 Task: Look for space in Baesweiler, Germany from 9th August, 2023 to 12th August, 2023 for 1 adult in price range Rs.6000 to Rs.15000. Place can be entire place with 1  bedroom having 1 bed and 1 bathroom. Property type can be house, flat, guest house. Amenities needed are: wifi. Booking option can be shelf check-in. Required host language is English.
Action: Mouse moved to (838, 111)
Screenshot: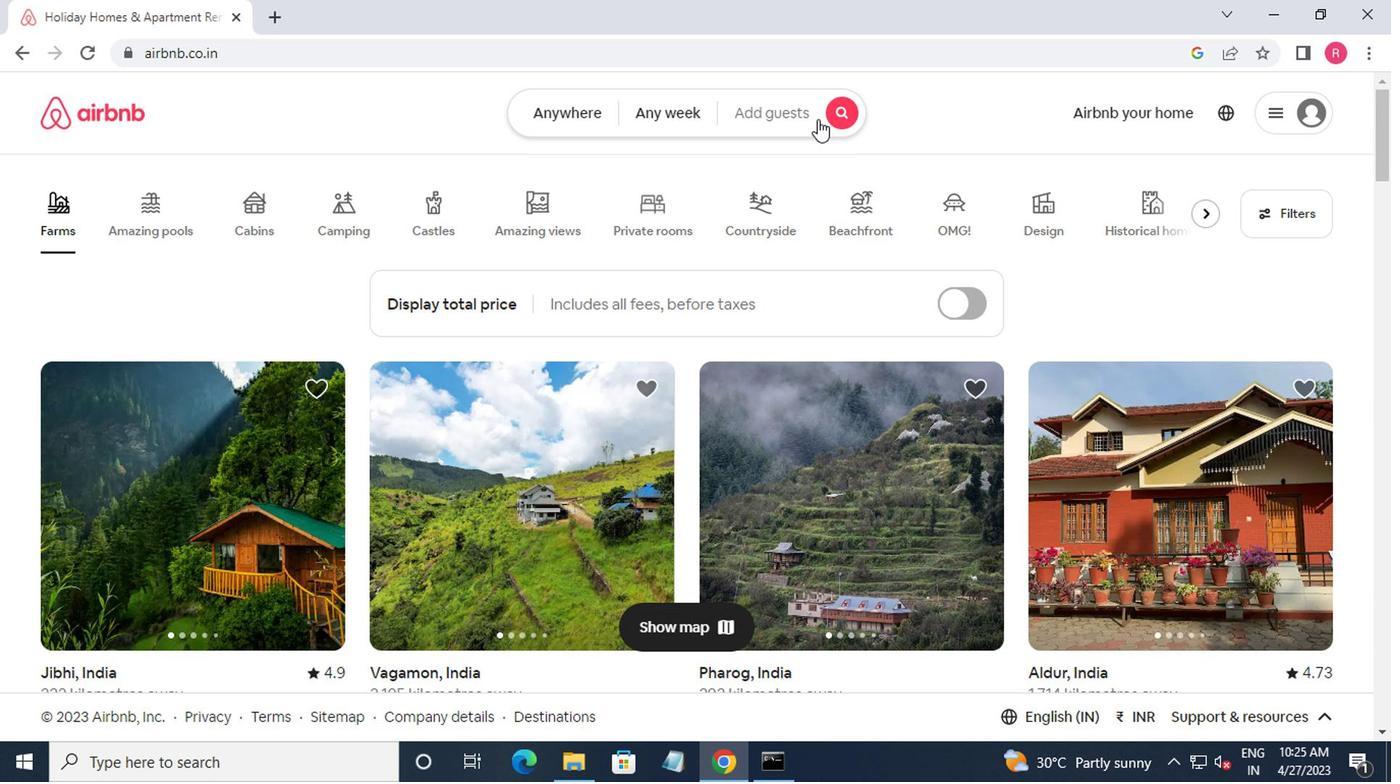 
Action: Mouse pressed left at (838, 111)
Screenshot: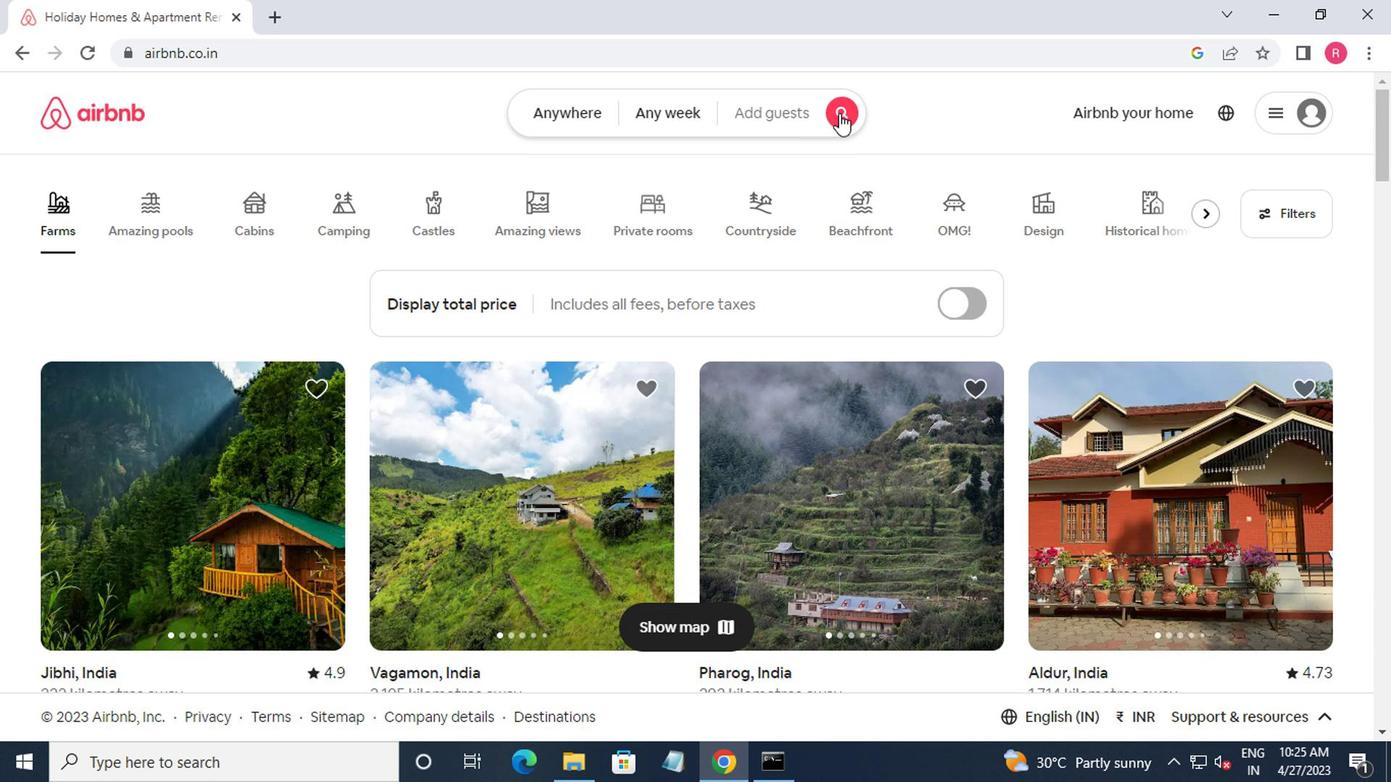 
Action: Mouse moved to (404, 203)
Screenshot: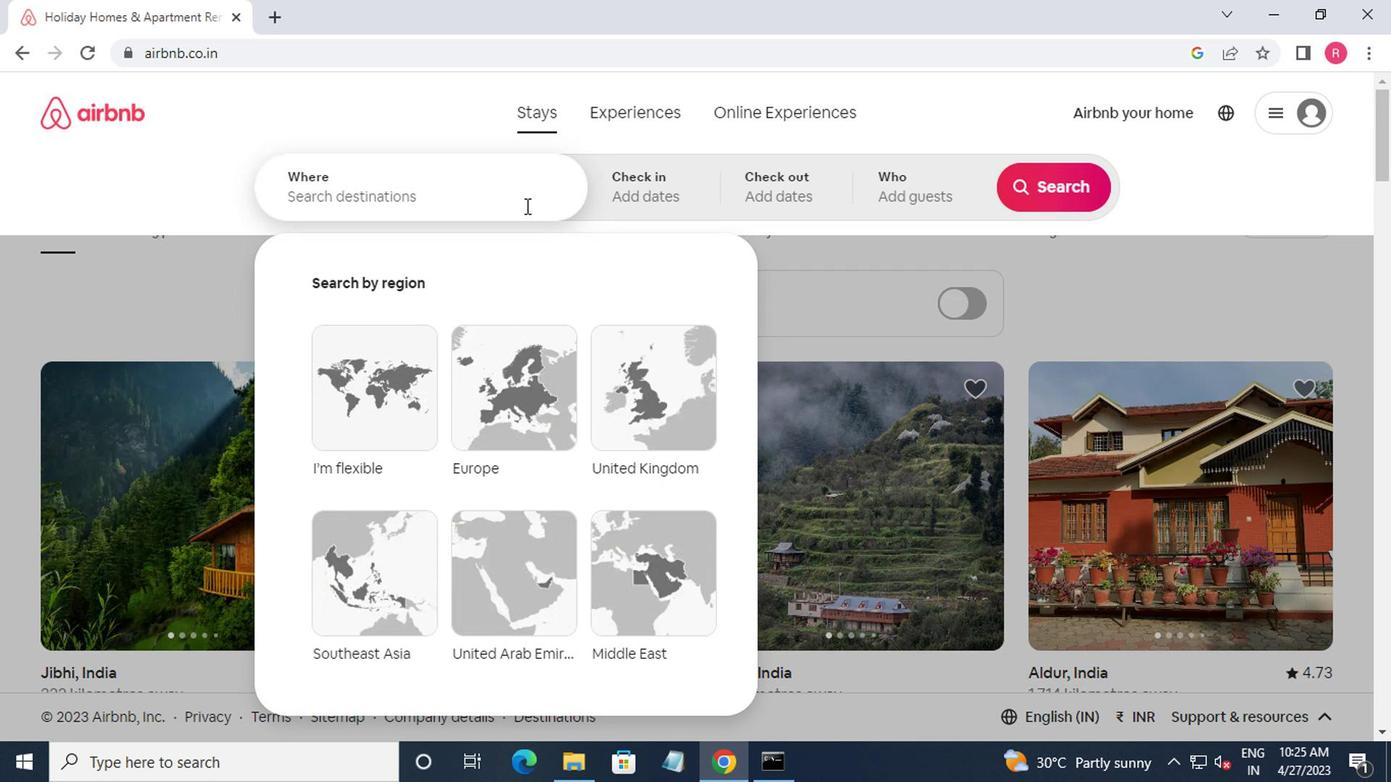 
Action: Mouse pressed left at (404, 203)
Screenshot: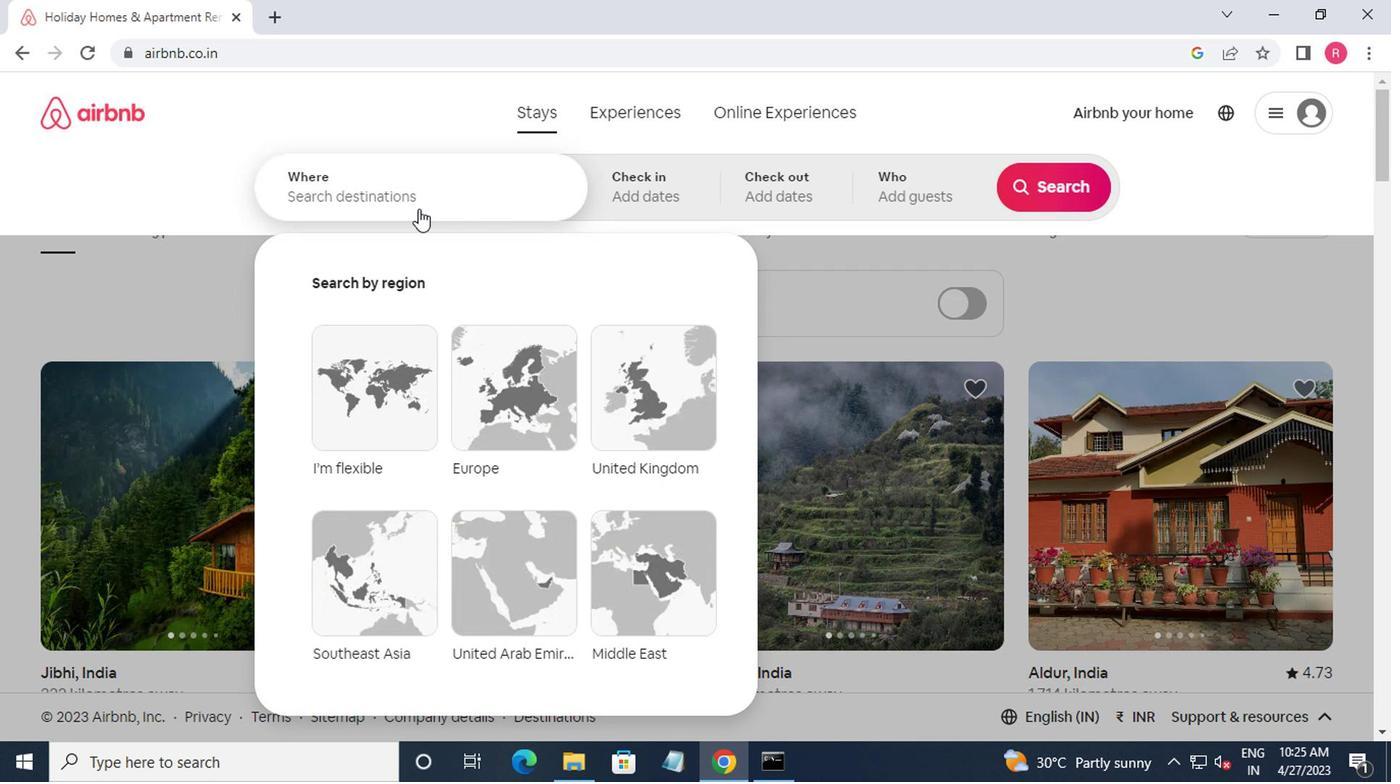 
Action: Key pressed baesweiler.<Key.backspace>m<Key.backspace>,ger
Screenshot: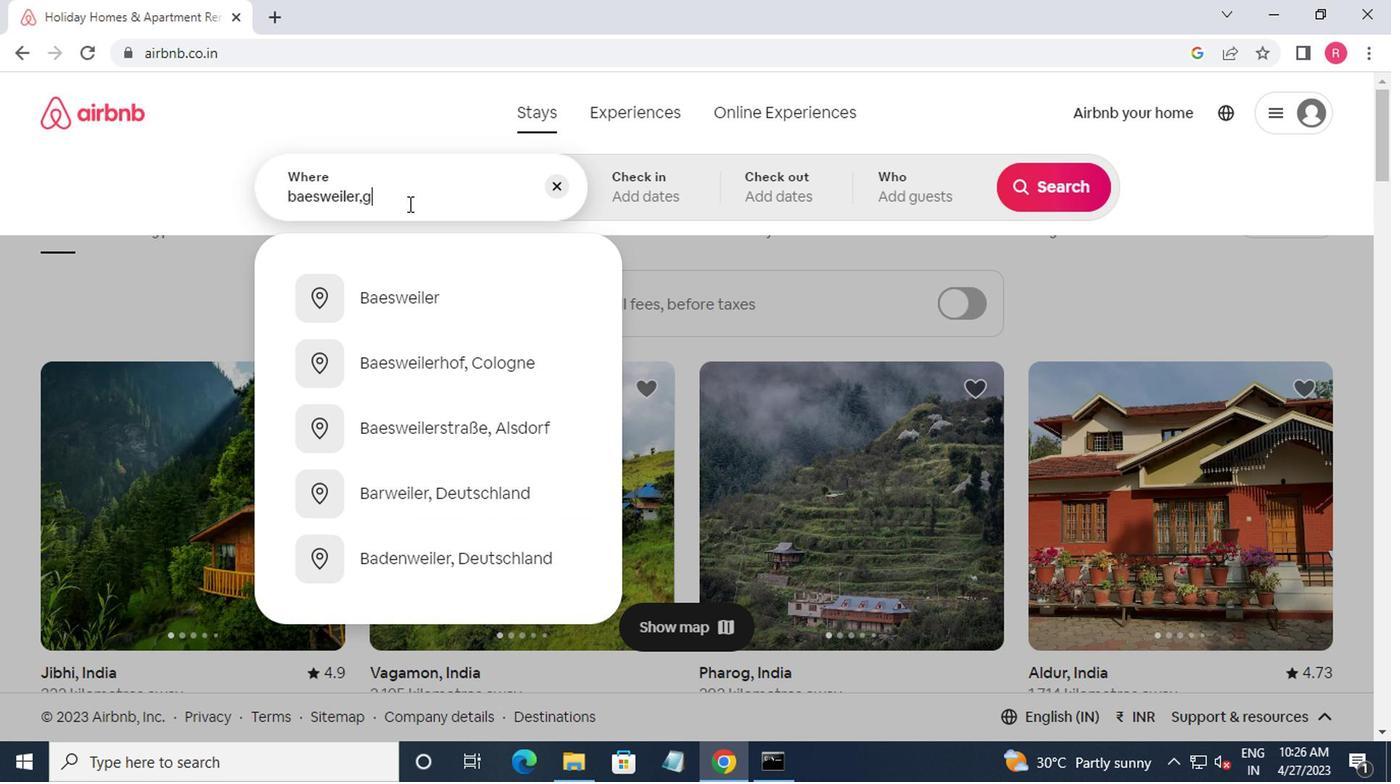 
Action: Mouse moved to (389, 202)
Screenshot: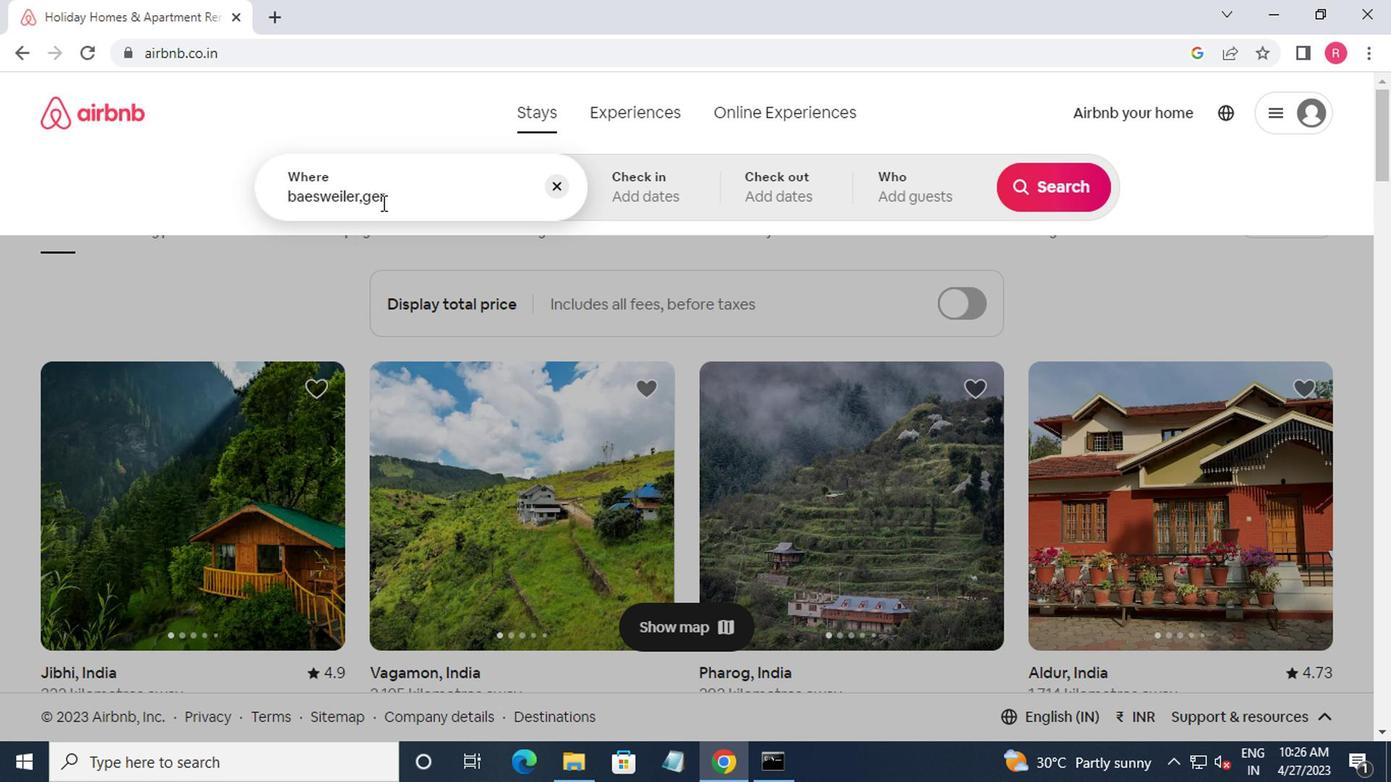 
Action: Key pressed many<Key.down><Key.enter>
Screenshot: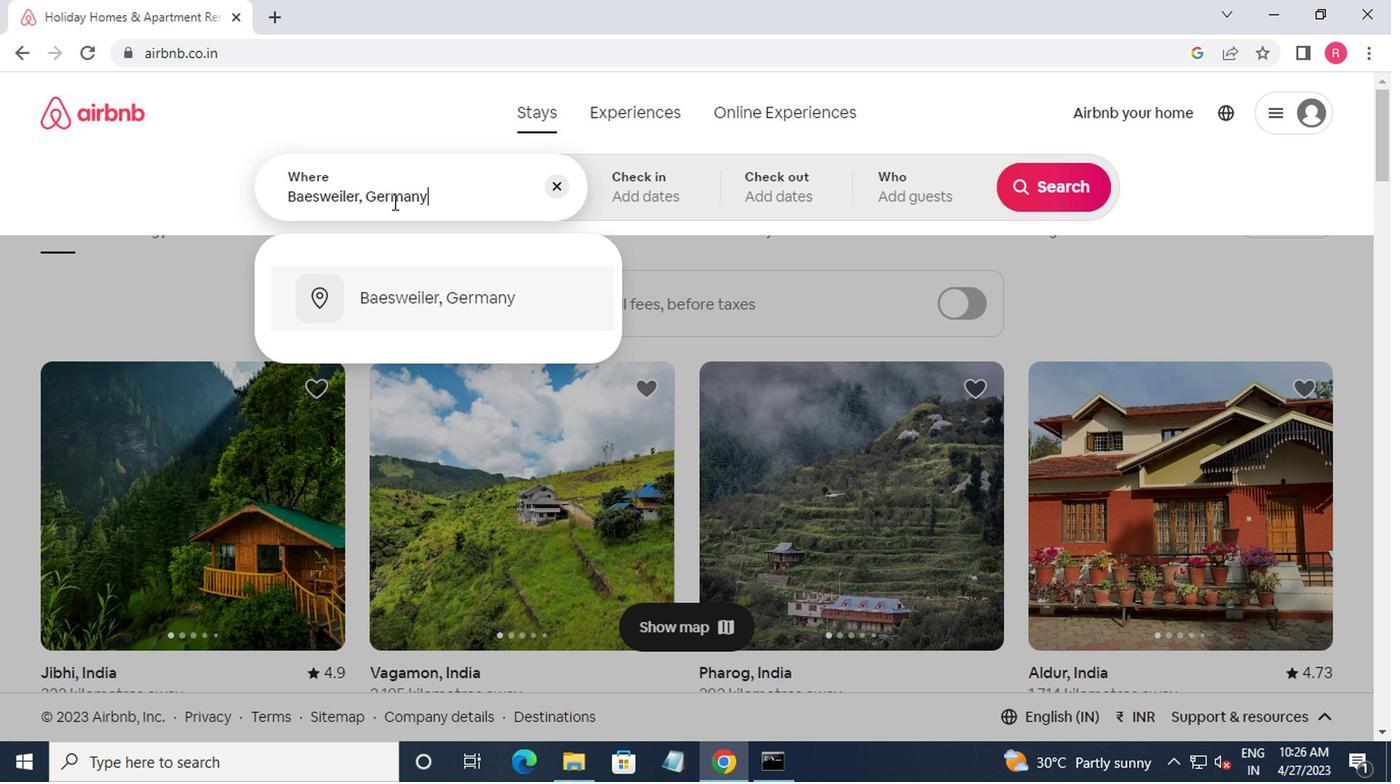 
Action: Mouse moved to (1025, 350)
Screenshot: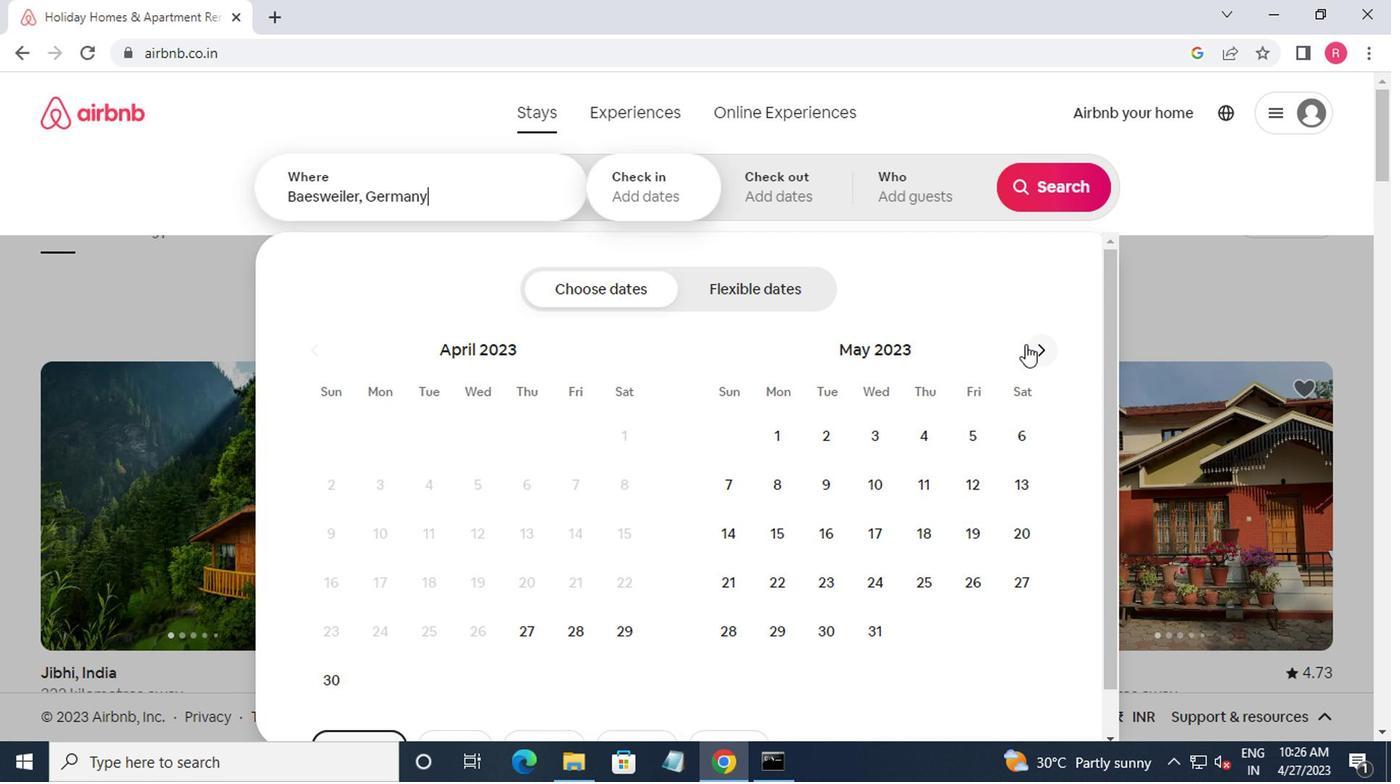 
Action: Mouse pressed left at (1025, 350)
Screenshot: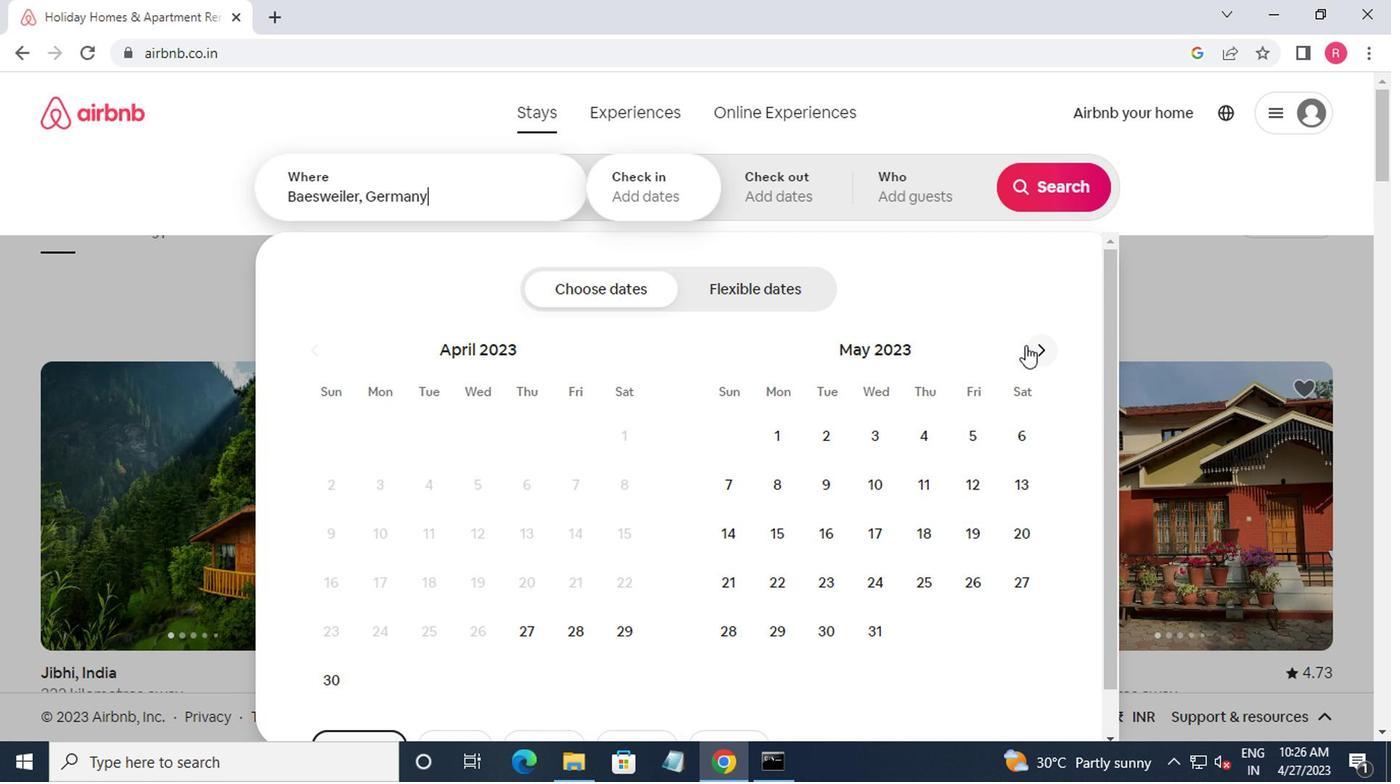 
Action: Mouse moved to (1026, 350)
Screenshot: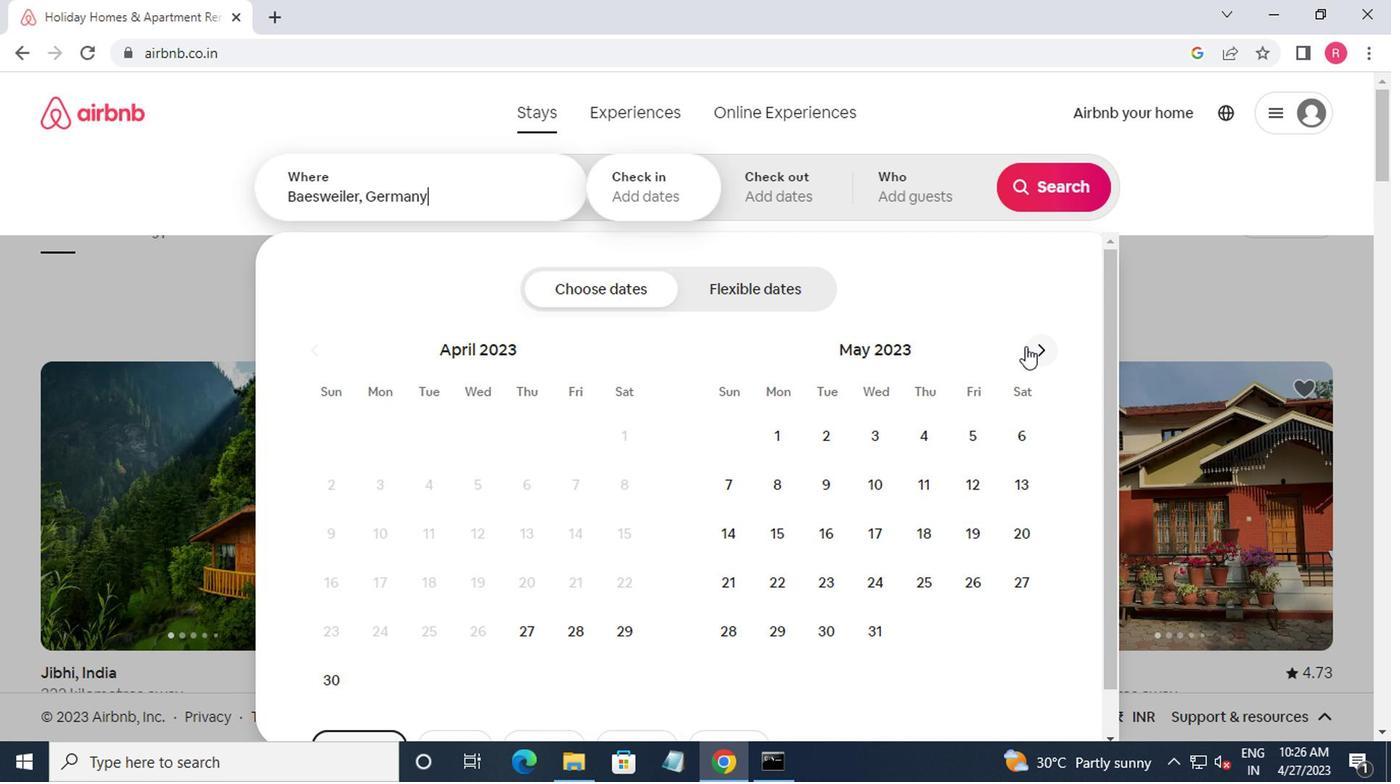 
Action: Mouse pressed left at (1026, 350)
Screenshot: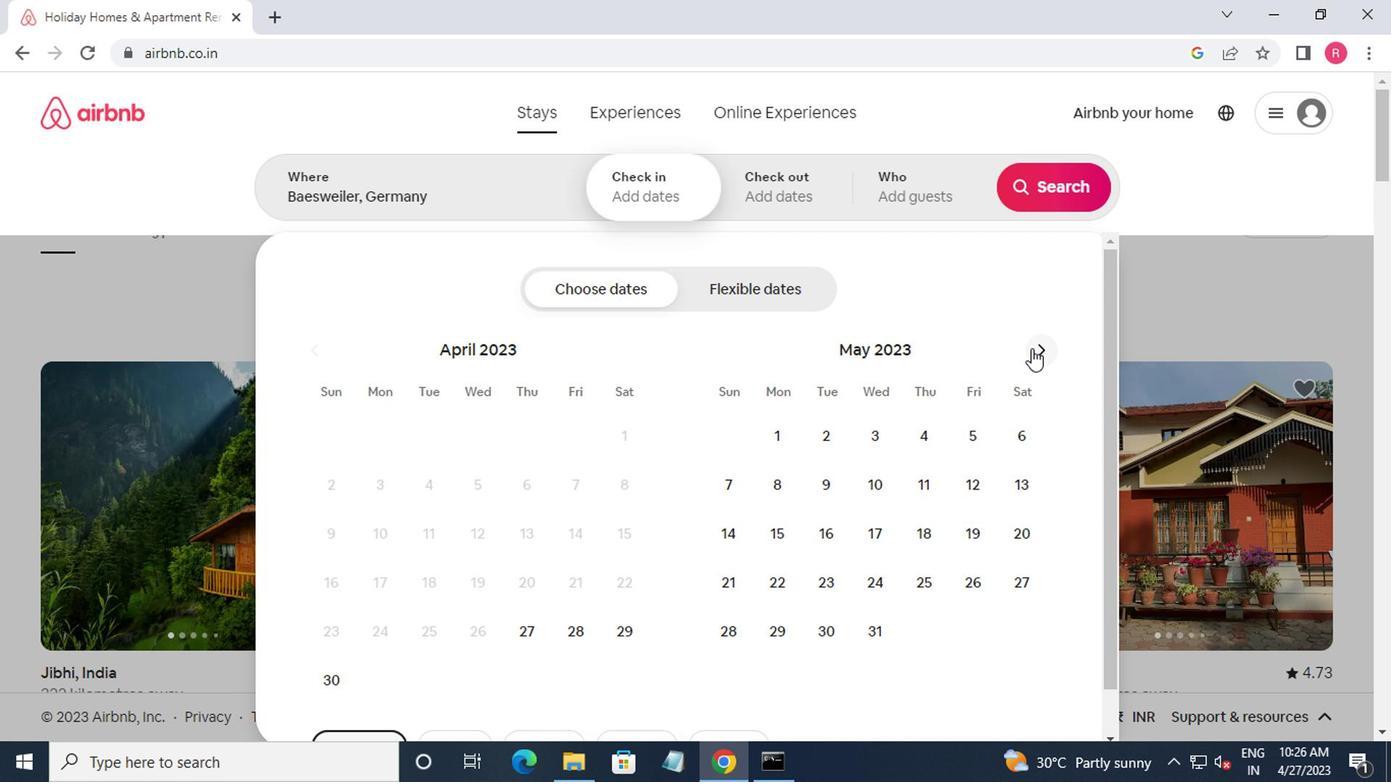 
Action: Mouse pressed left at (1026, 350)
Screenshot: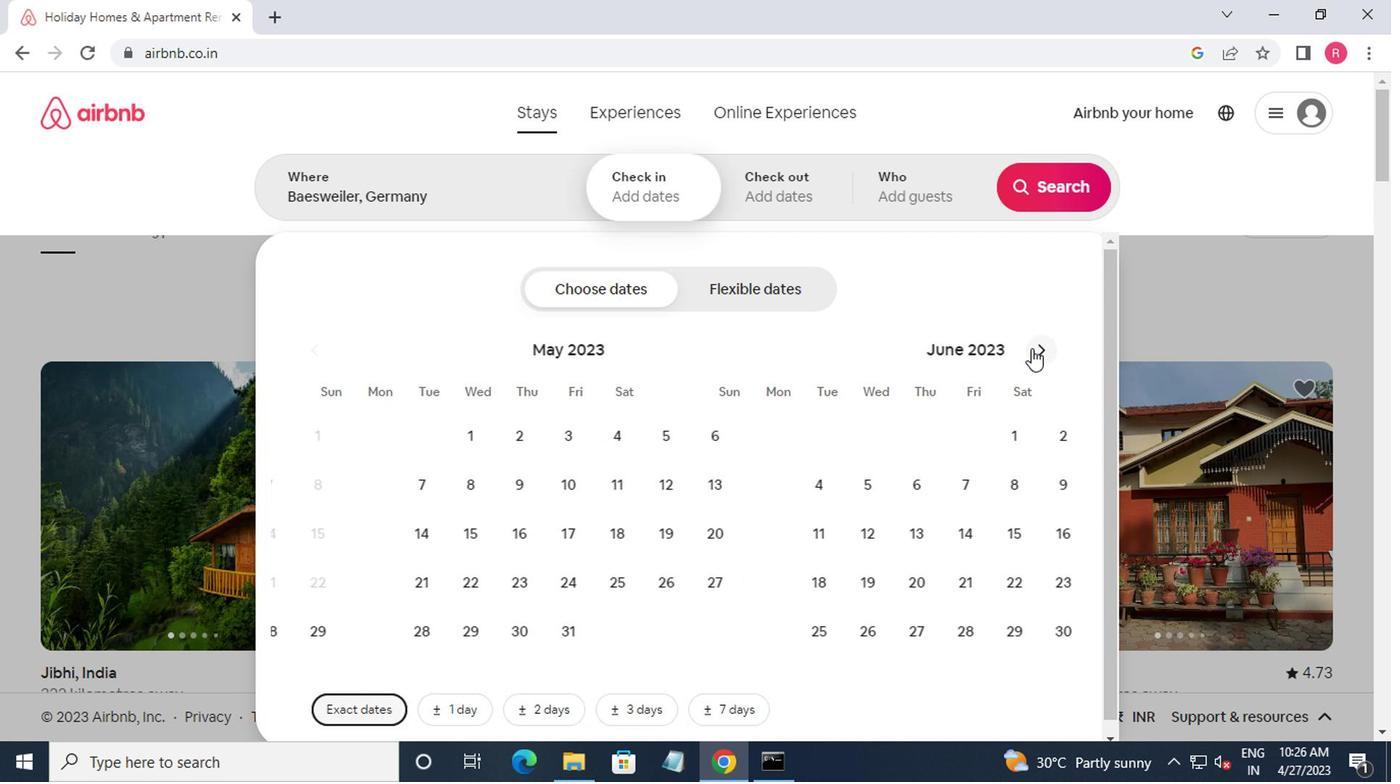 
Action: Mouse pressed left at (1026, 350)
Screenshot: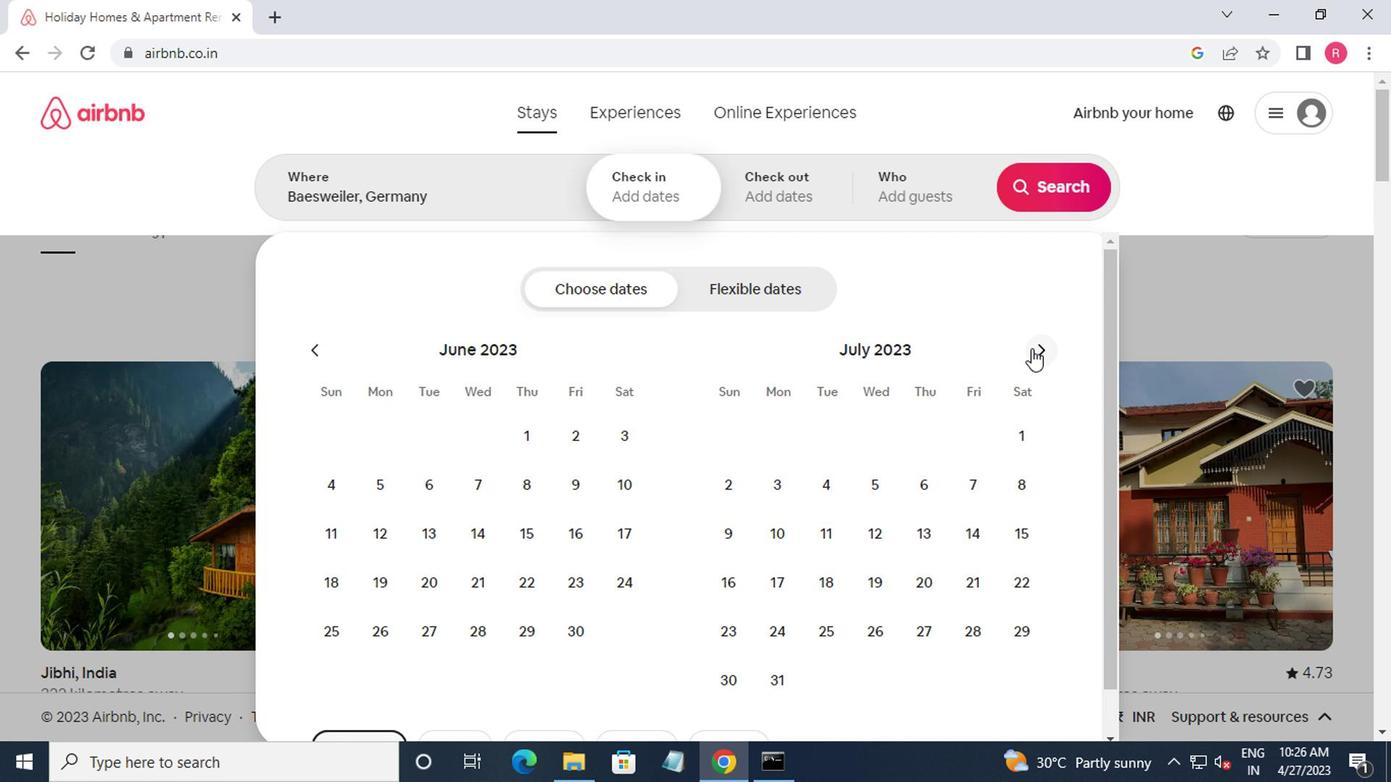 
Action: Mouse moved to (866, 492)
Screenshot: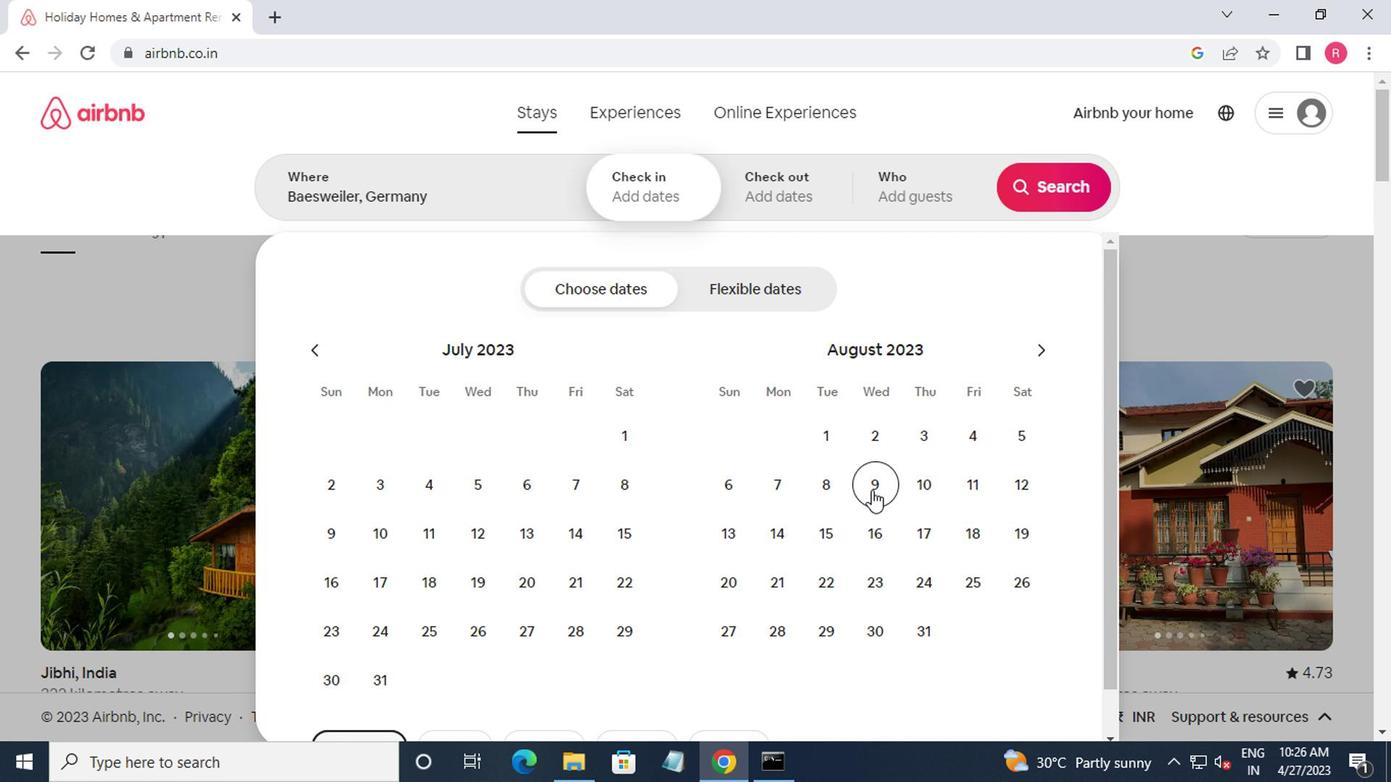 
Action: Mouse pressed left at (866, 492)
Screenshot: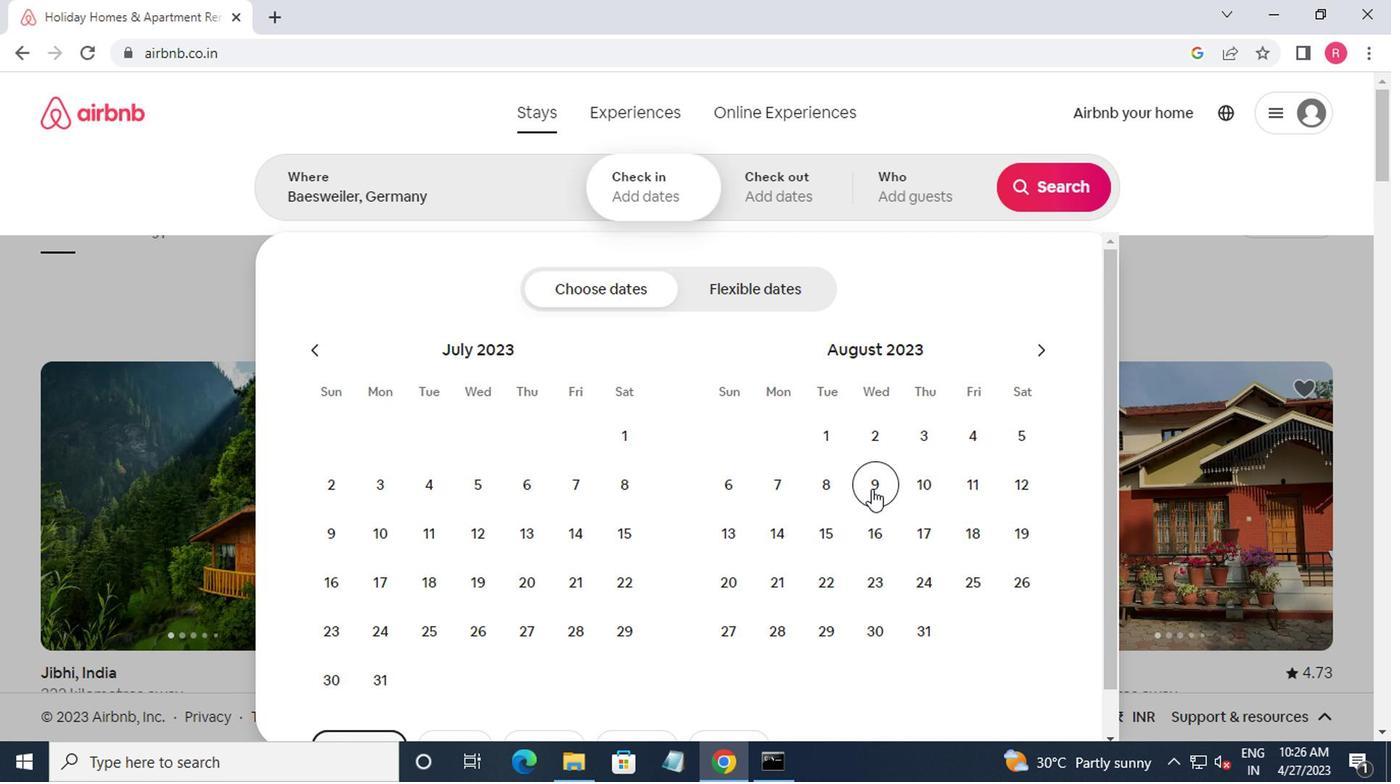 
Action: Mouse moved to (1004, 498)
Screenshot: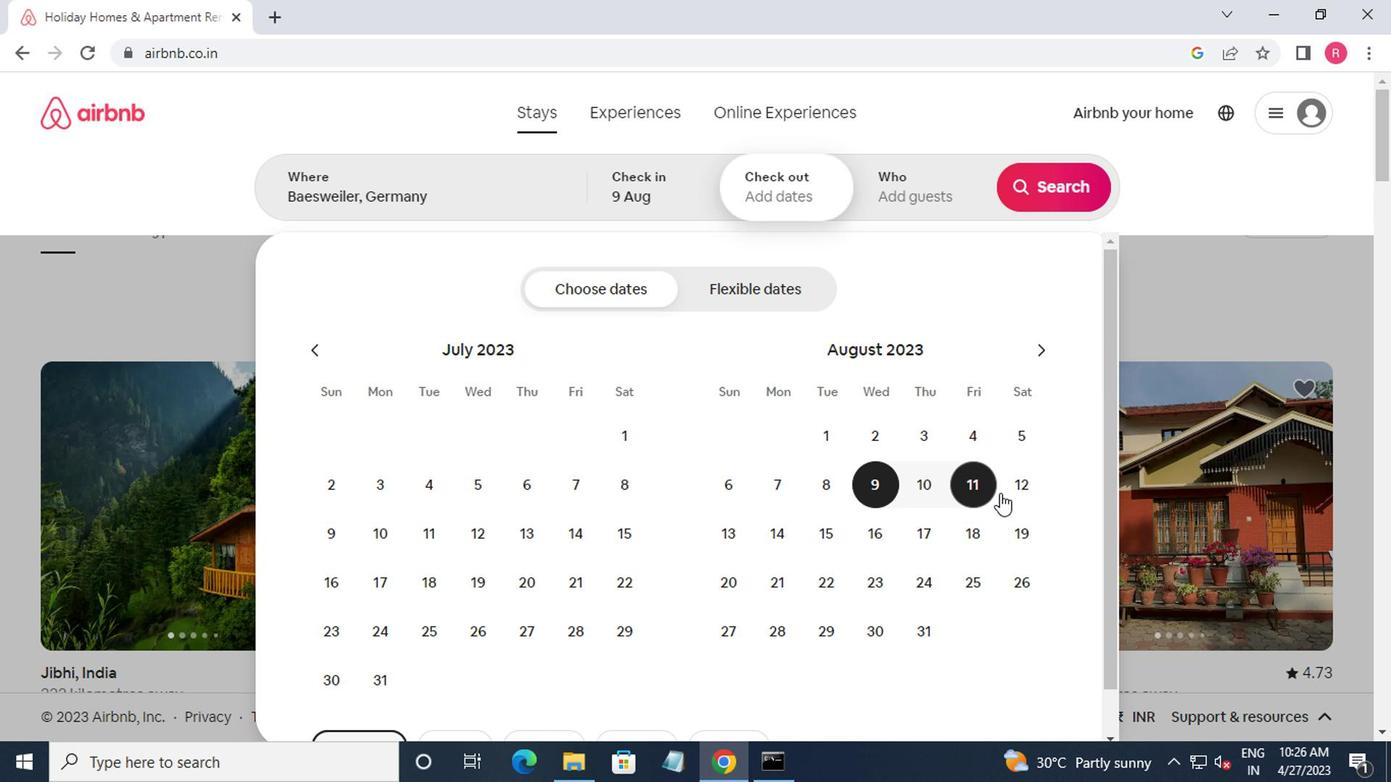 
Action: Mouse pressed left at (1004, 498)
Screenshot: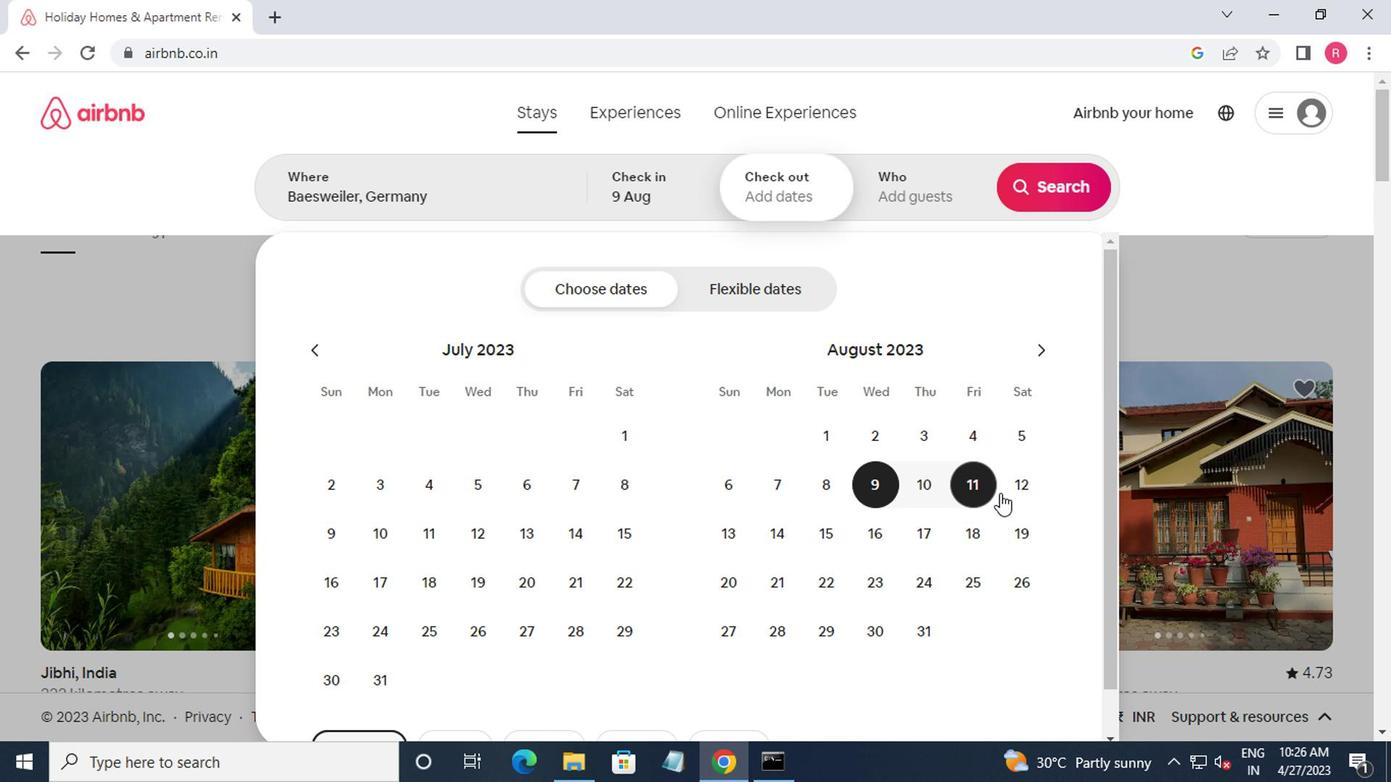 
Action: Mouse moved to (936, 200)
Screenshot: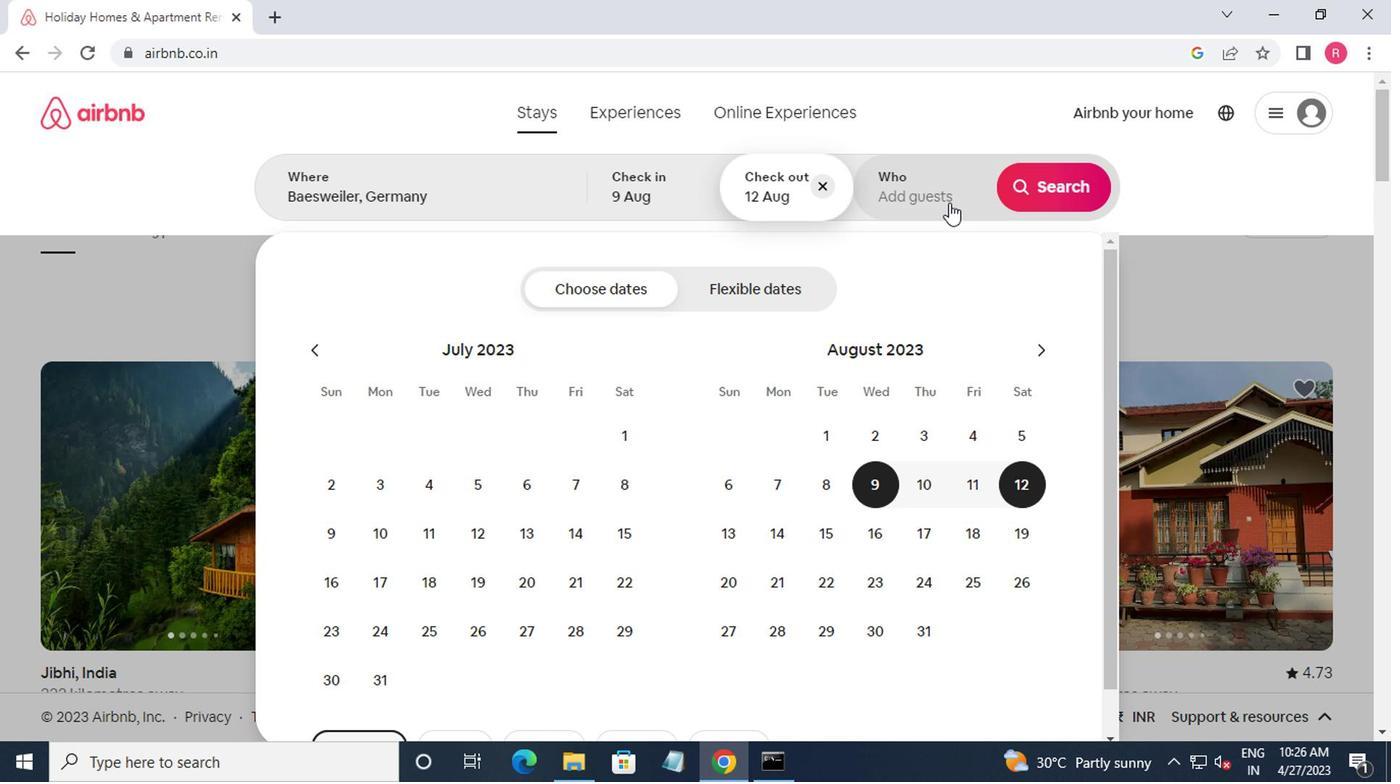 
Action: Mouse pressed left at (936, 200)
Screenshot: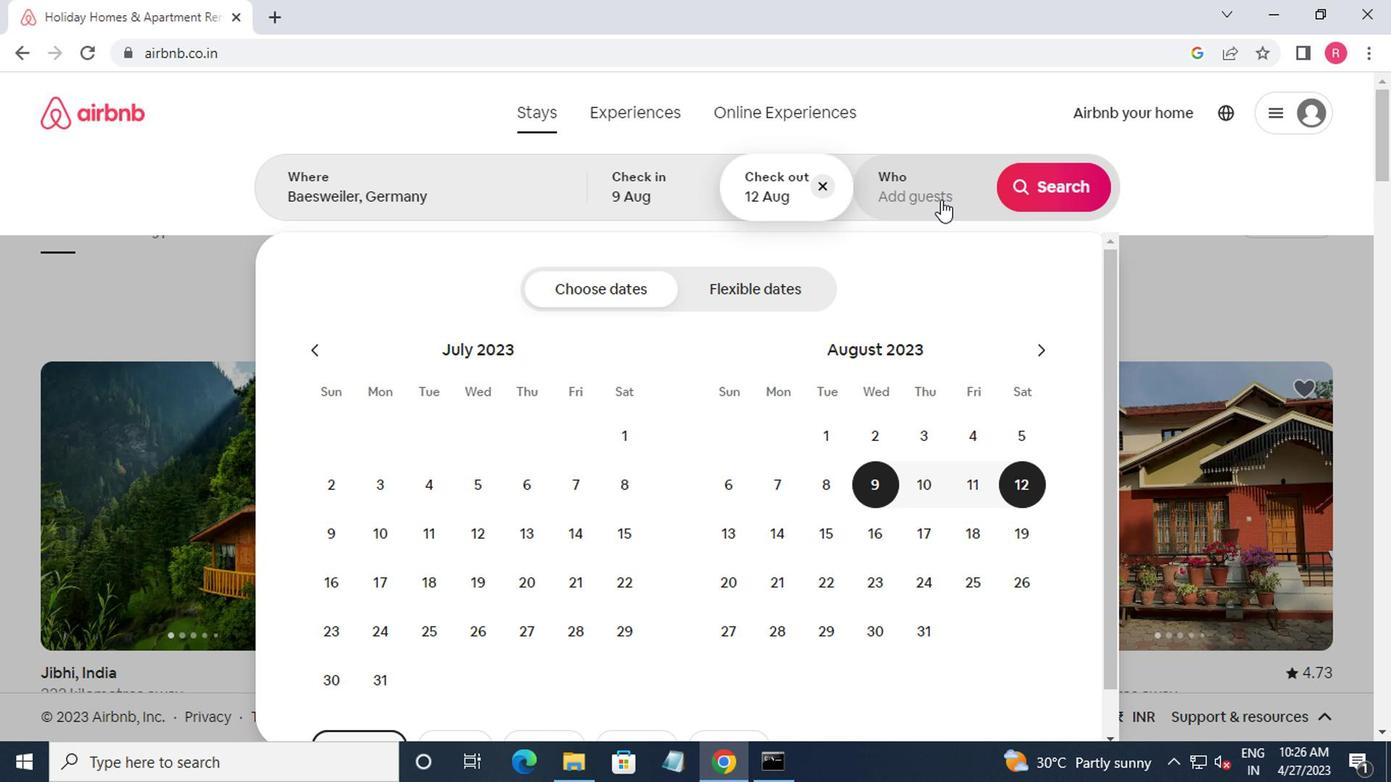 
Action: Mouse moved to (1043, 313)
Screenshot: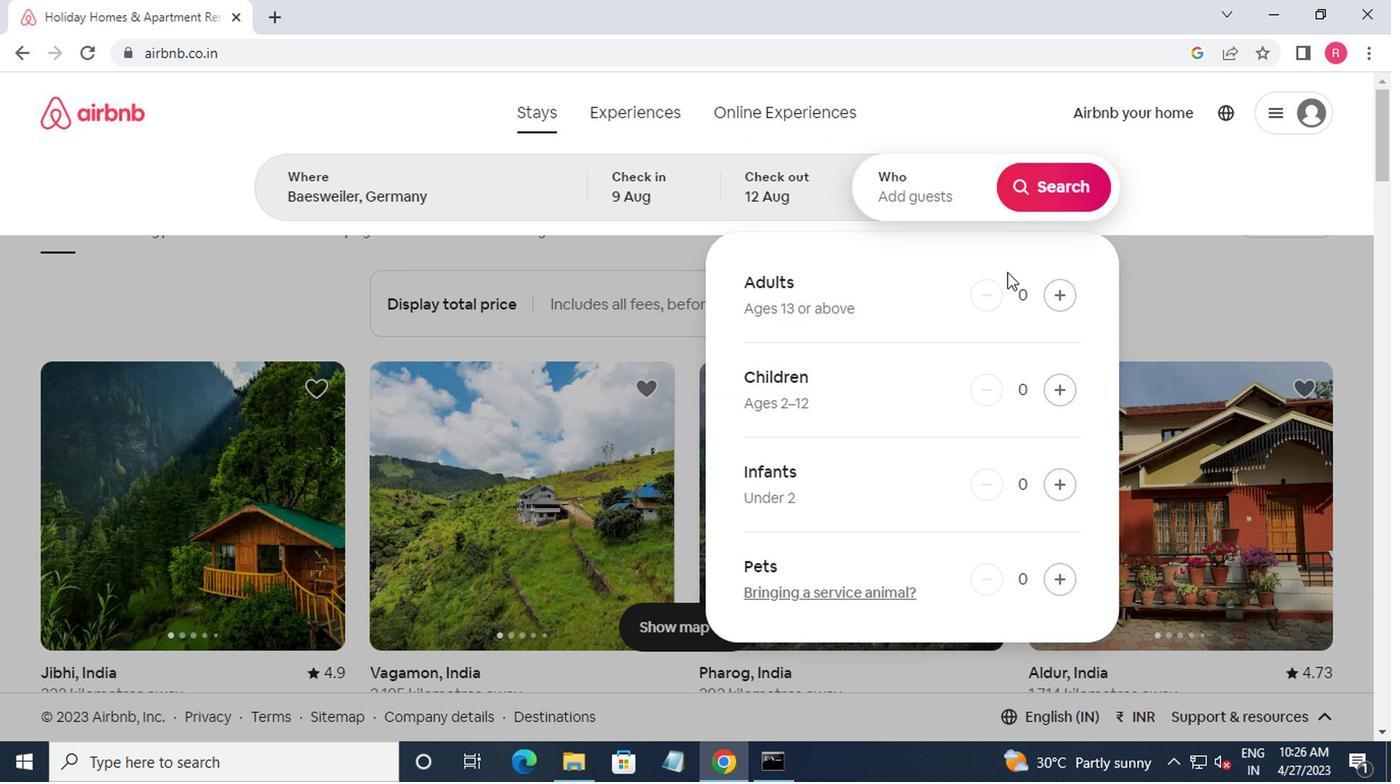 
Action: Mouse pressed left at (1043, 313)
Screenshot: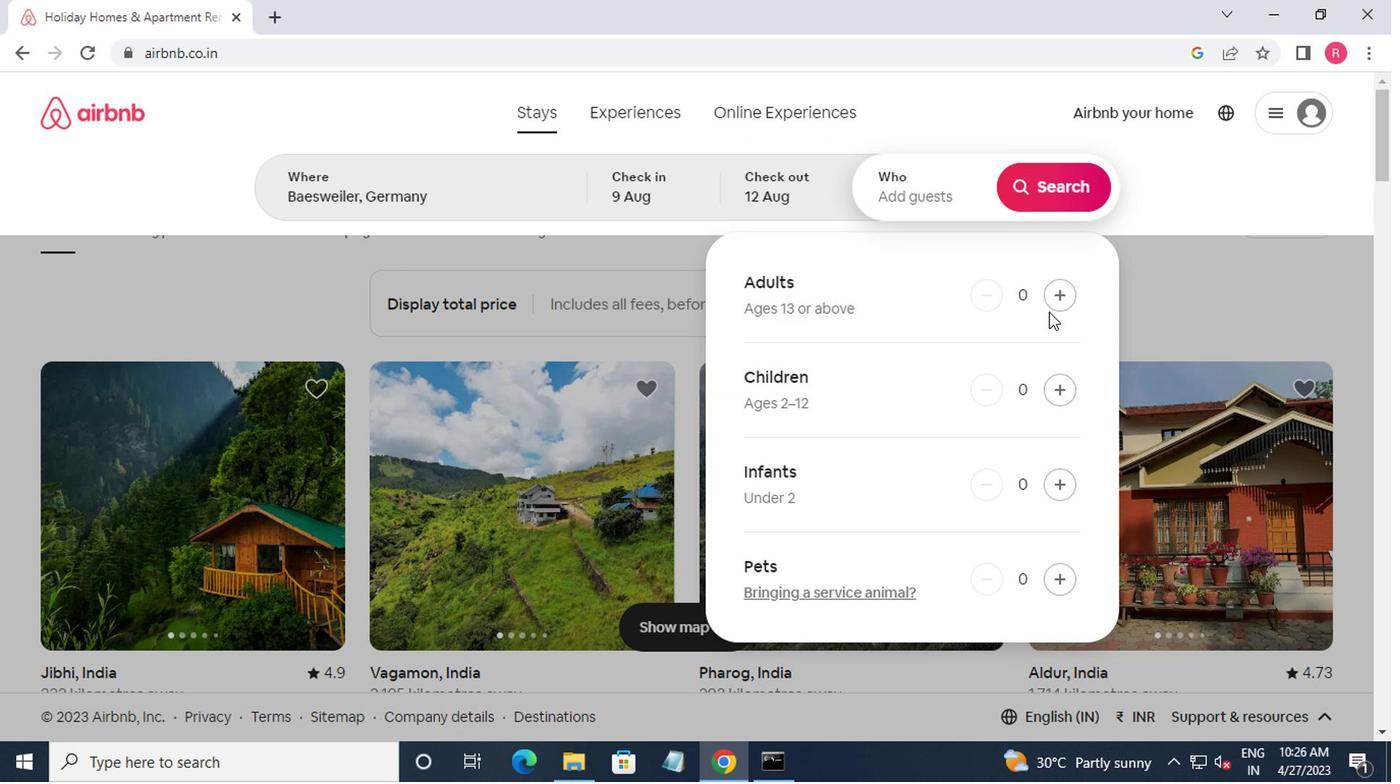 
Action: Mouse moved to (1044, 297)
Screenshot: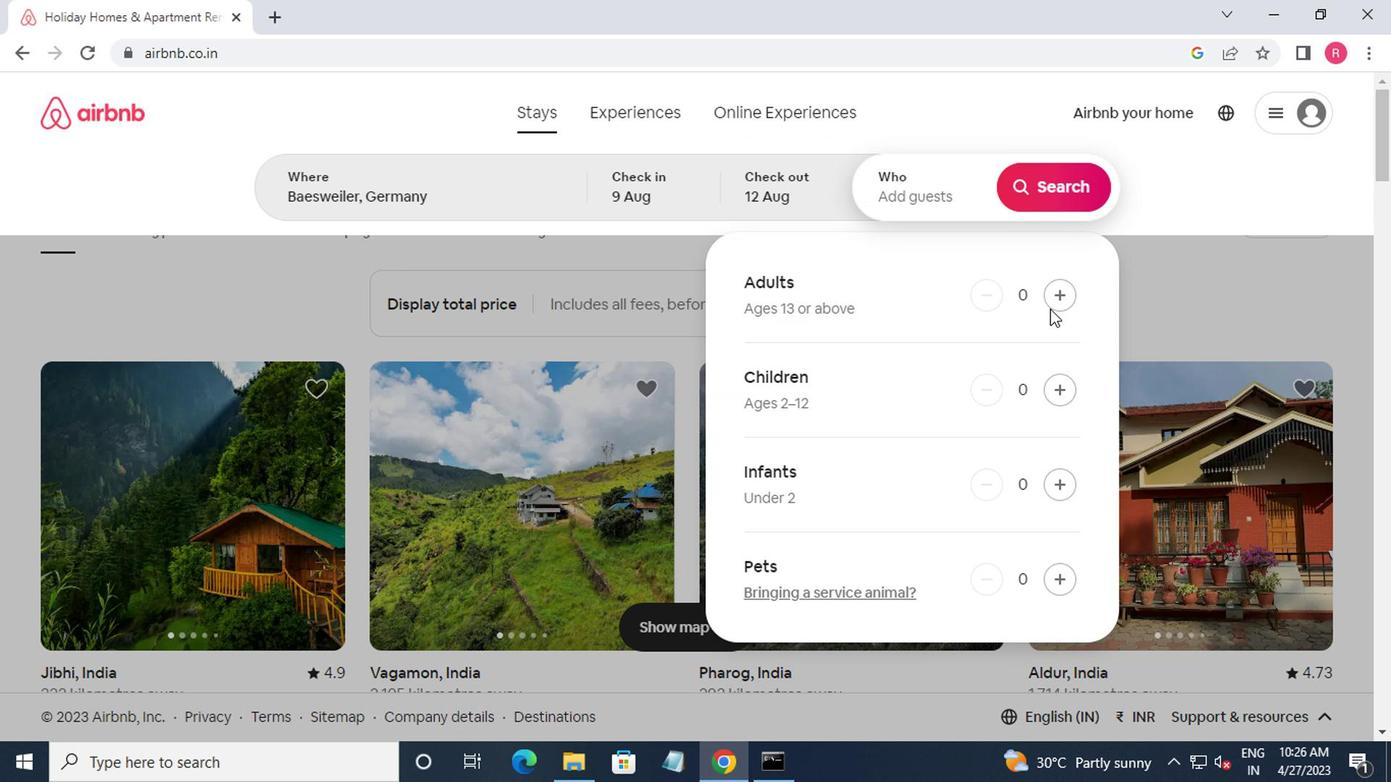 
Action: Mouse pressed left at (1044, 297)
Screenshot: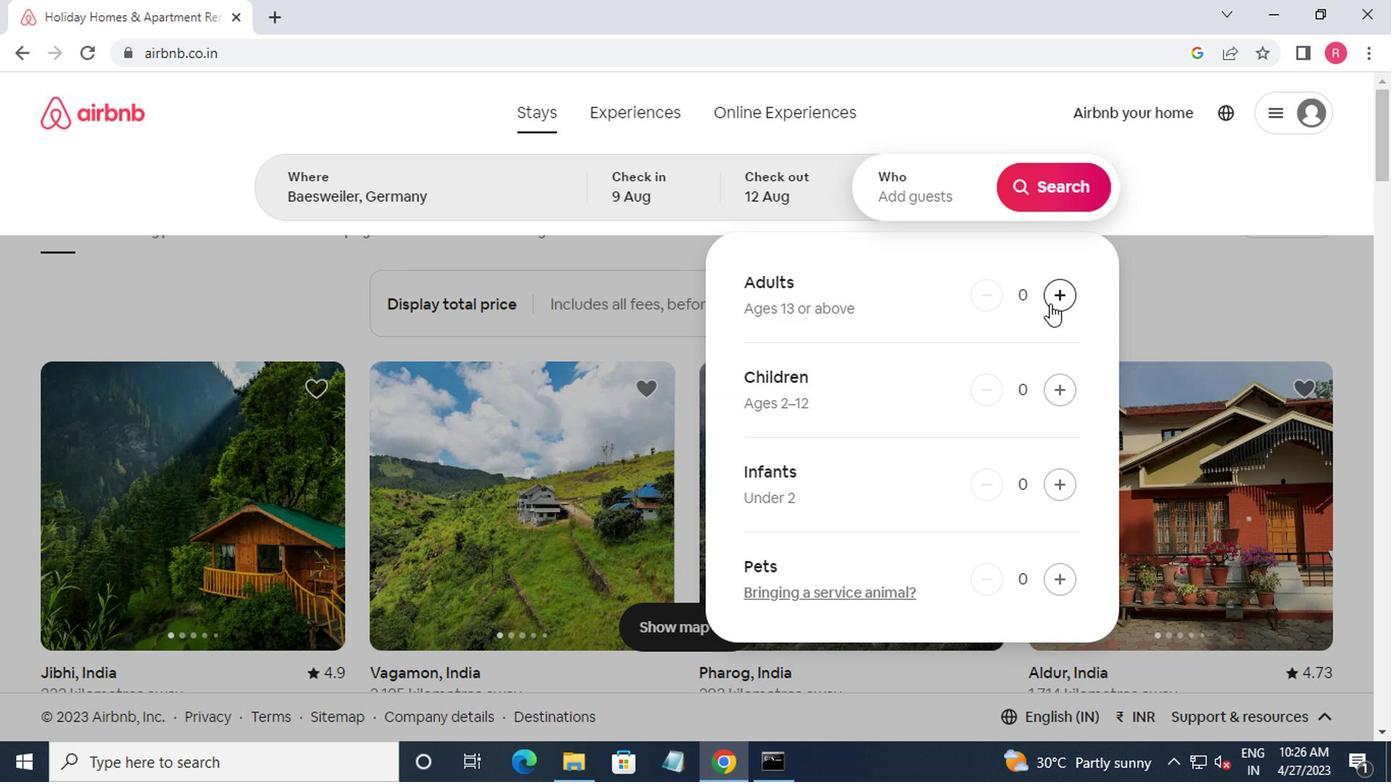 
Action: Mouse moved to (1029, 208)
Screenshot: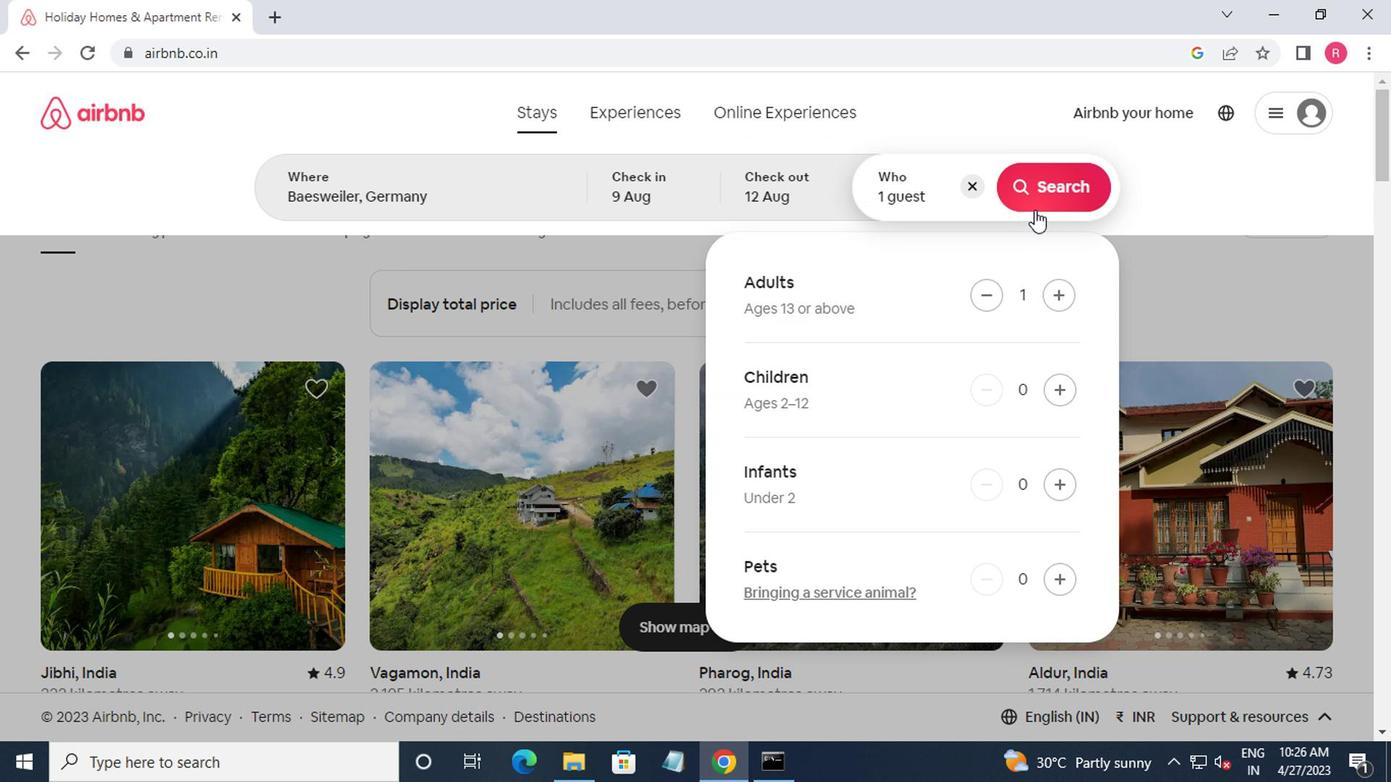 
Action: Mouse pressed left at (1029, 208)
Screenshot: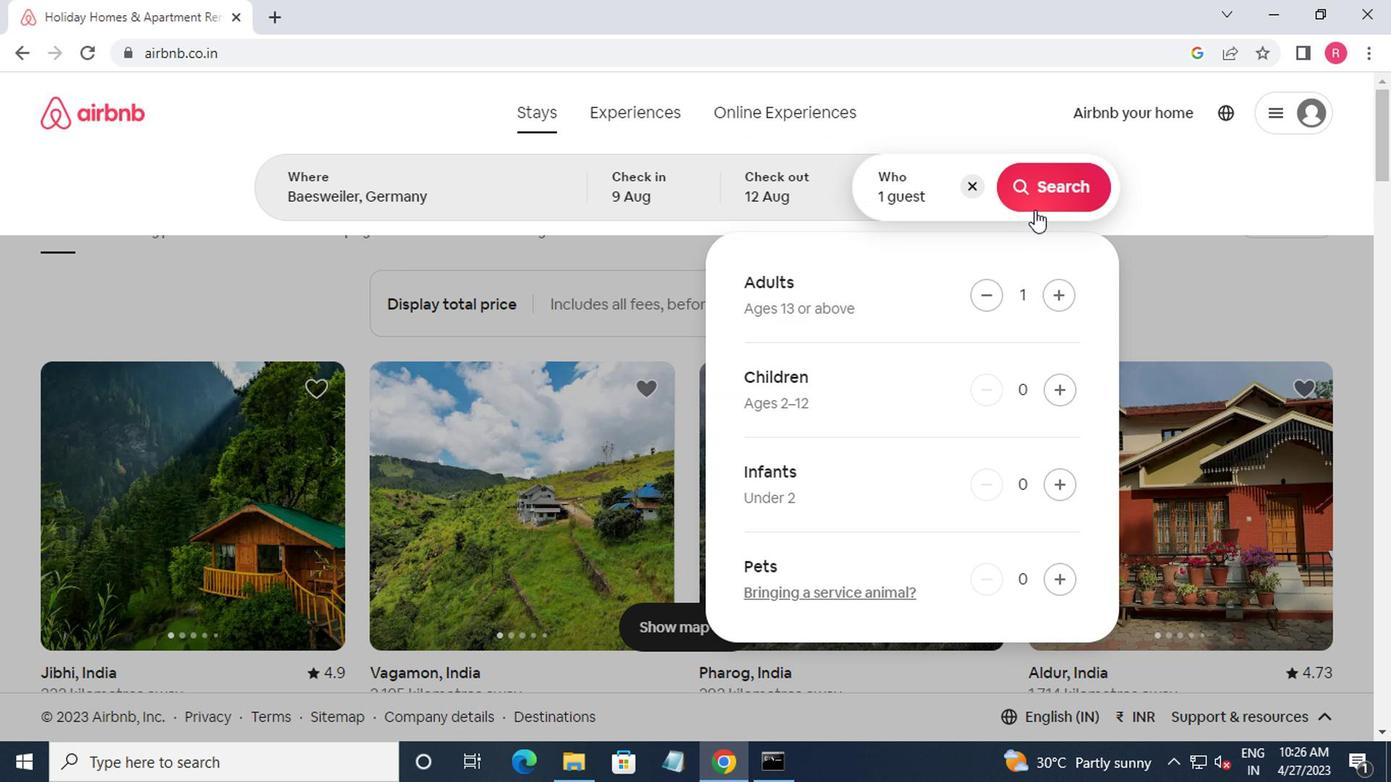 
Action: Mouse moved to (1306, 192)
Screenshot: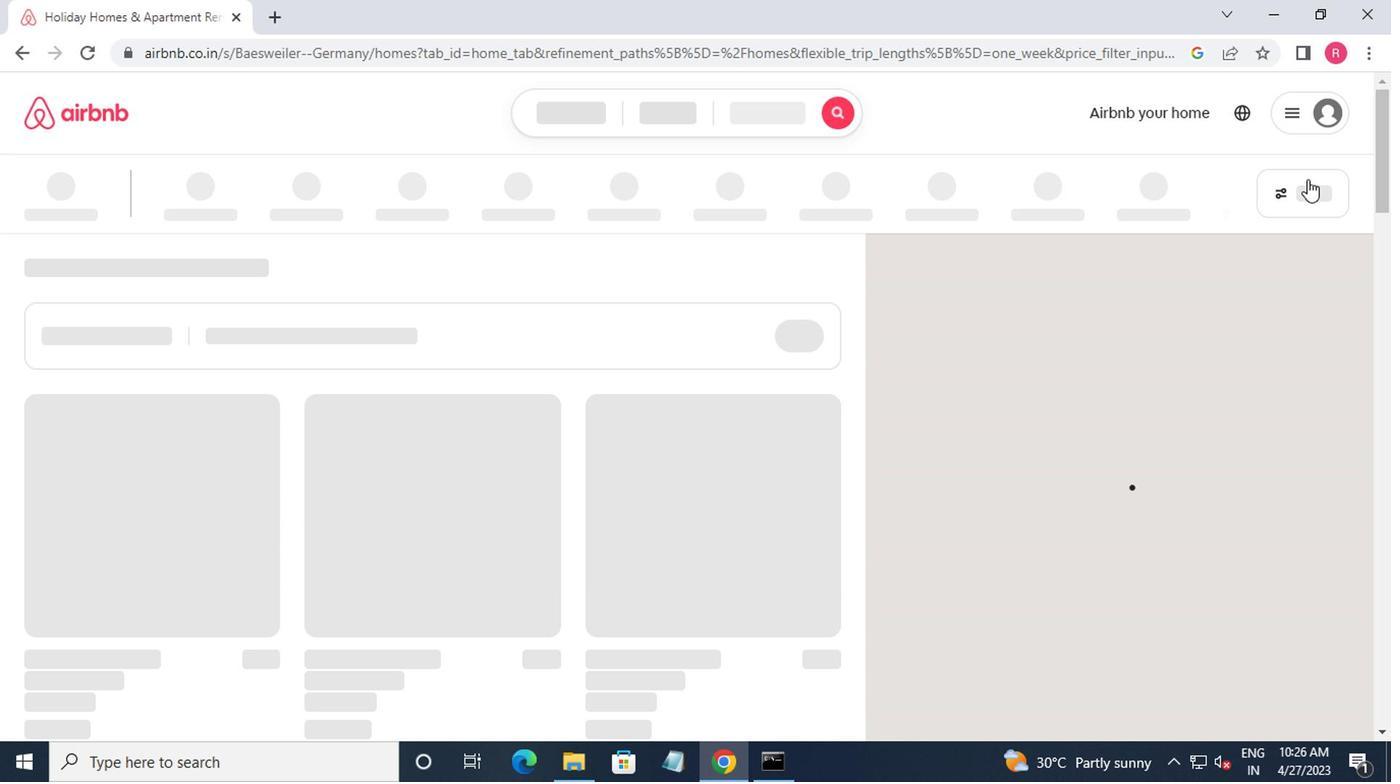 
Action: Mouse pressed left at (1306, 192)
Screenshot: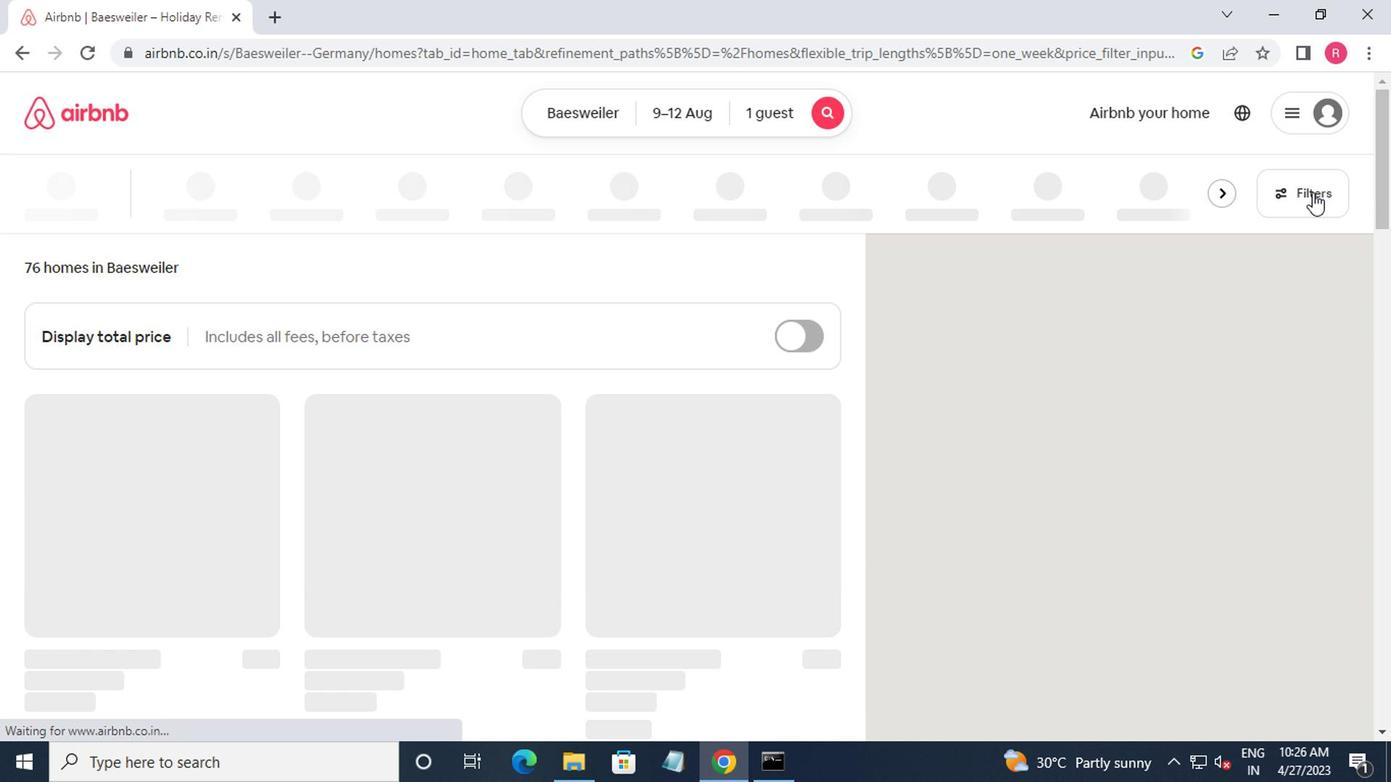 
Action: Mouse moved to (486, 438)
Screenshot: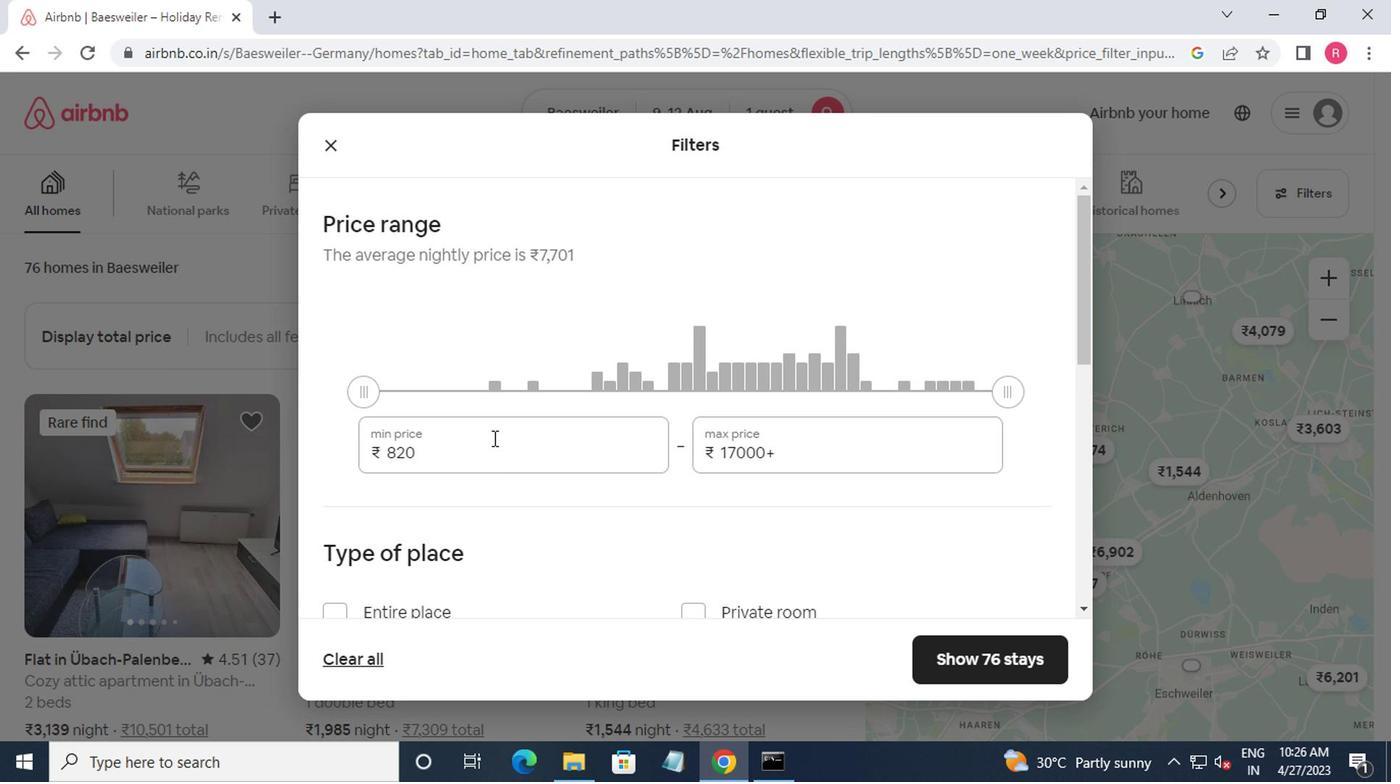 
Action: Mouse pressed left at (486, 438)
Screenshot: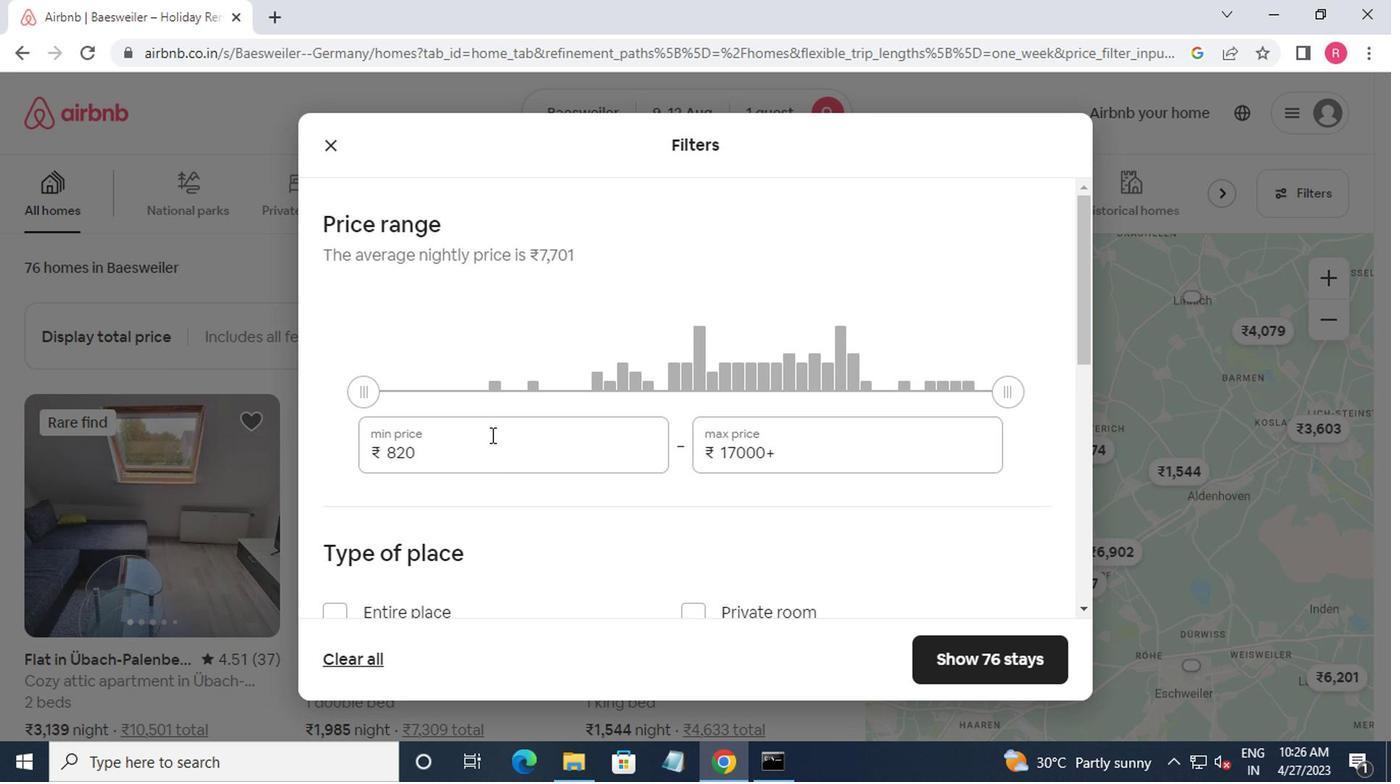 
Action: Mouse moved to (497, 476)
Screenshot: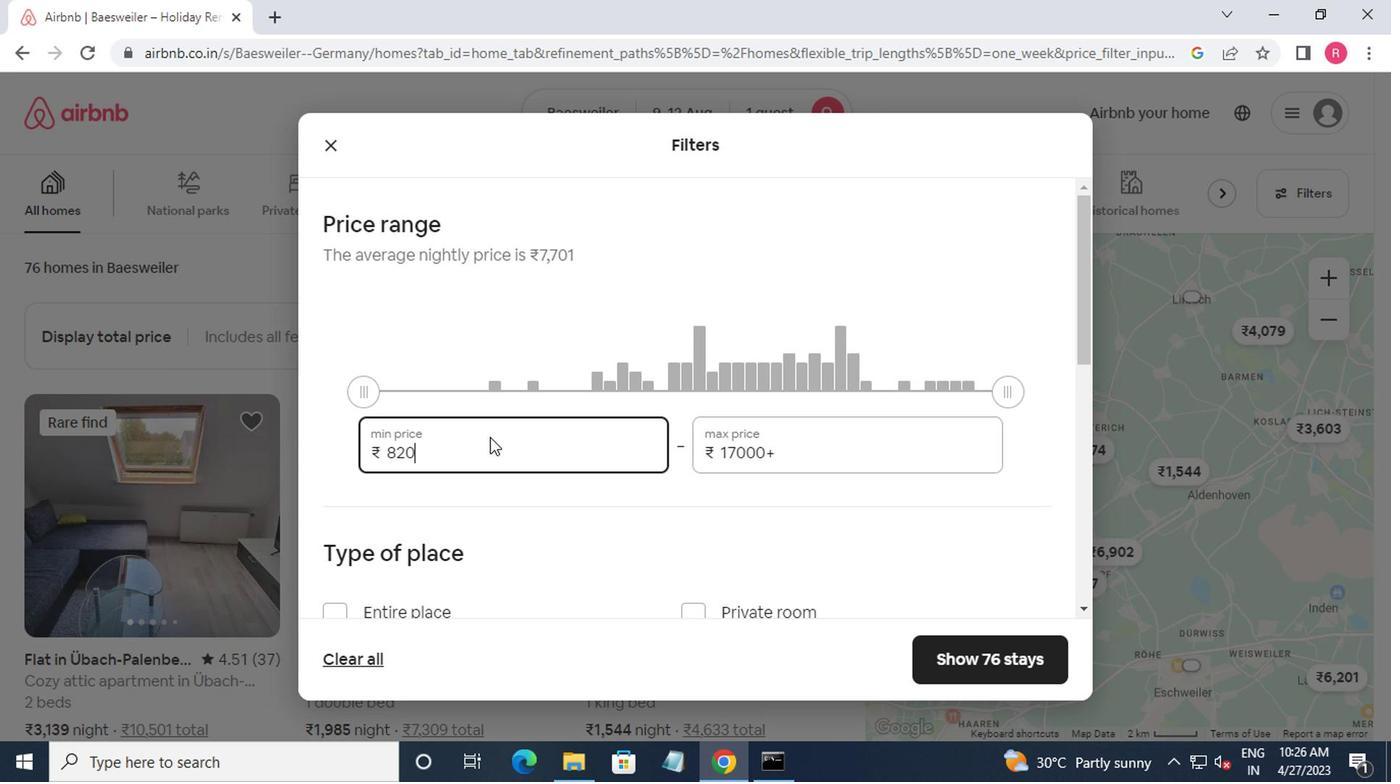 
Action: Key pressed <Key.backspace><Key.backspace><Key.backspace><Key.backspace><Key.backspace>6000<Key.tab>15000
Screenshot: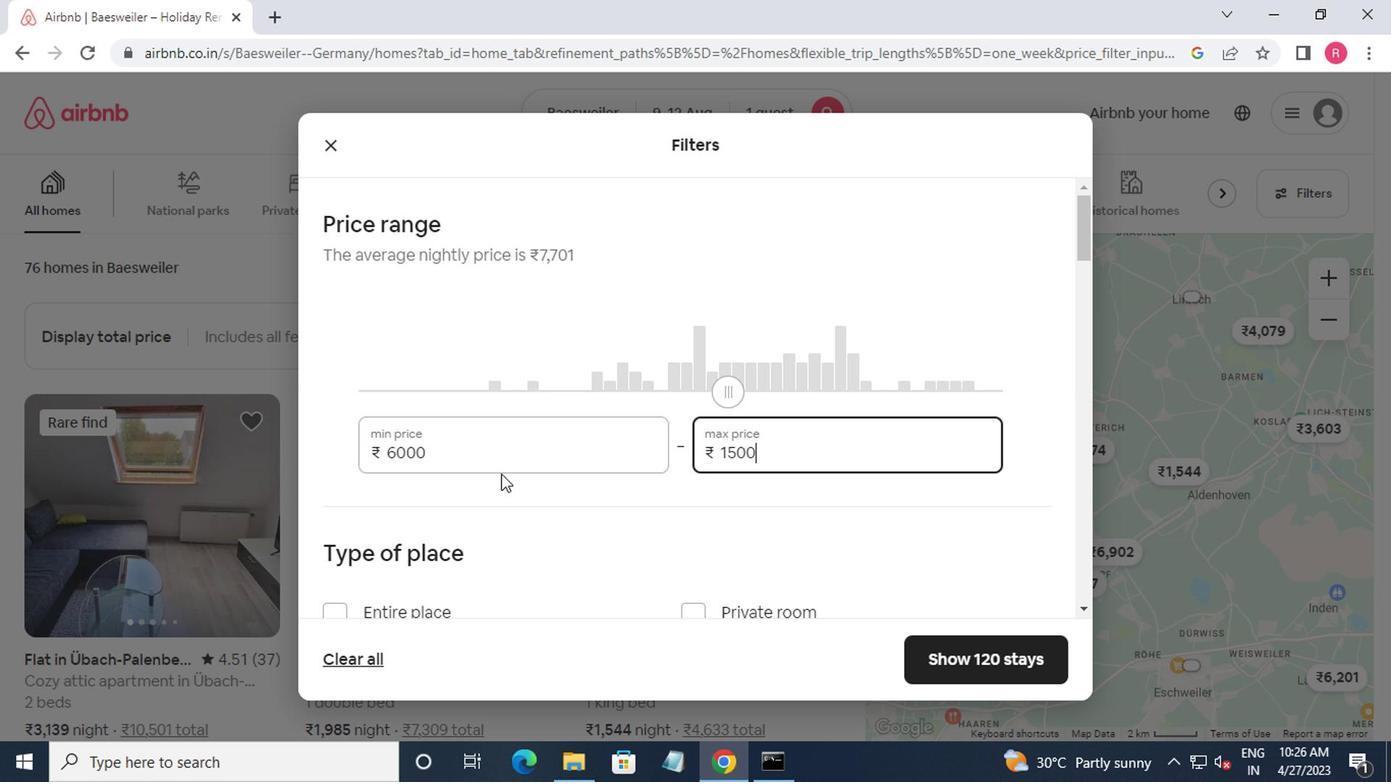 
Action: Mouse moved to (810, 6)
Screenshot: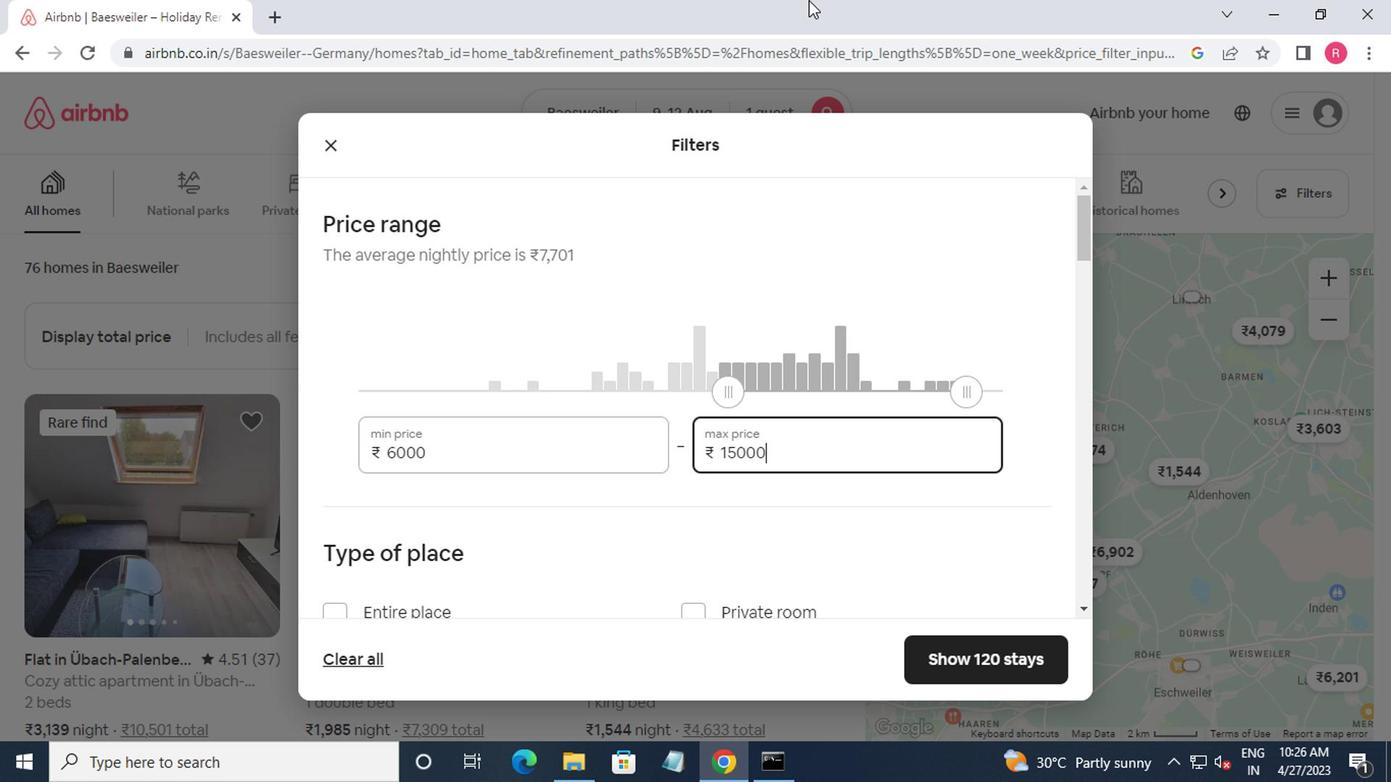 
Action: Mouse scrolled (810, 5) with delta (0, -1)
Screenshot: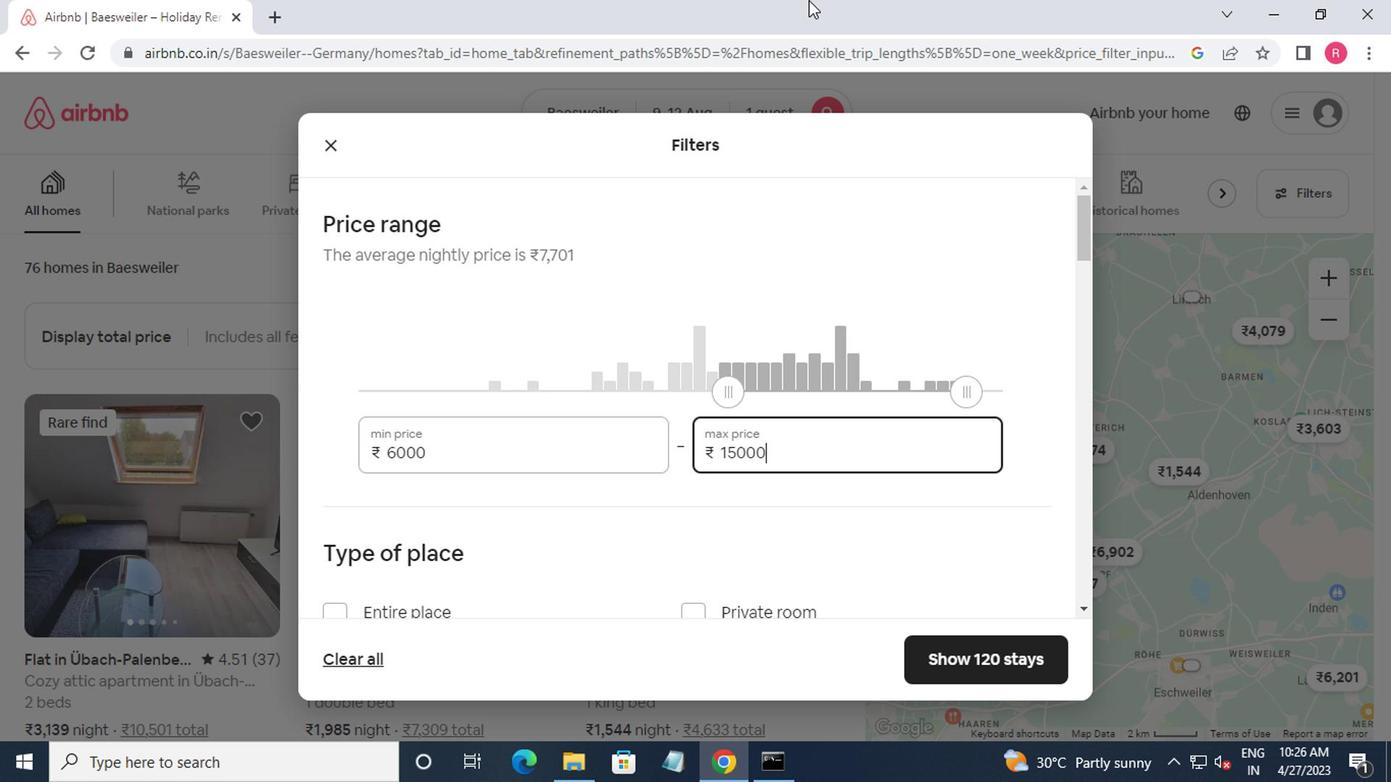 
Action: Mouse moved to (823, 40)
Screenshot: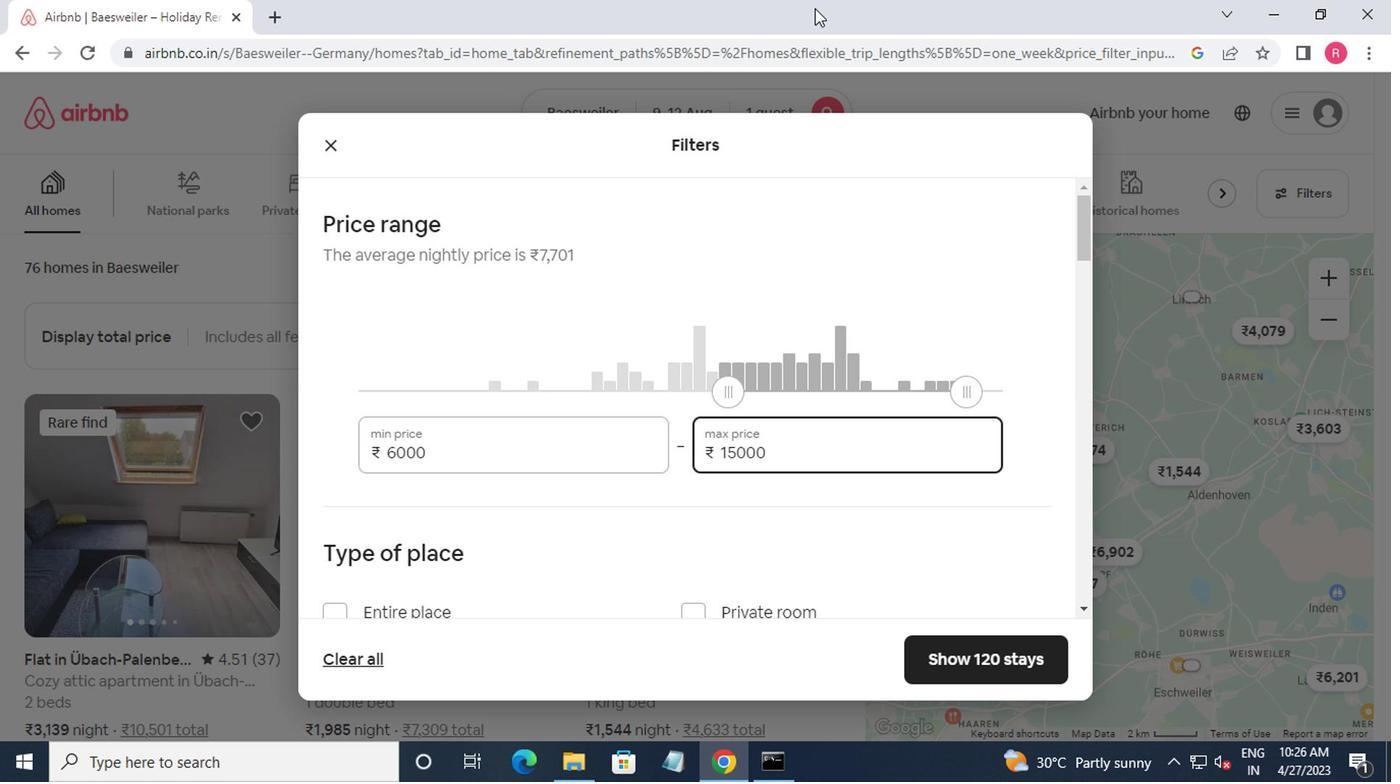 
Action: Mouse scrolled (823, 39) with delta (0, -1)
Screenshot: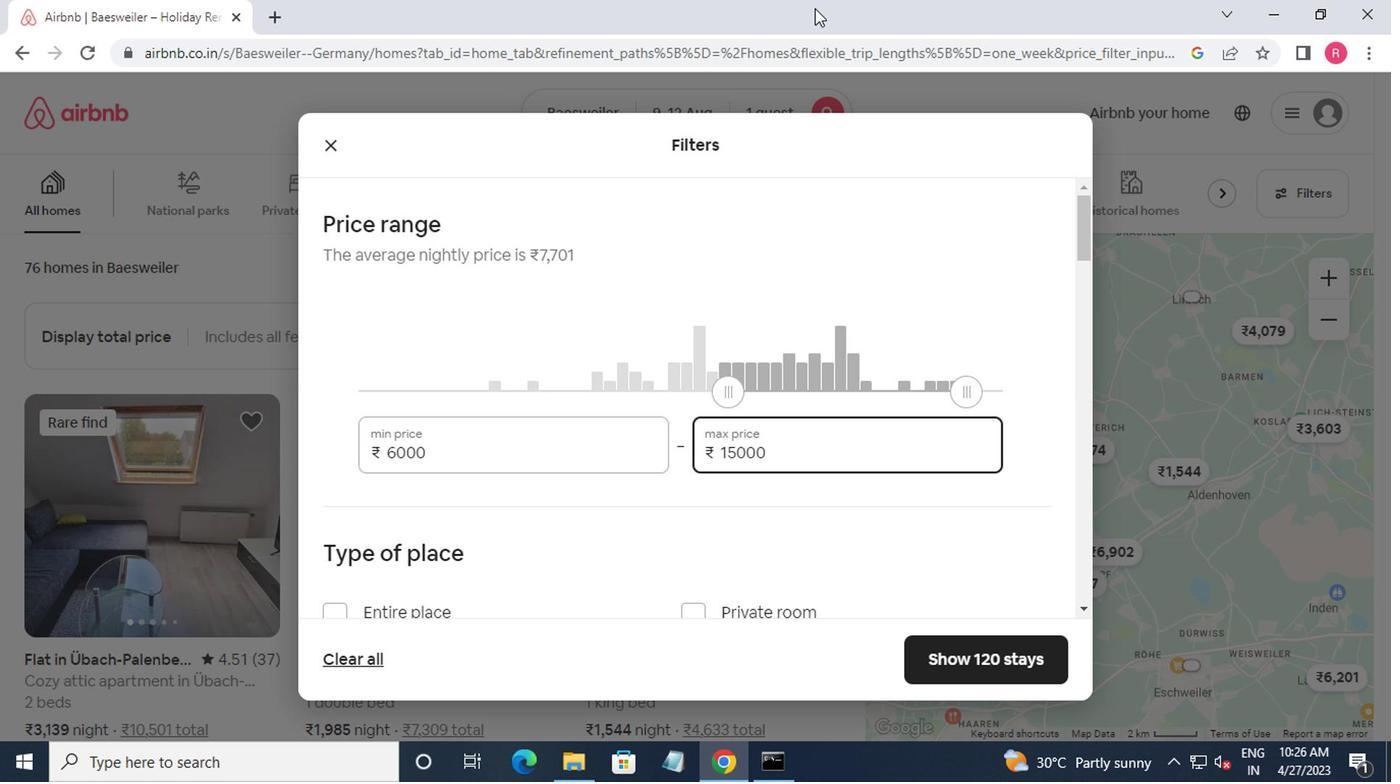 
Action: Mouse moved to (517, 484)
Screenshot: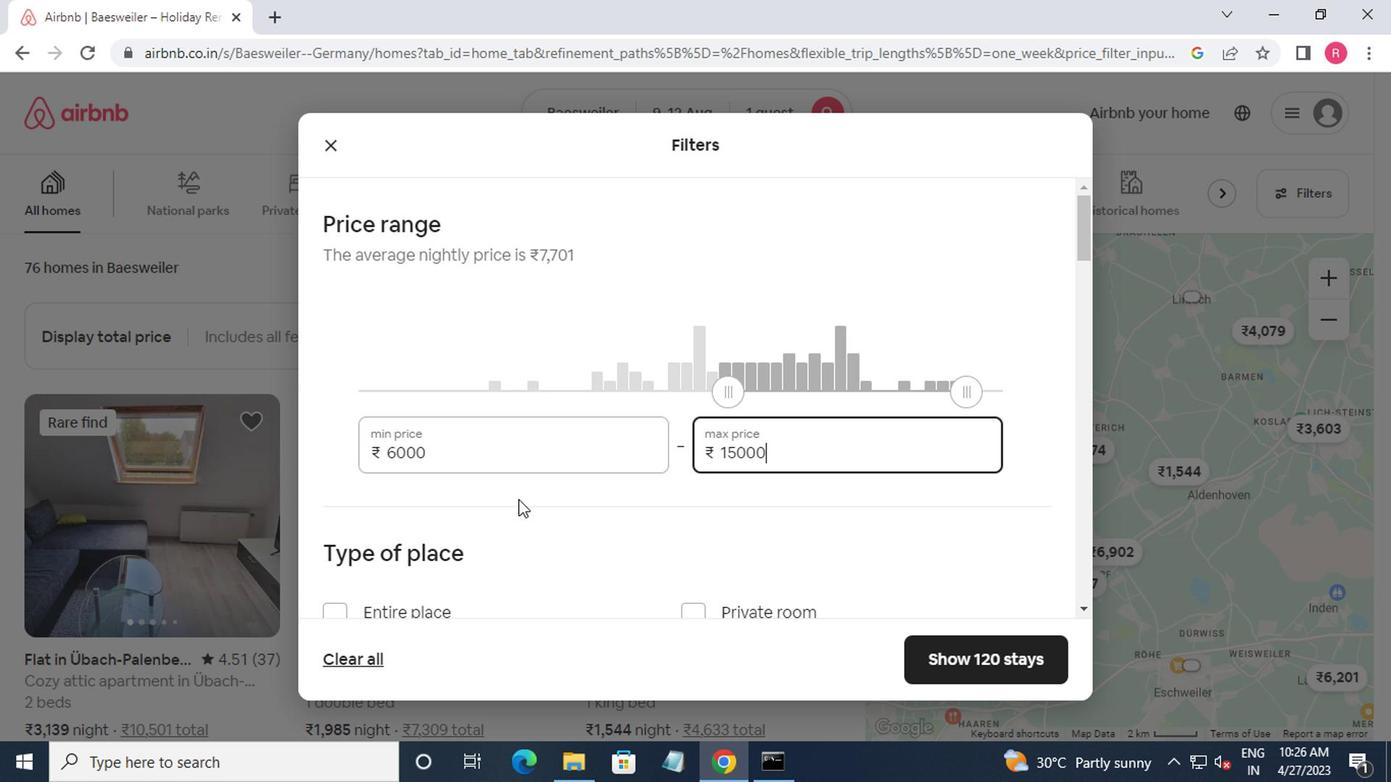 
Action: Mouse scrolled (517, 484) with delta (0, 0)
Screenshot: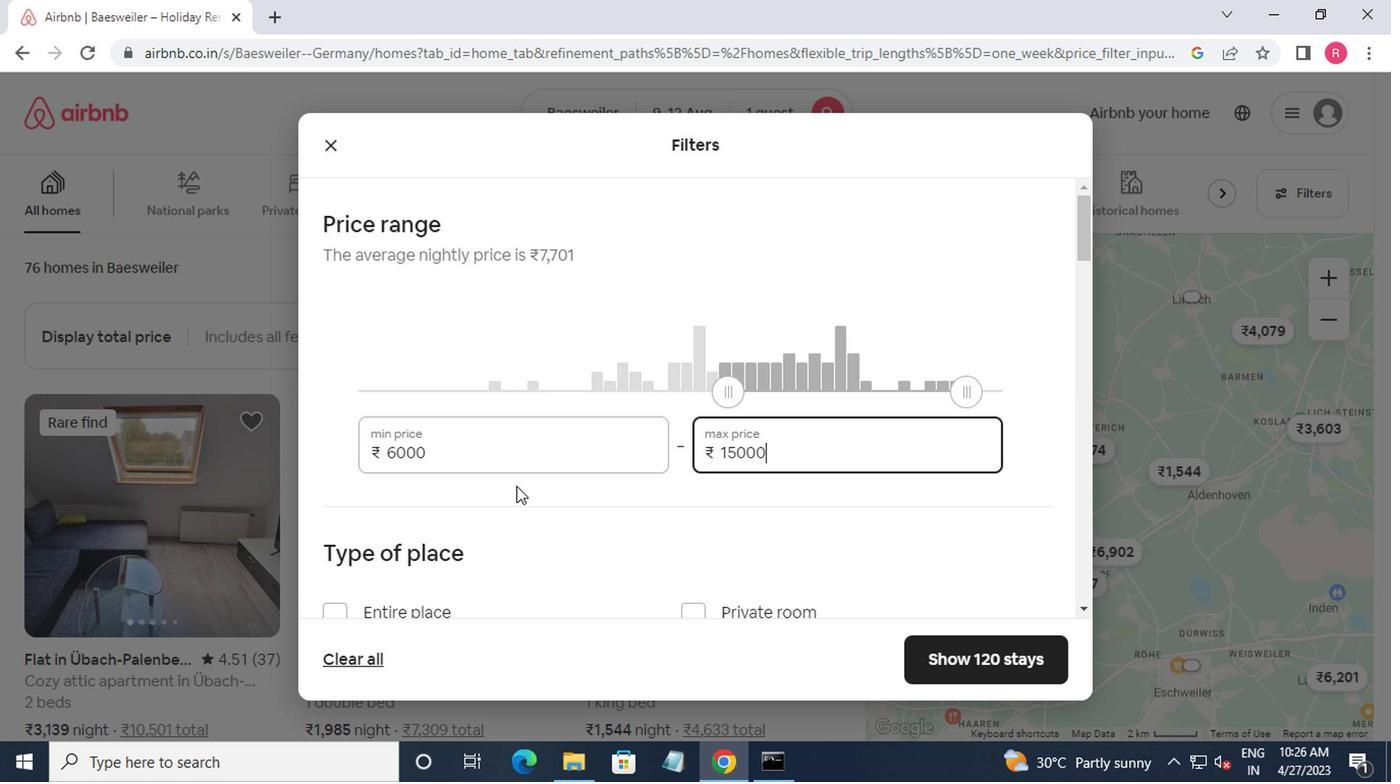 
Action: Mouse moved to (519, 484)
Screenshot: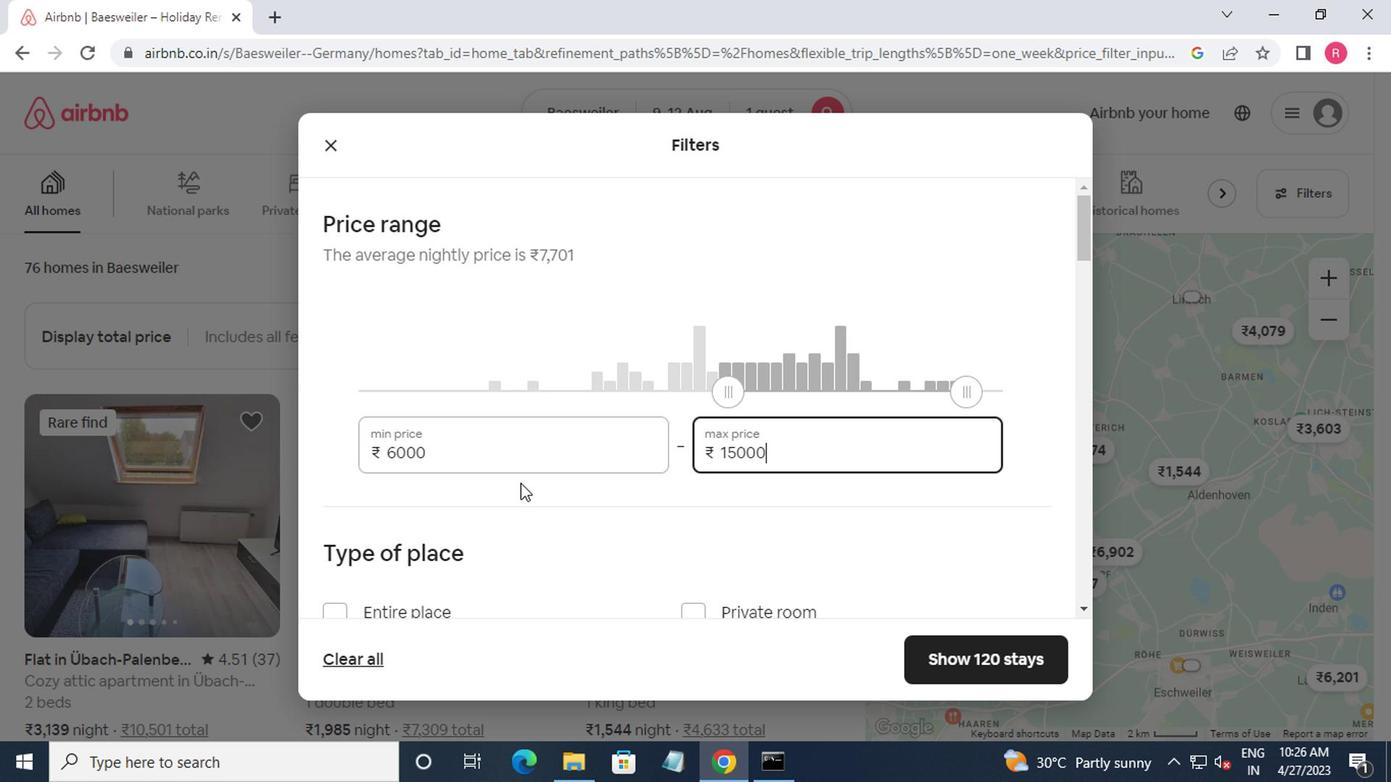 
Action: Mouse scrolled (519, 484) with delta (0, 0)
Screenshot: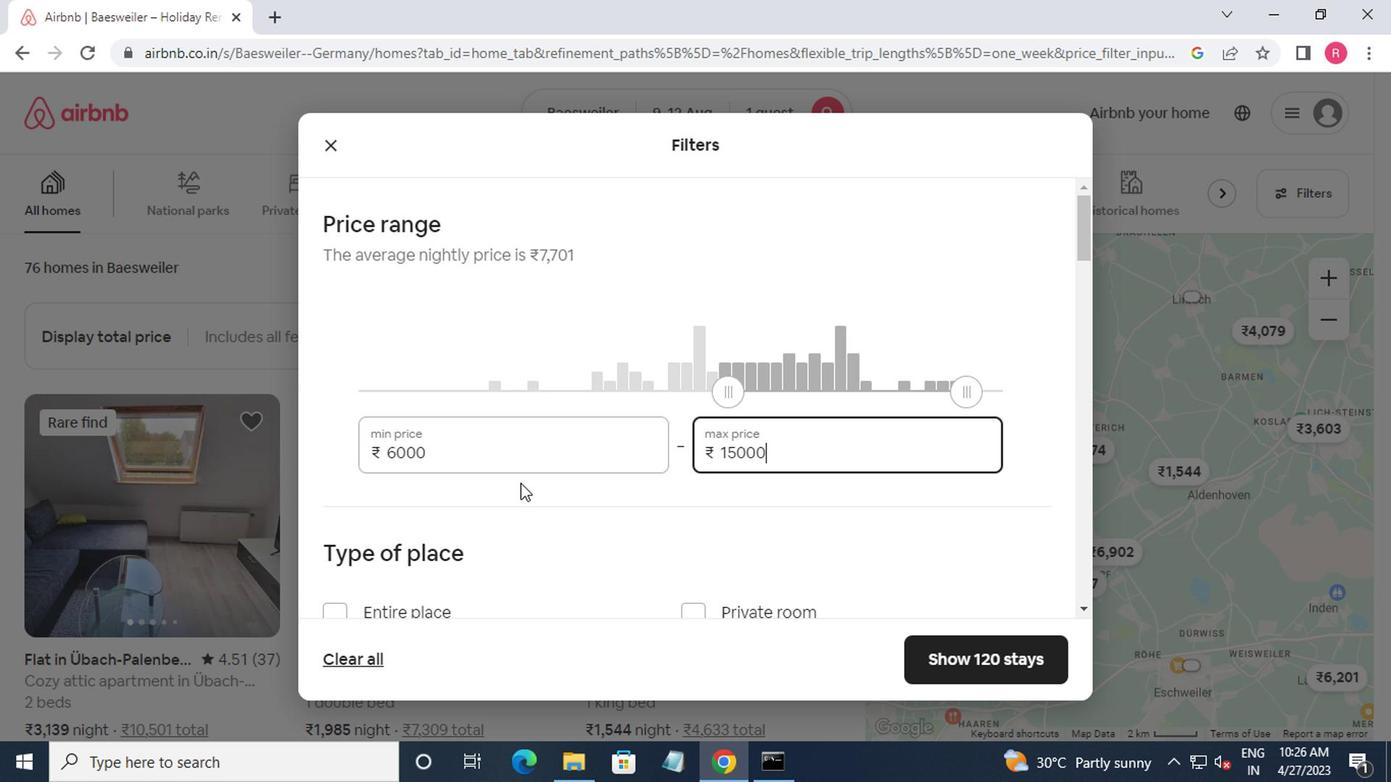 
Action: Mouse moved to (530, 455)
Screenshot: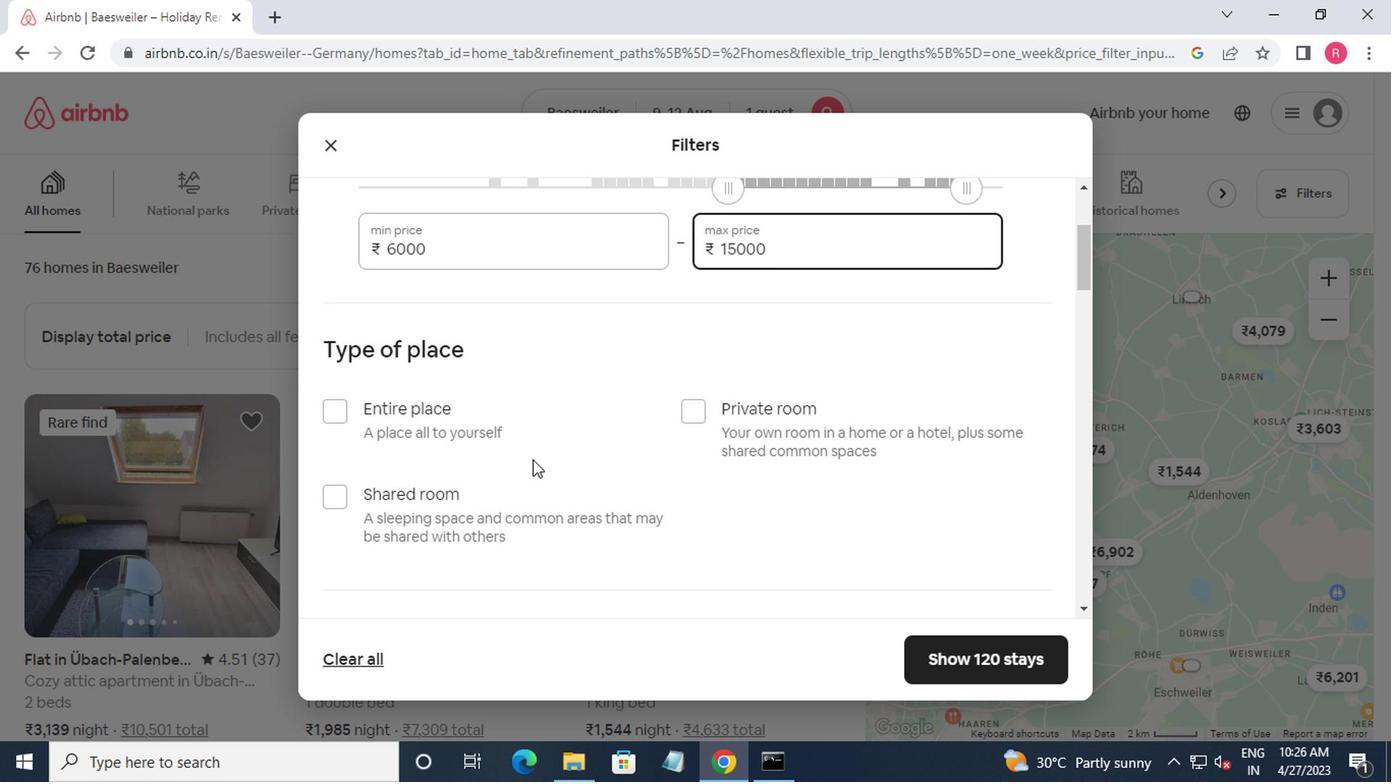 
Action: Mouse scrolled (530, 455) with delta (0, 0)
Screenshot: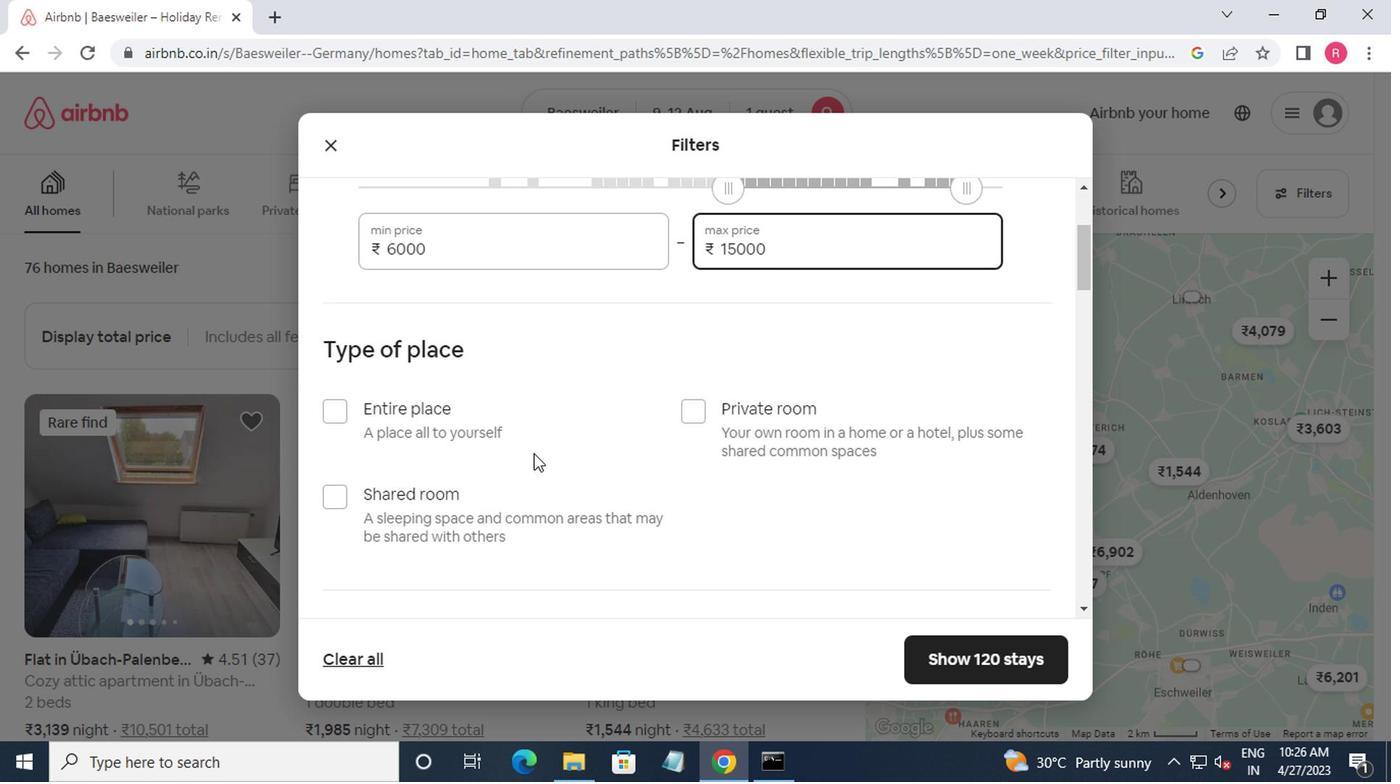 
Action: Mouse scrolled (530, 455) with delta (0, 0)
Screenshot: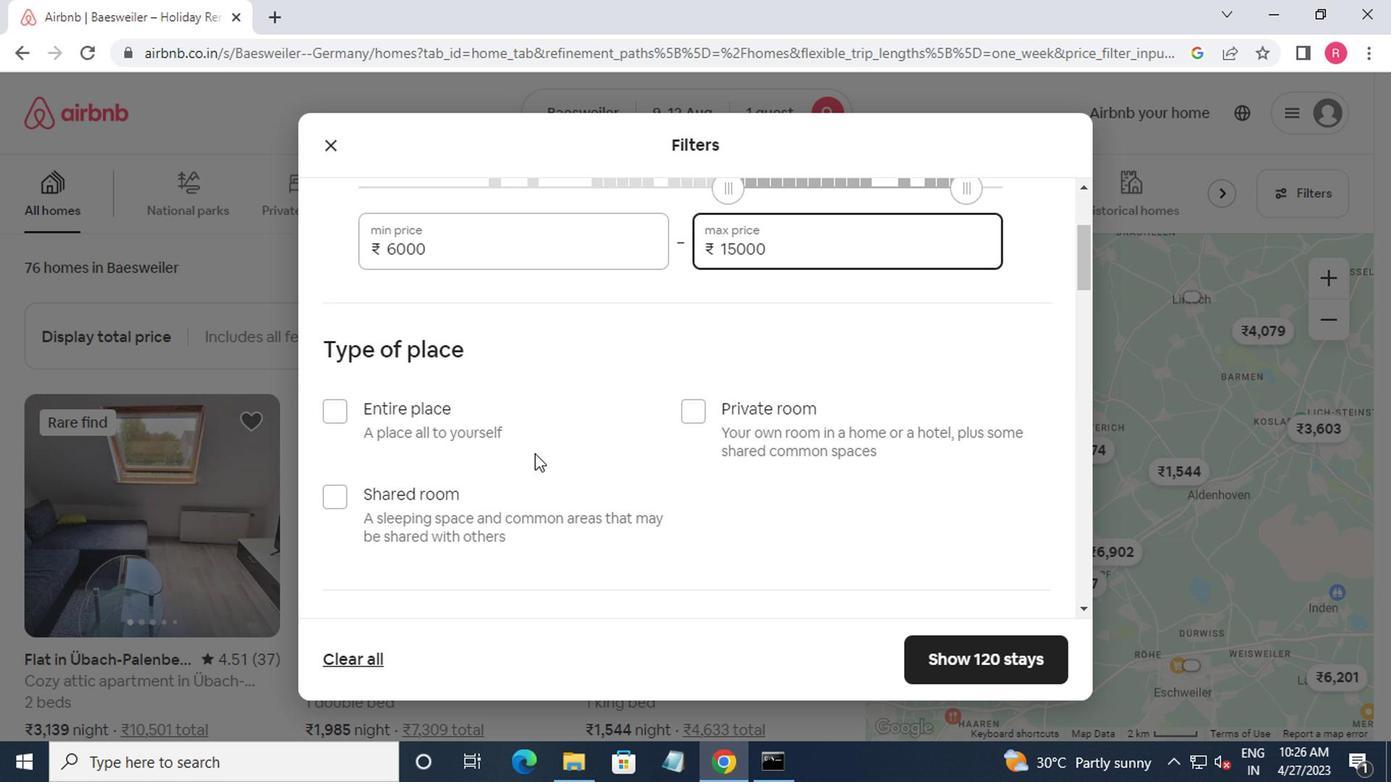
Action: Mouse moved to (338, 220)
Screenshot: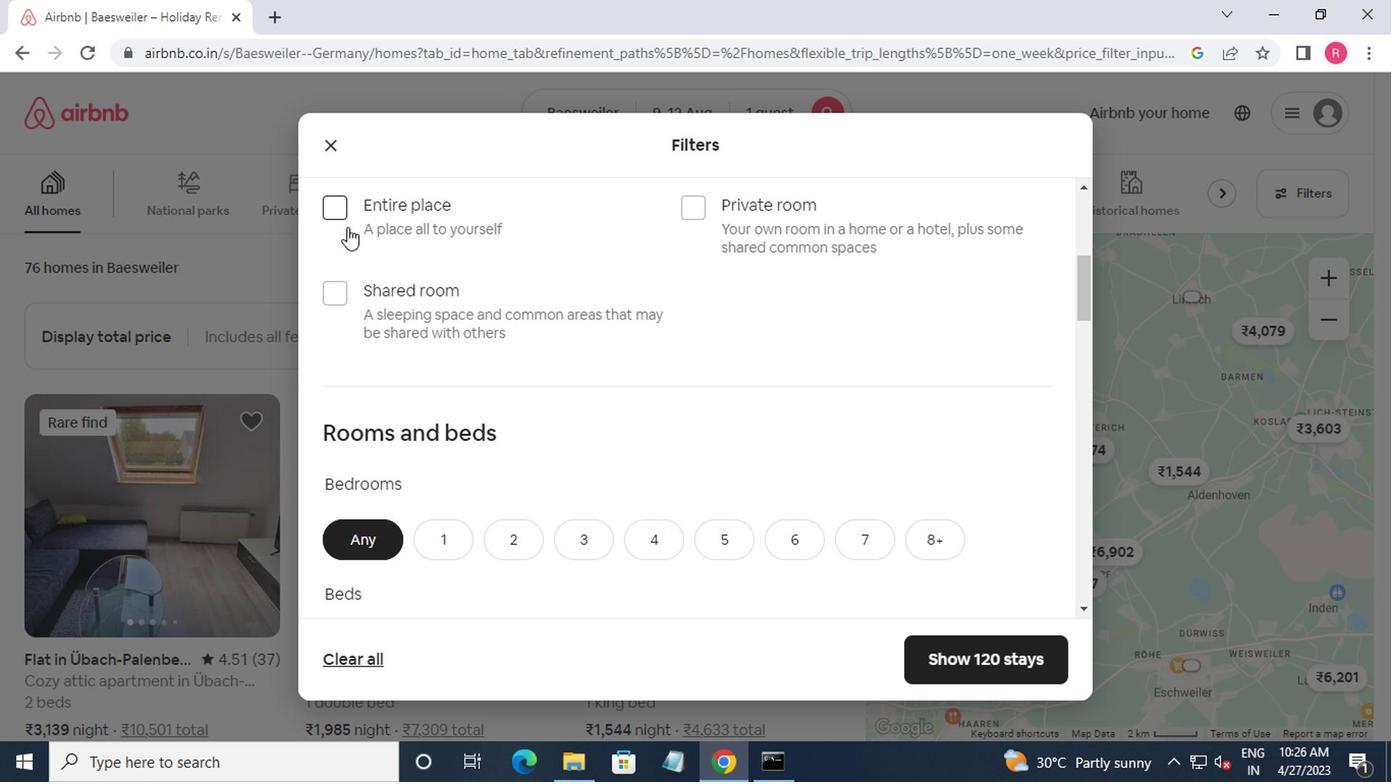 
Action: Mouse pressed left at (338, 220)
Screenshot: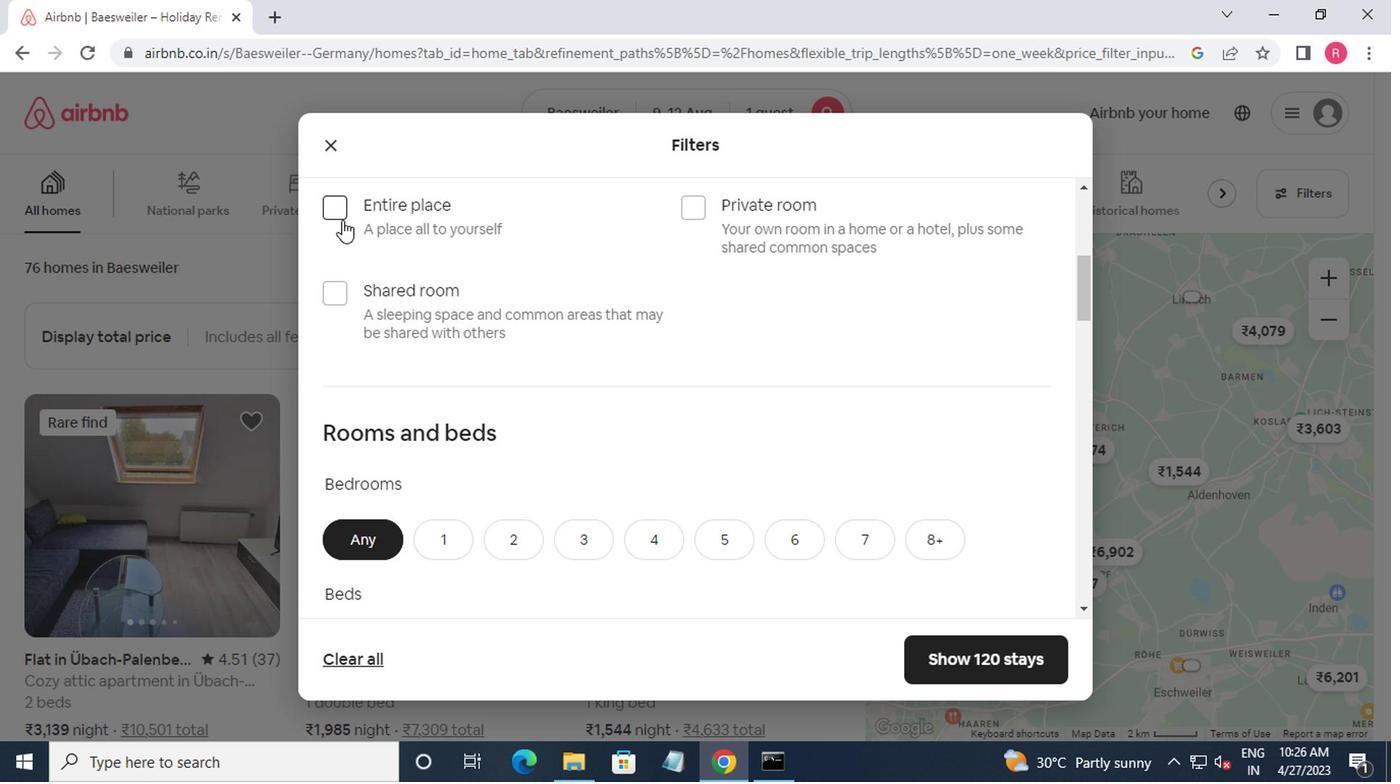 
Action: Mouse moved to (362, 234)
Screenshot: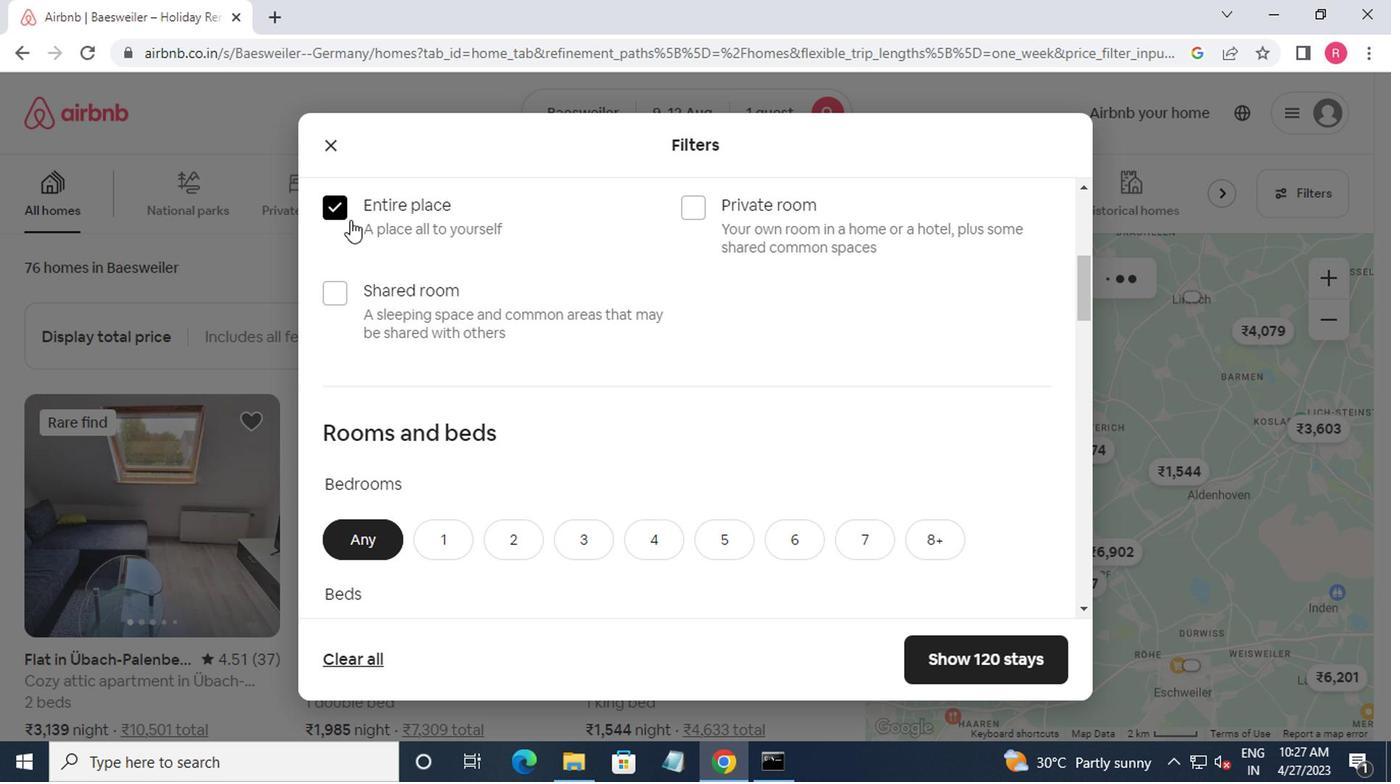 
Action: Mouse scrolled (362, 232) with delta (0, -1)
Screenshot: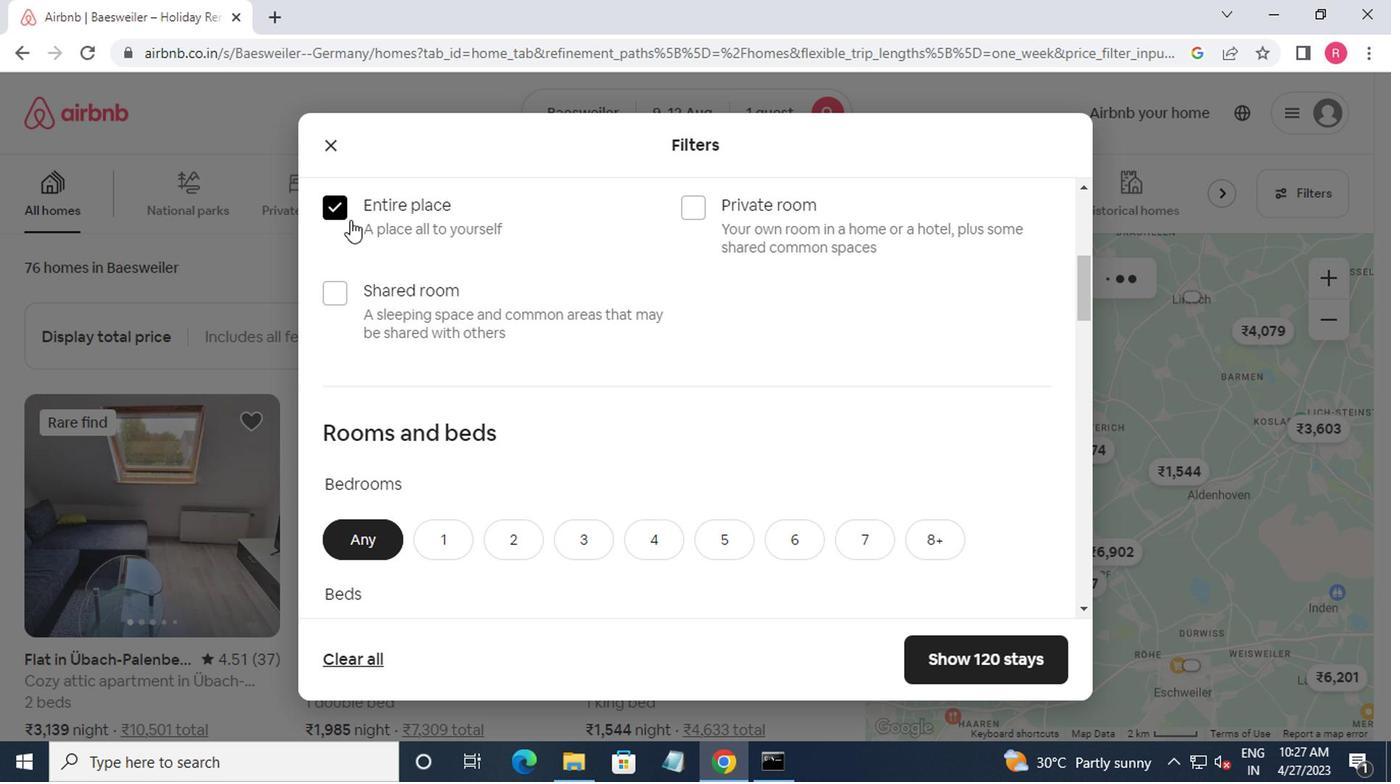 
Action: Mouse moved to (367, 237)
Screenshot: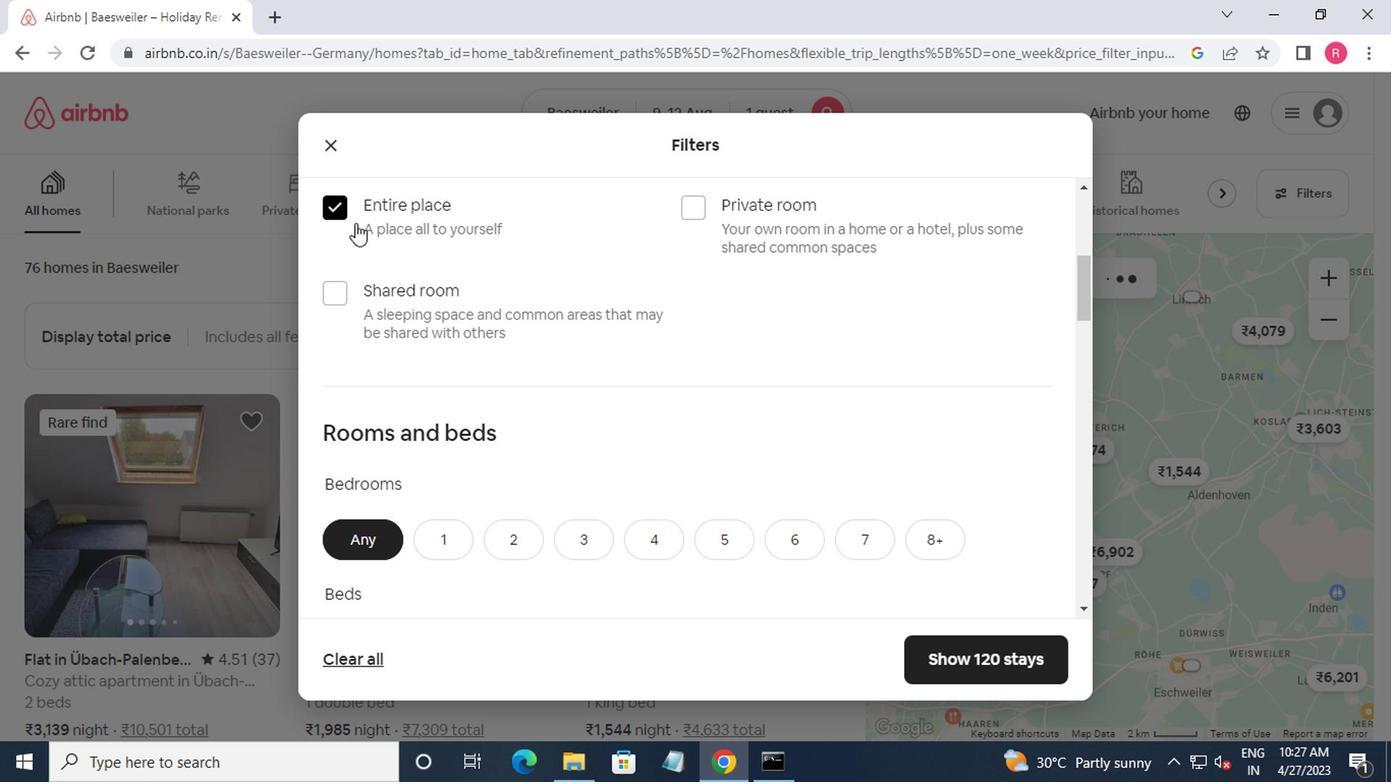 
Action: Mouse scrolled (367, 236) with delta (0, 0)
Screenshot: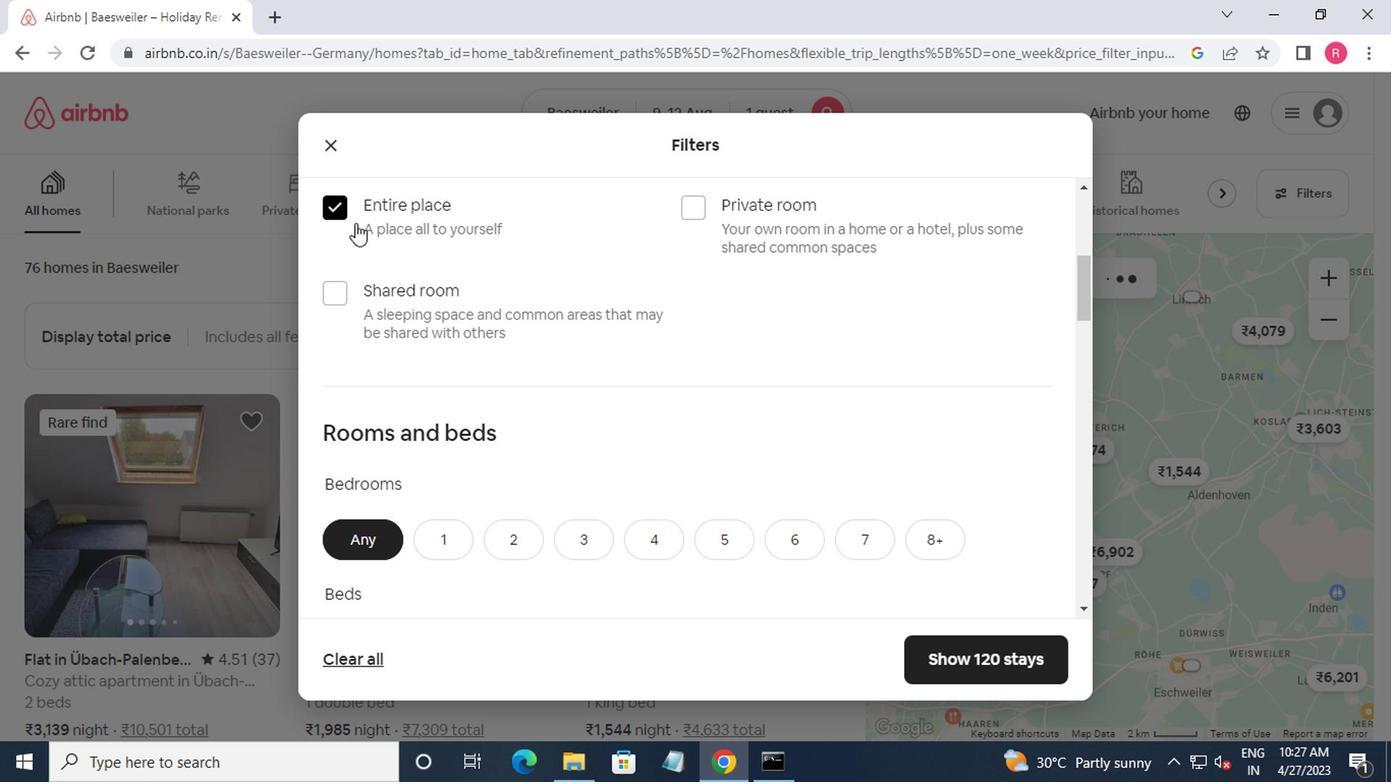 
Action: Mouse moved to (373, 242)
Screenshot: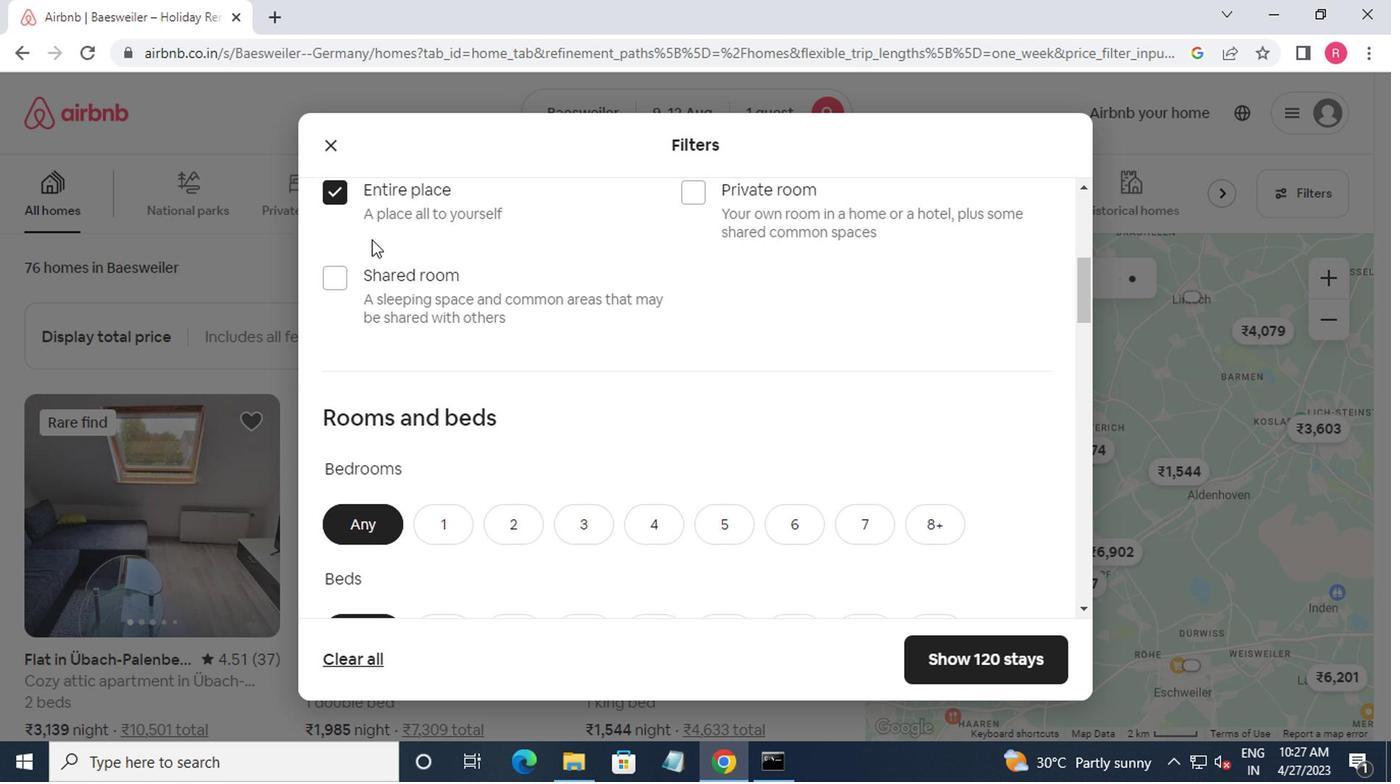 
Action: Mouse scrolled (373, 242) with delta (0, 0)
Screenshot: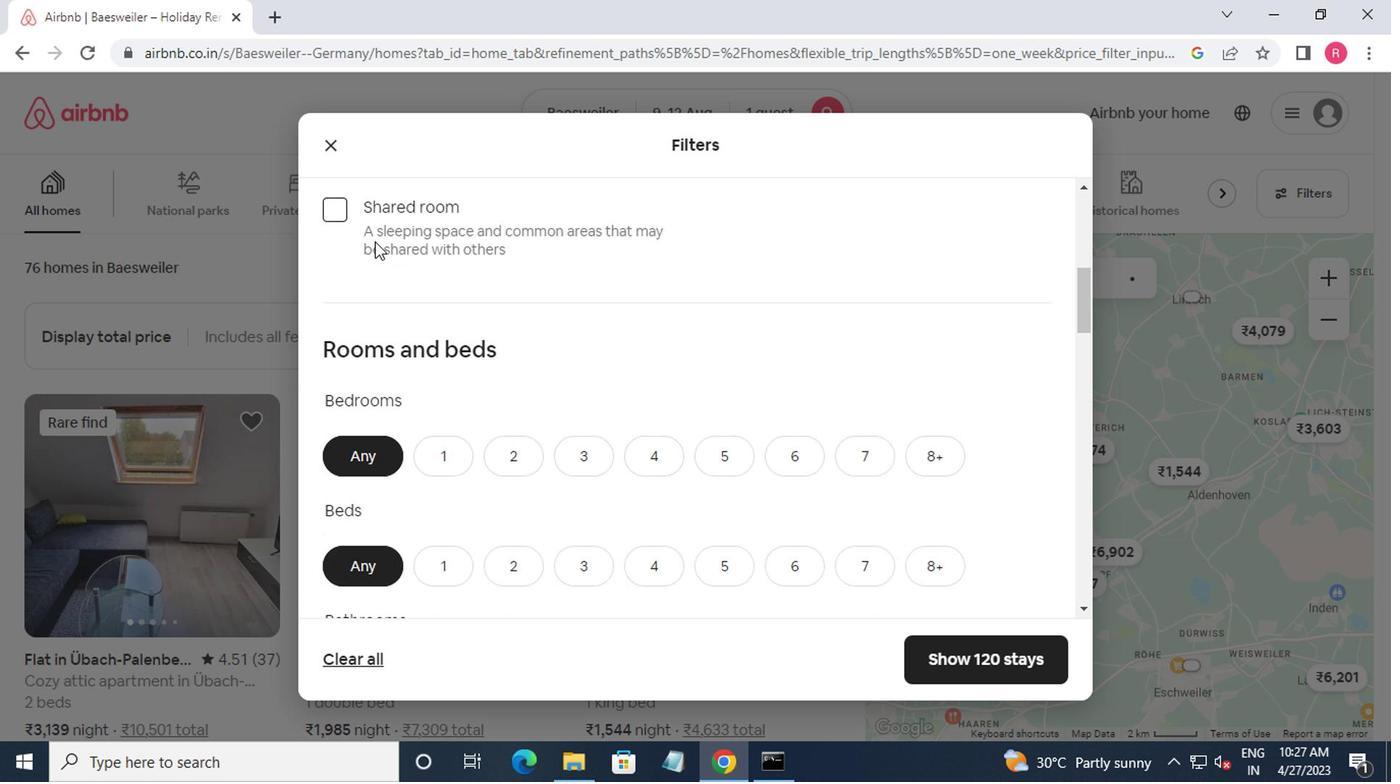 
Action: Mouse moved to (431, 232)
Screenshot: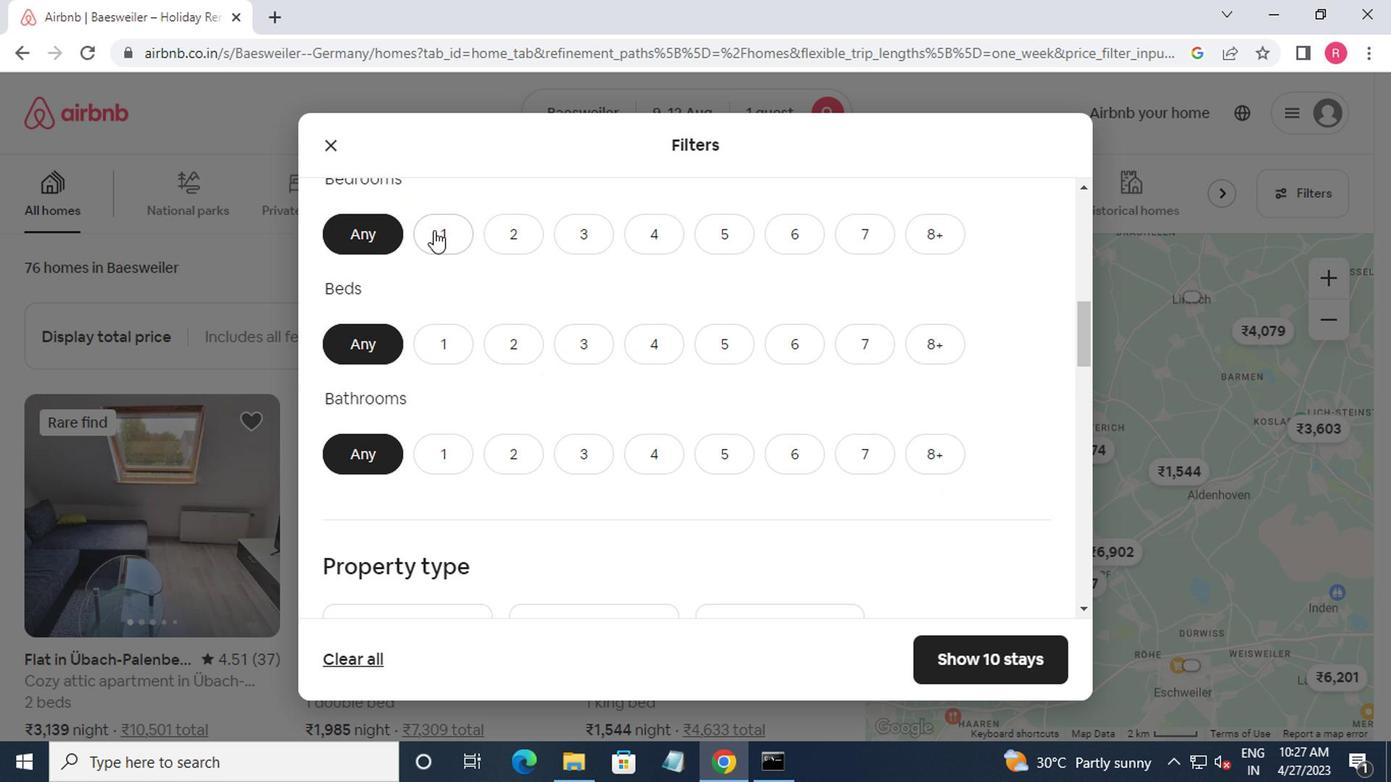 
Action: Mouse pressed left at (431, 232)
Screenshot: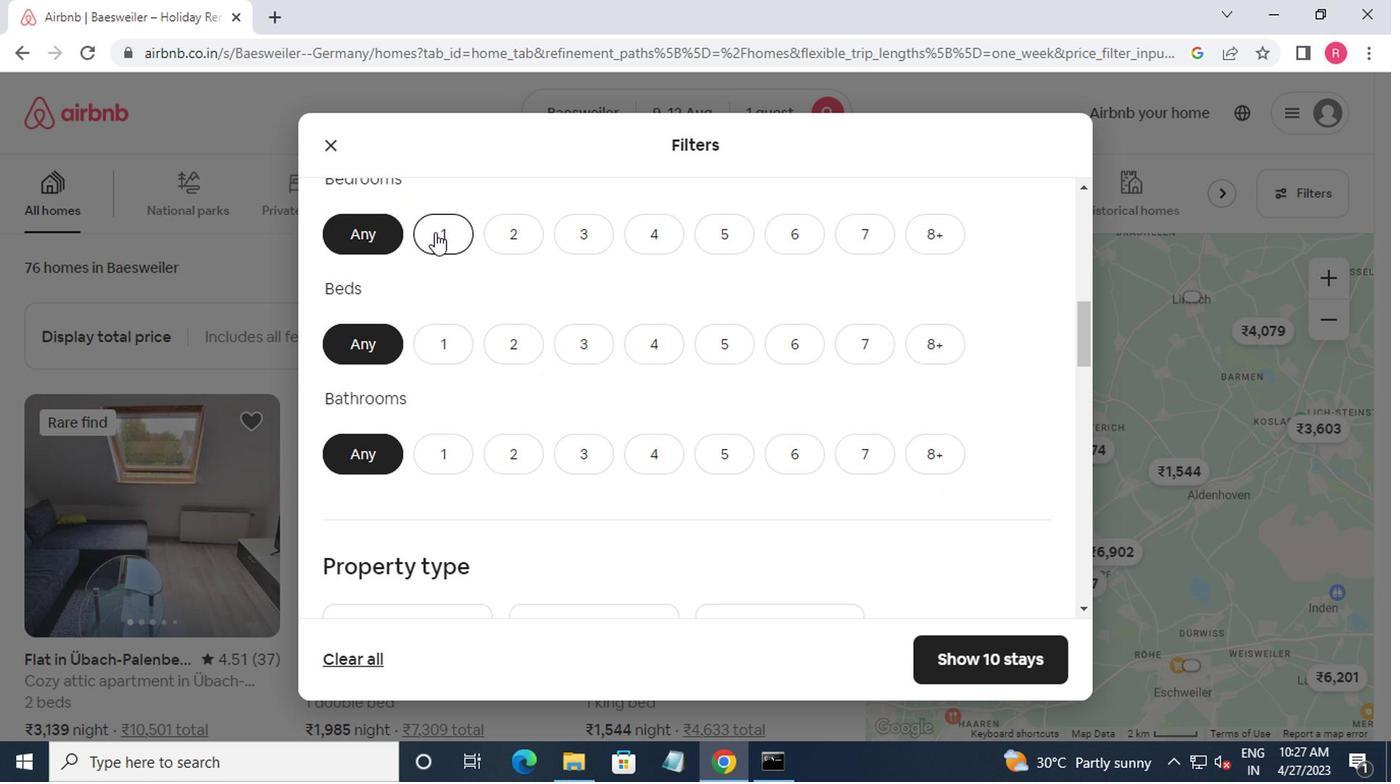 
Action: Mouse moved to (438, 239)
Screenshot: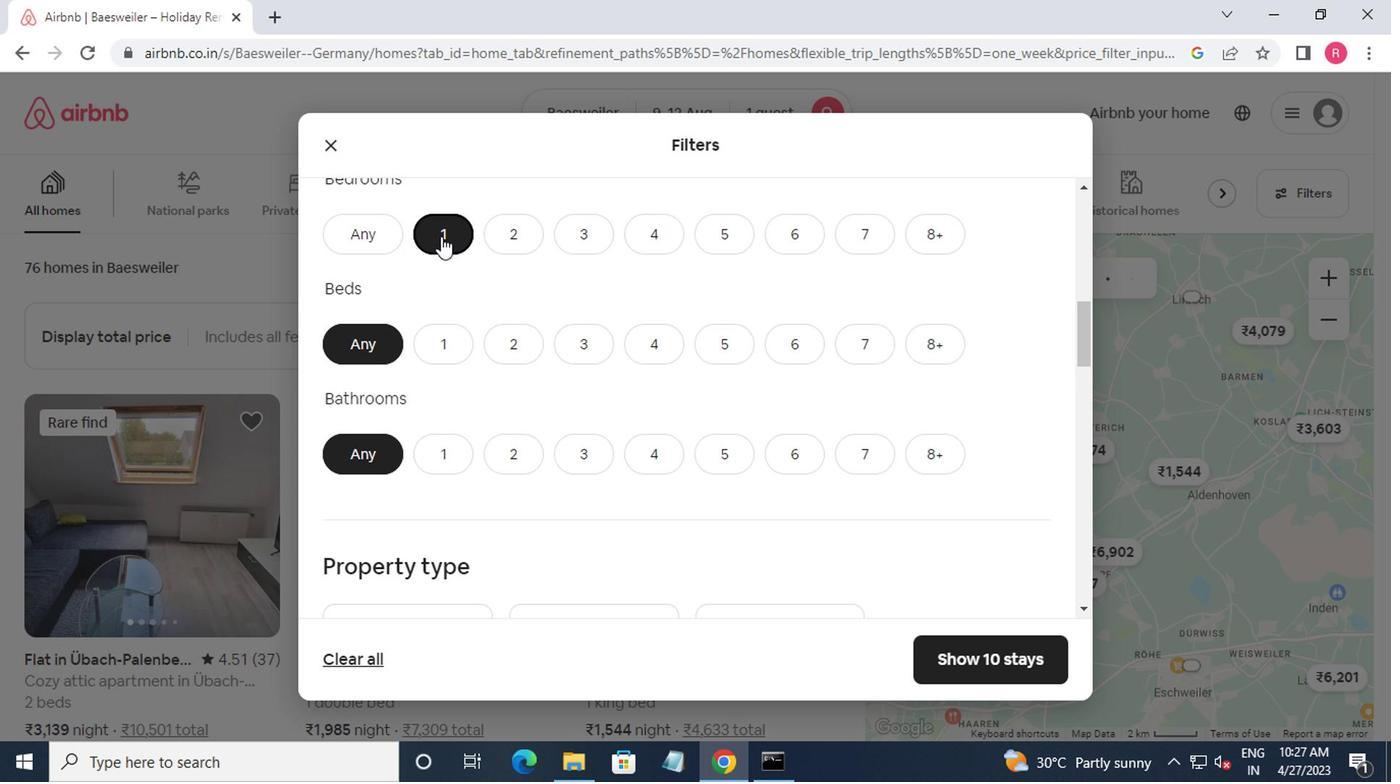 
Action: Mouse scrolled (438, 237) with delta (0, -1)
Screenshot: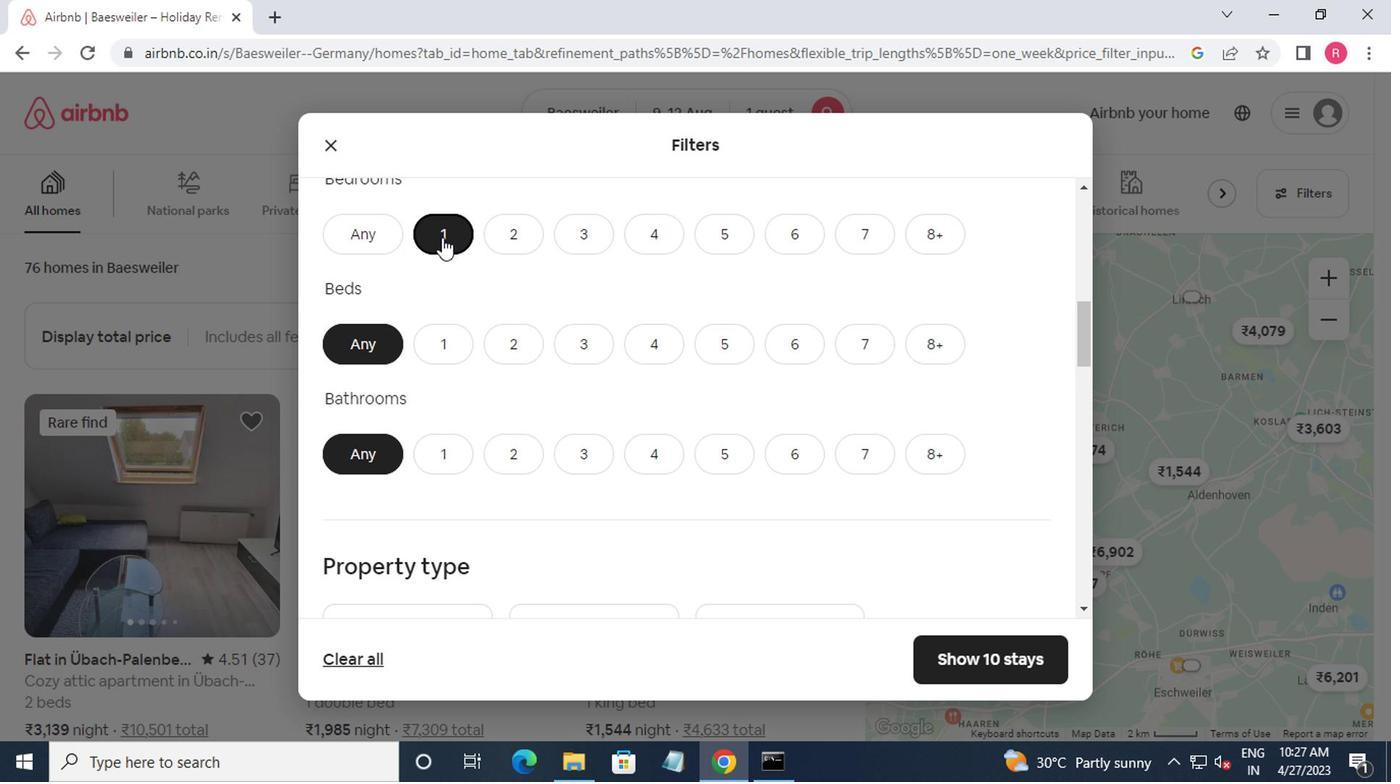 
Action: Mouse moved to (443, 247)
Screenshot: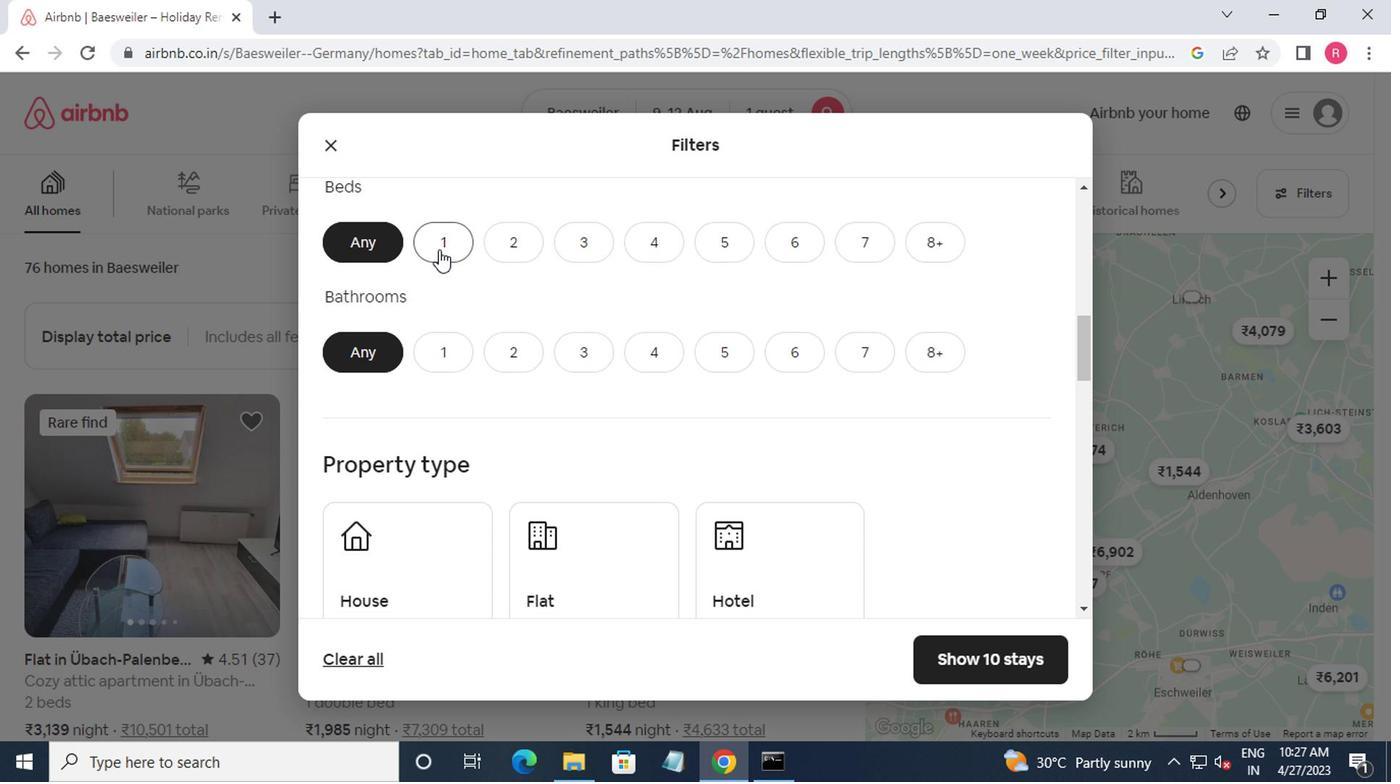 
Action: Mouse pressed left at (443, 247)
Screenshot: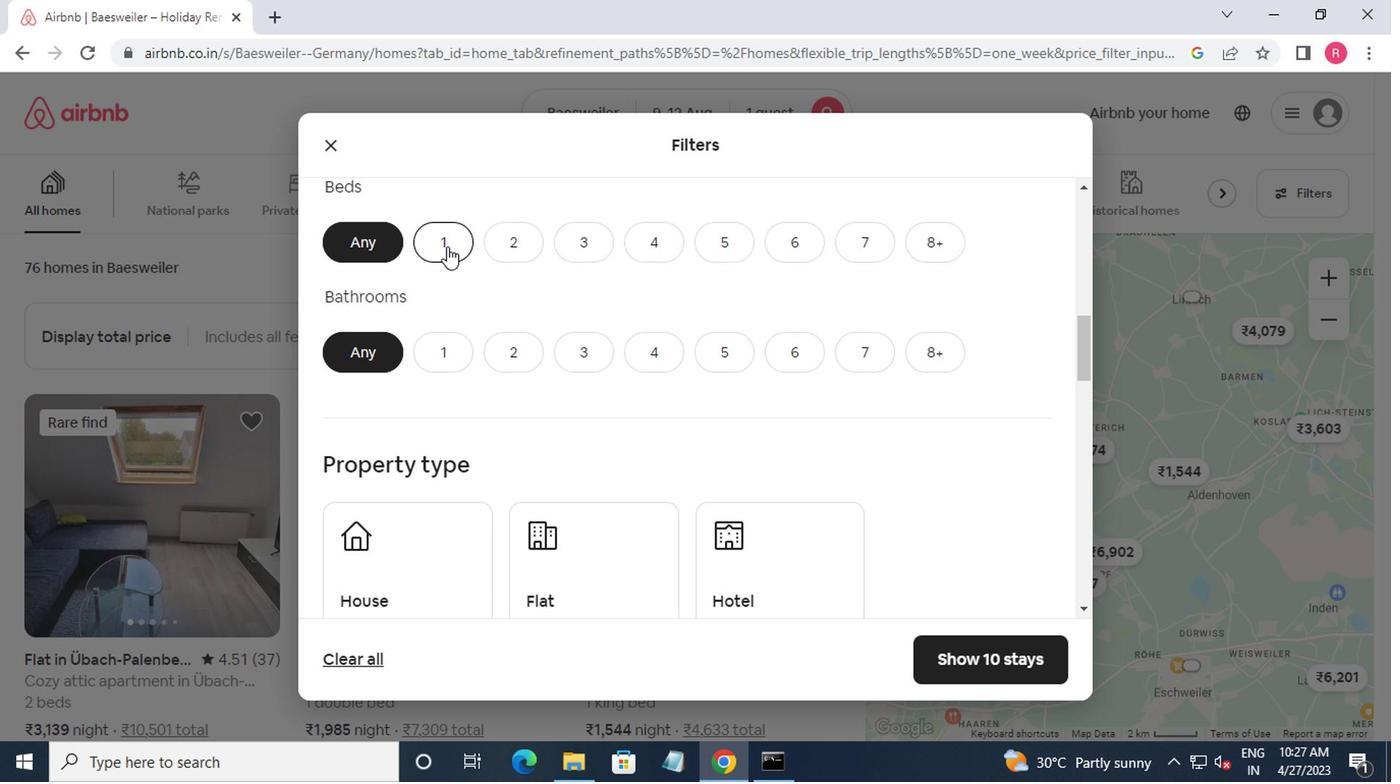 
Action: Mouse moved to (436, 349)
Screenshot: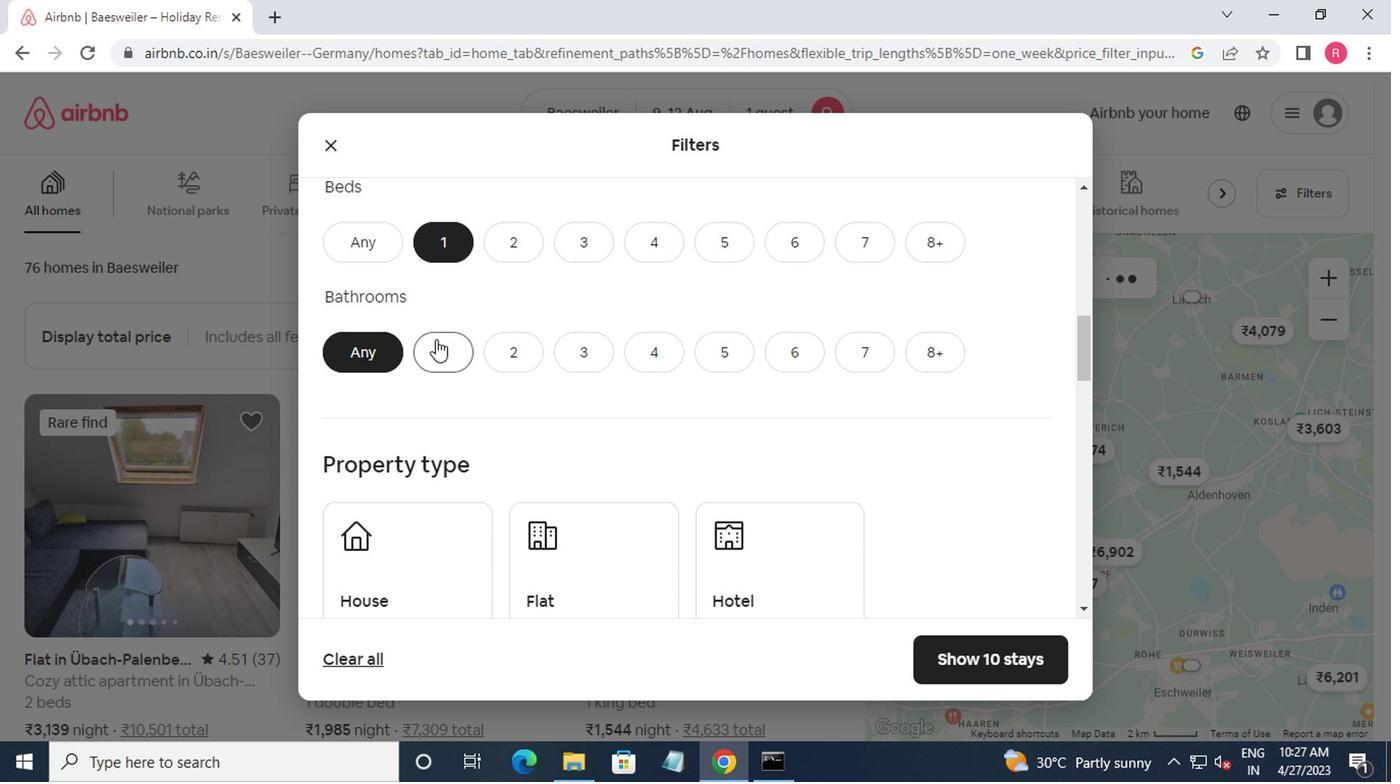
Action: Mouse pressed left at (436, 349)
Screenshot: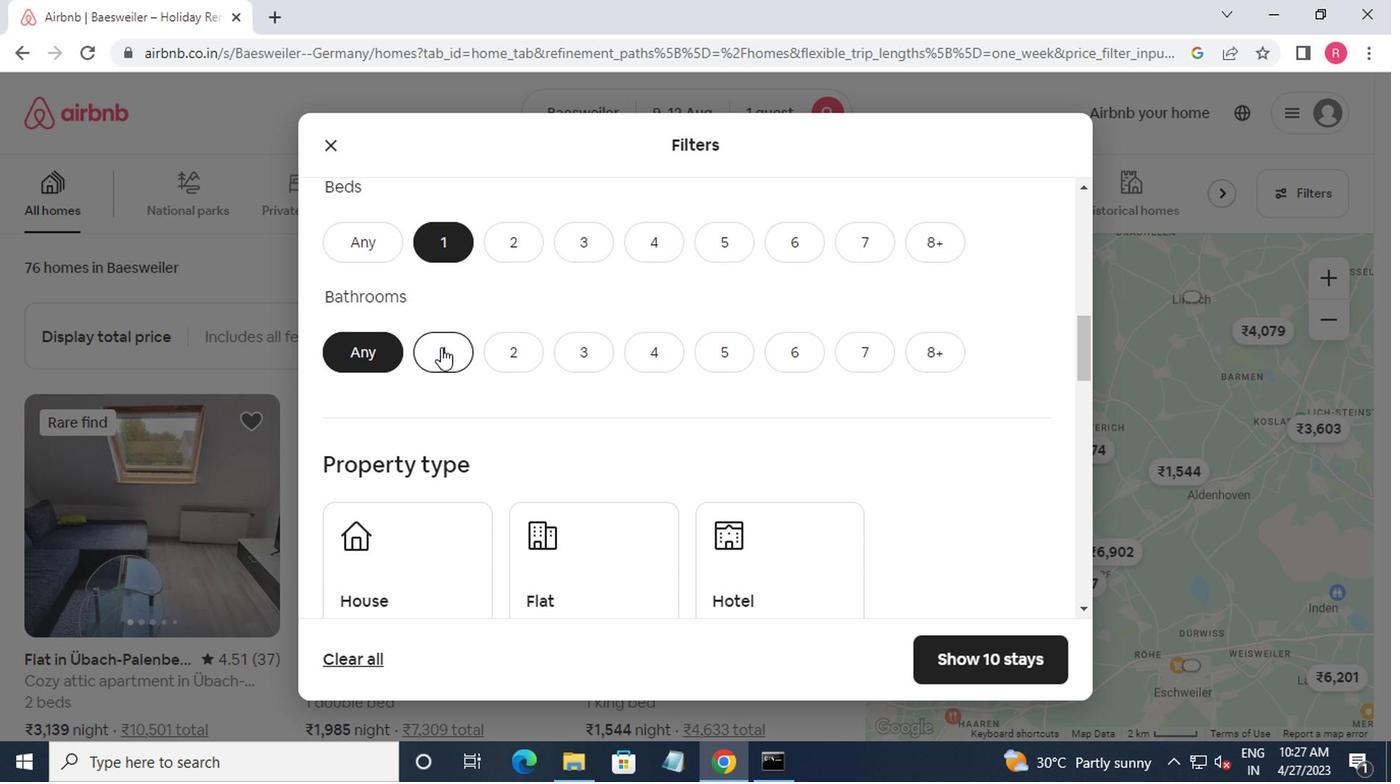 
Action: Mouse moved to (494, 318)
Screenshot: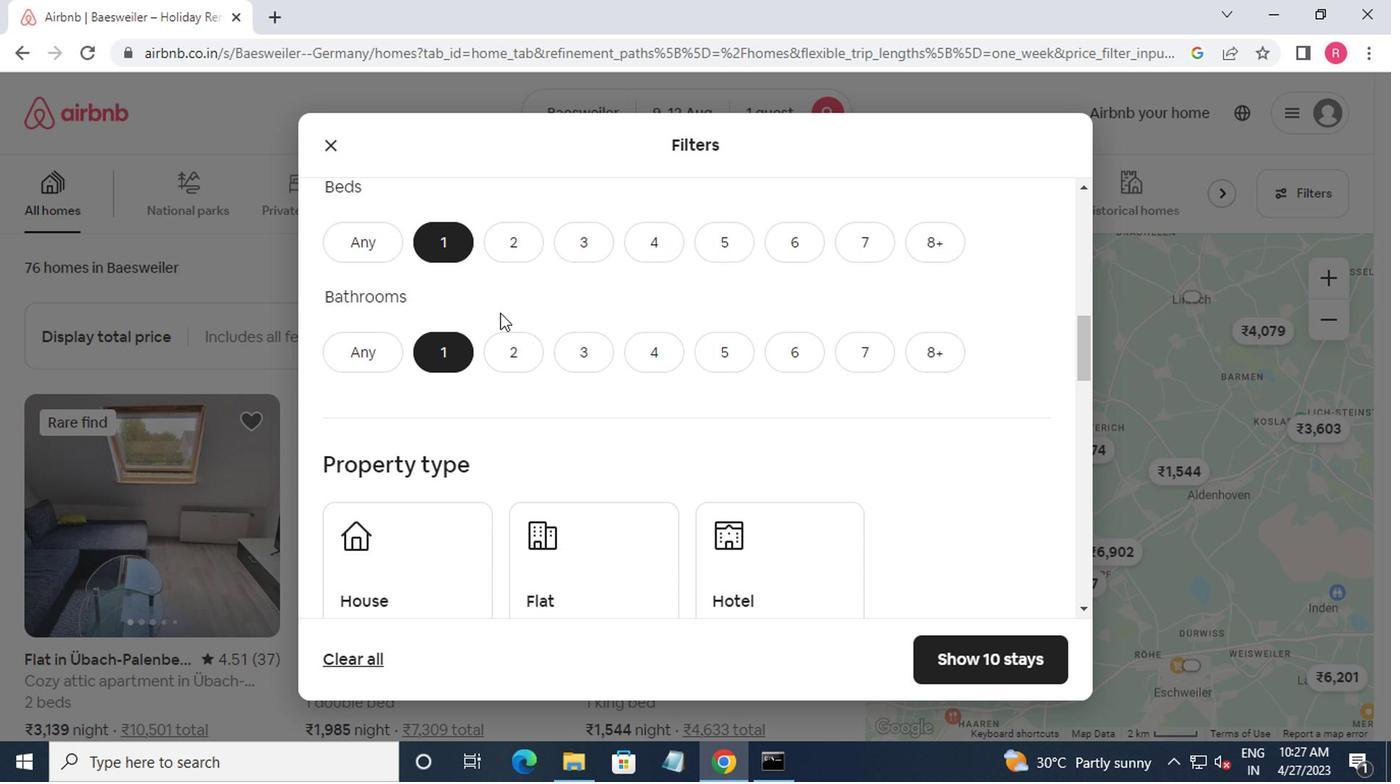 
Action: Mouse scrolled (494, 317) with delta (0, 0)
Screenshot: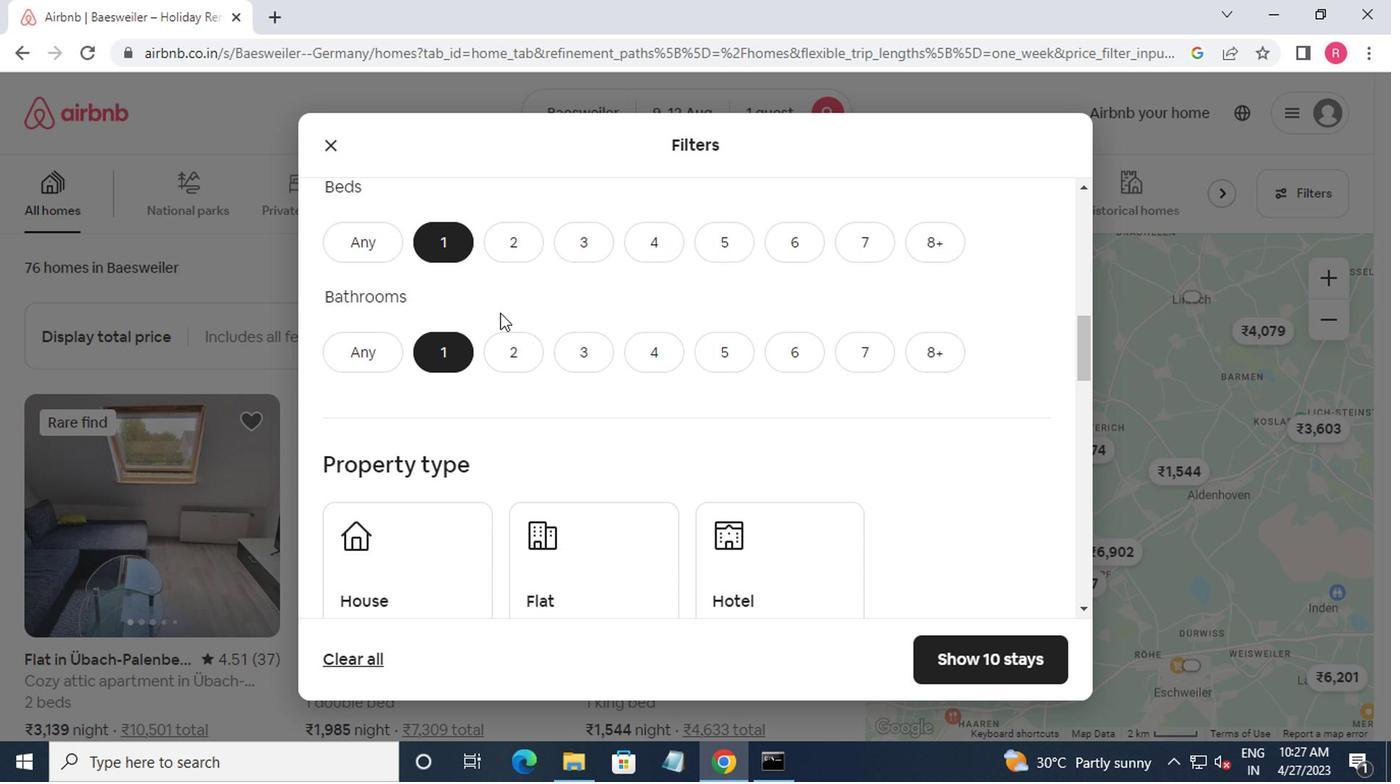 
Action: Mouse moved to (512, 324)
Screenshot: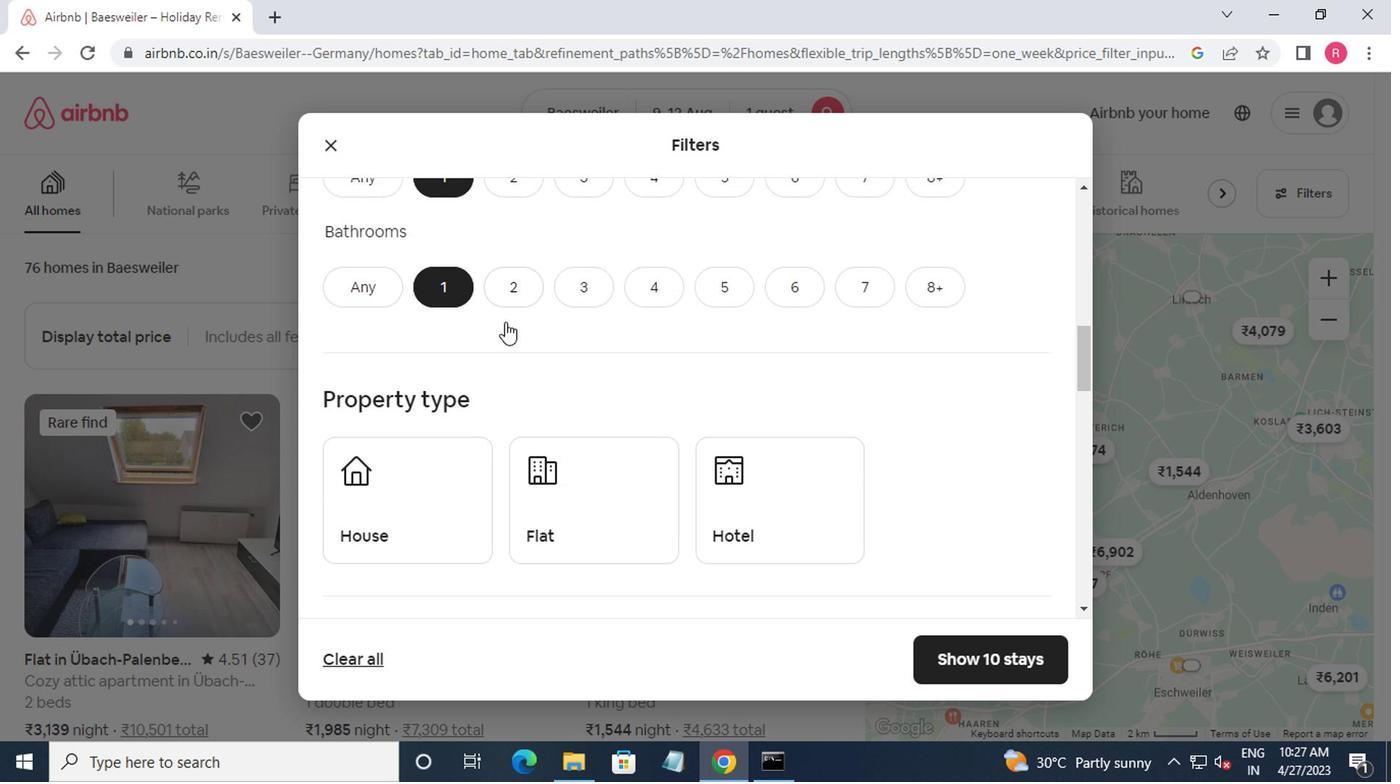 
Action: Mouse scrolled (512, 323) with delta (0, -1)
Screenshot: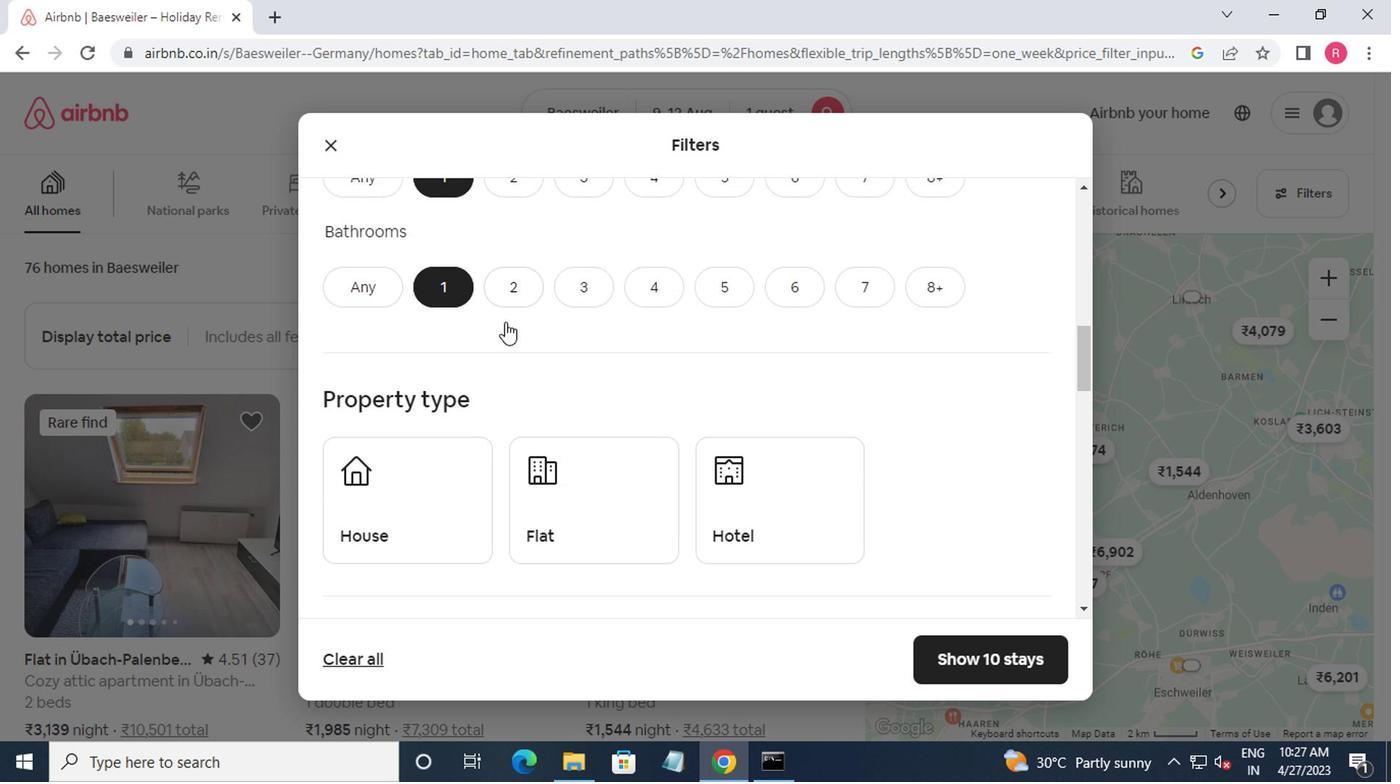 
Action: Mouse moved to (423, 355)
Screenshot: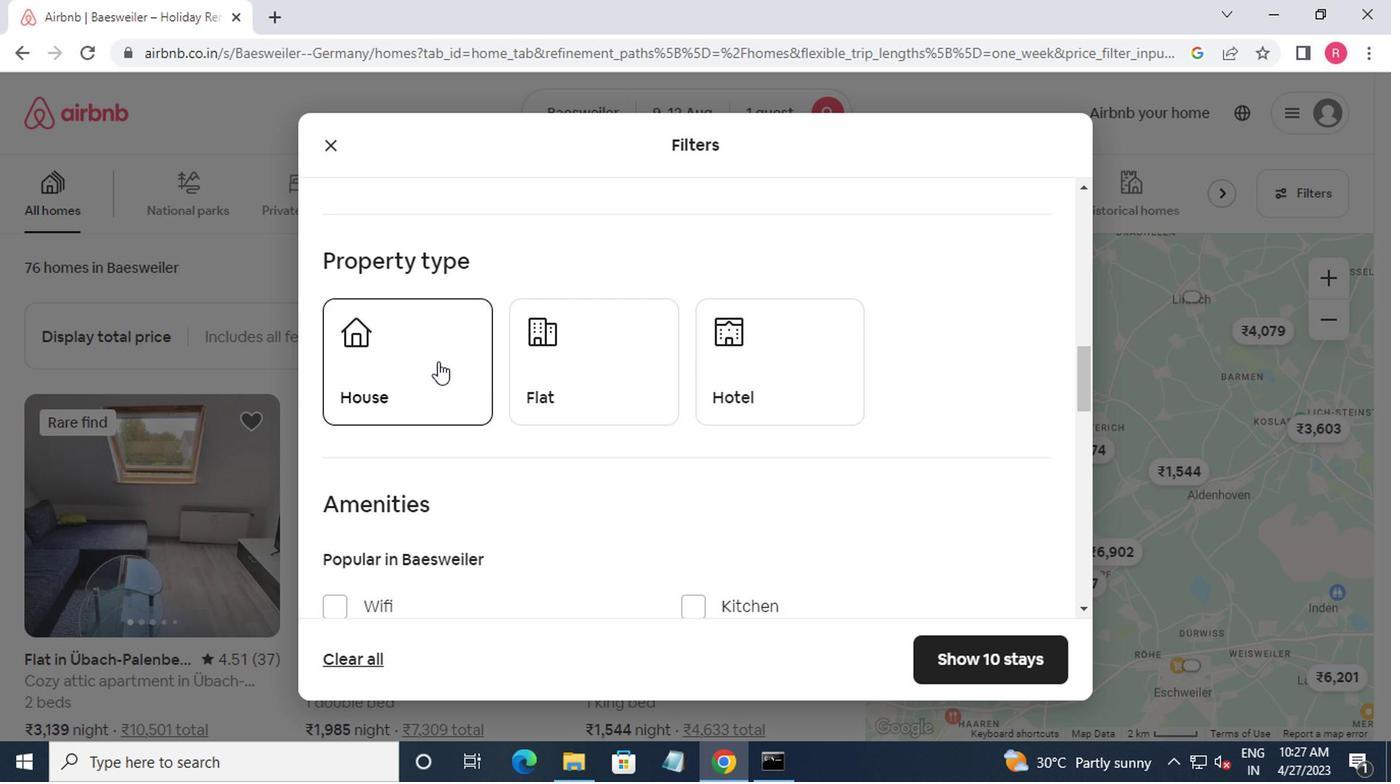
Action: Mouse pressed left at (423, 355)
Screenshot: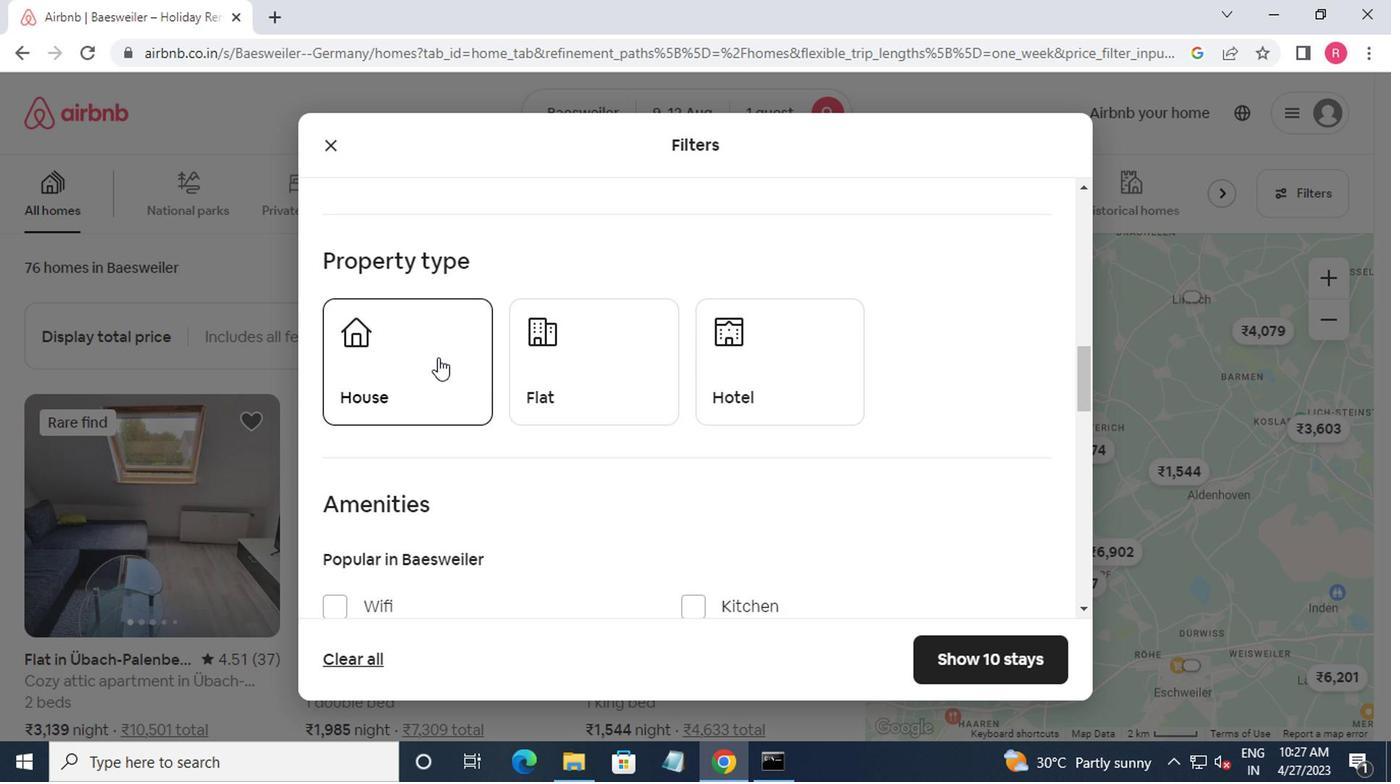 
Action: Mouse moved to (550, 388)
Screenshot: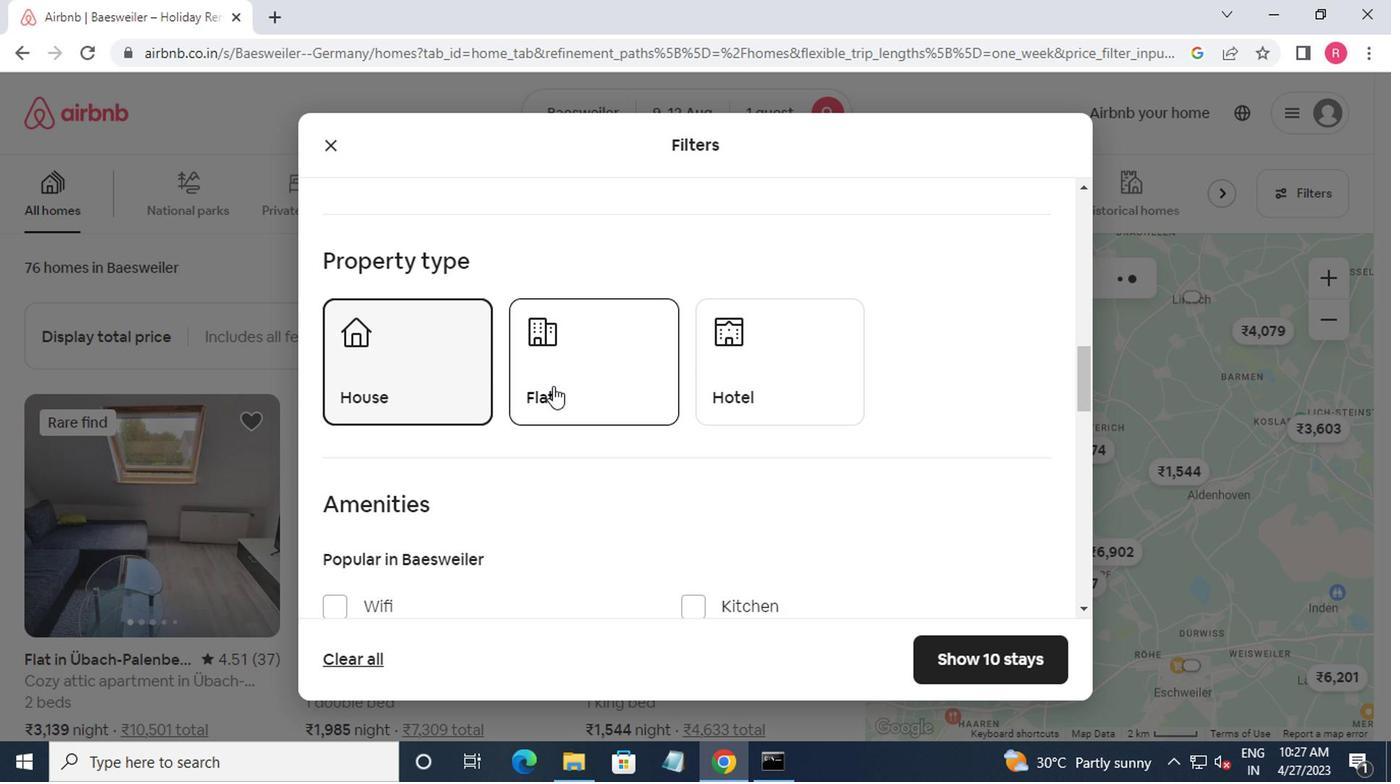 
Action: Mouse pressed left at (550, 388)
Screenshot: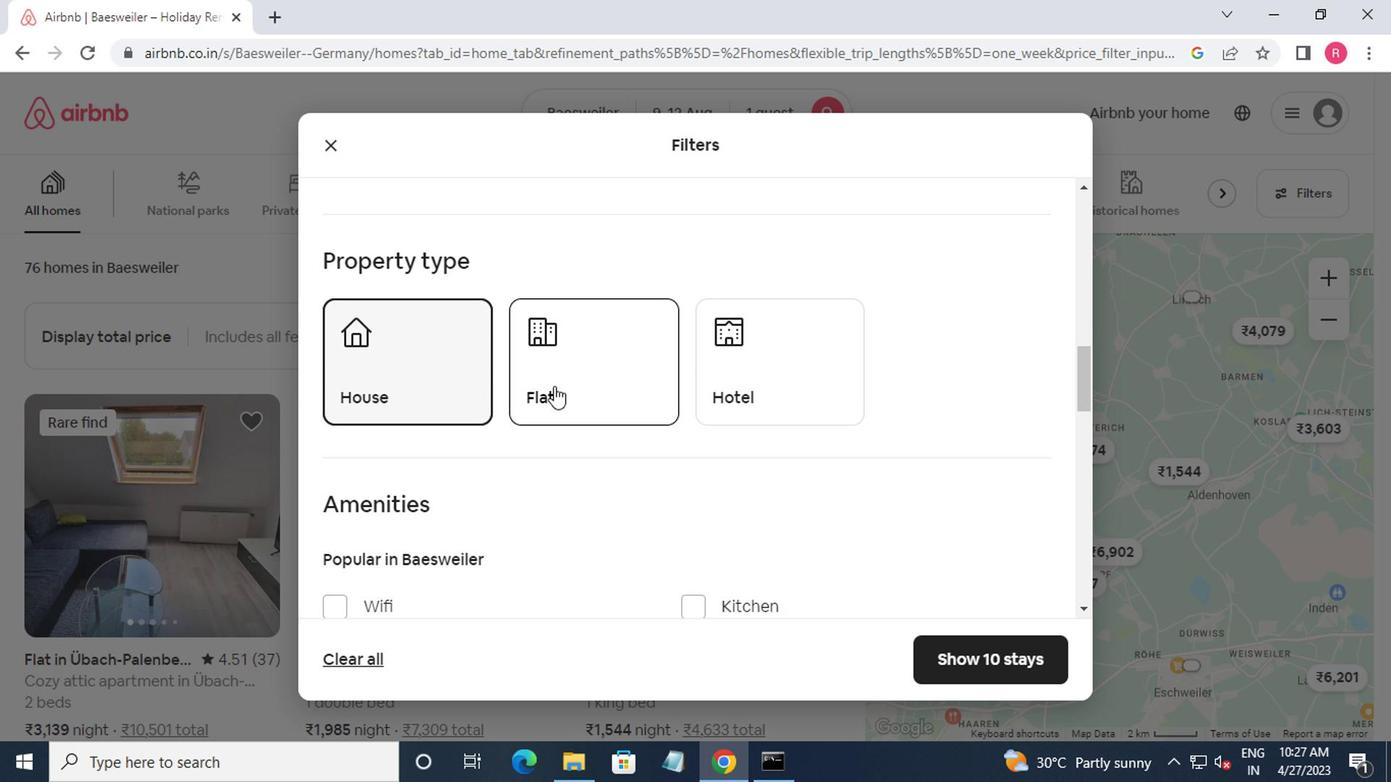 
Action: Mouse moved to (767, 407)
Screenshot: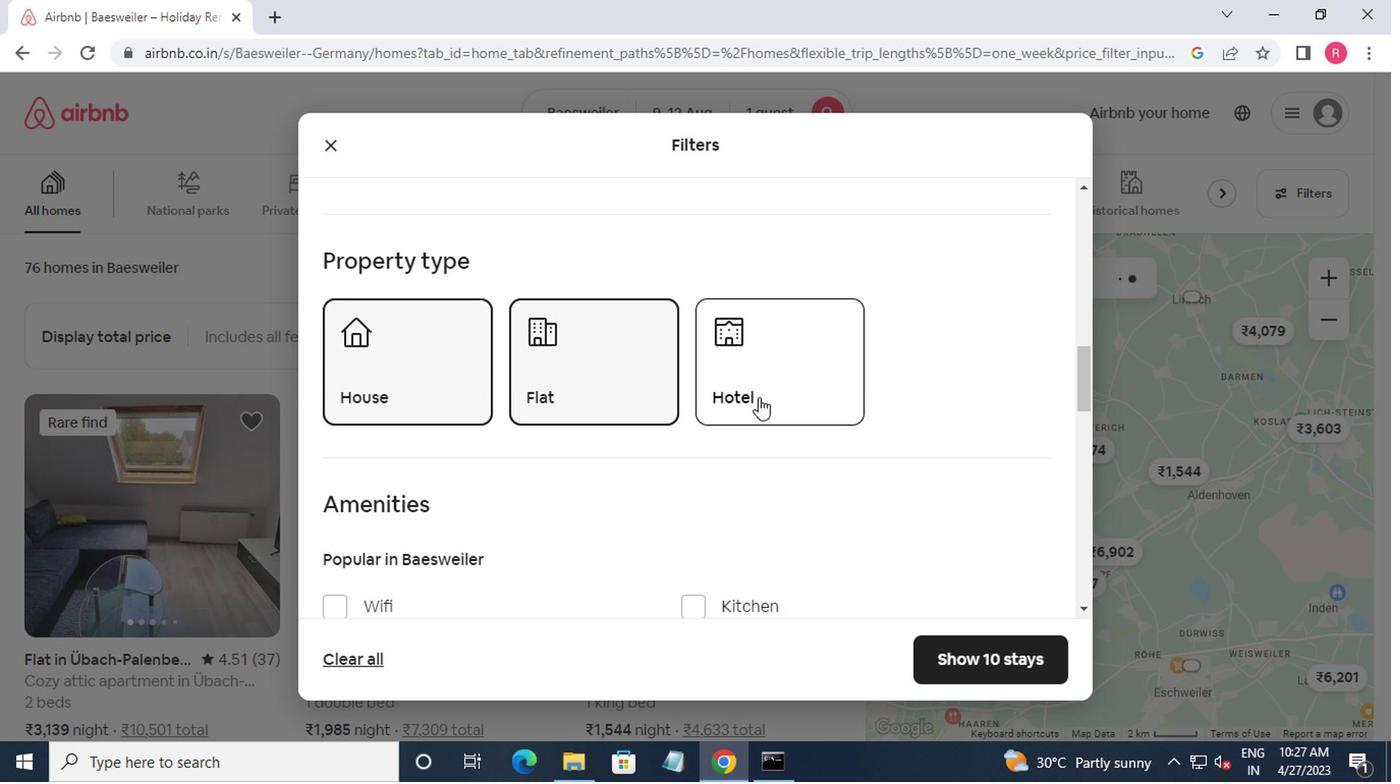 
Action: Mouse pressed left at (767, 407)
Screenshot: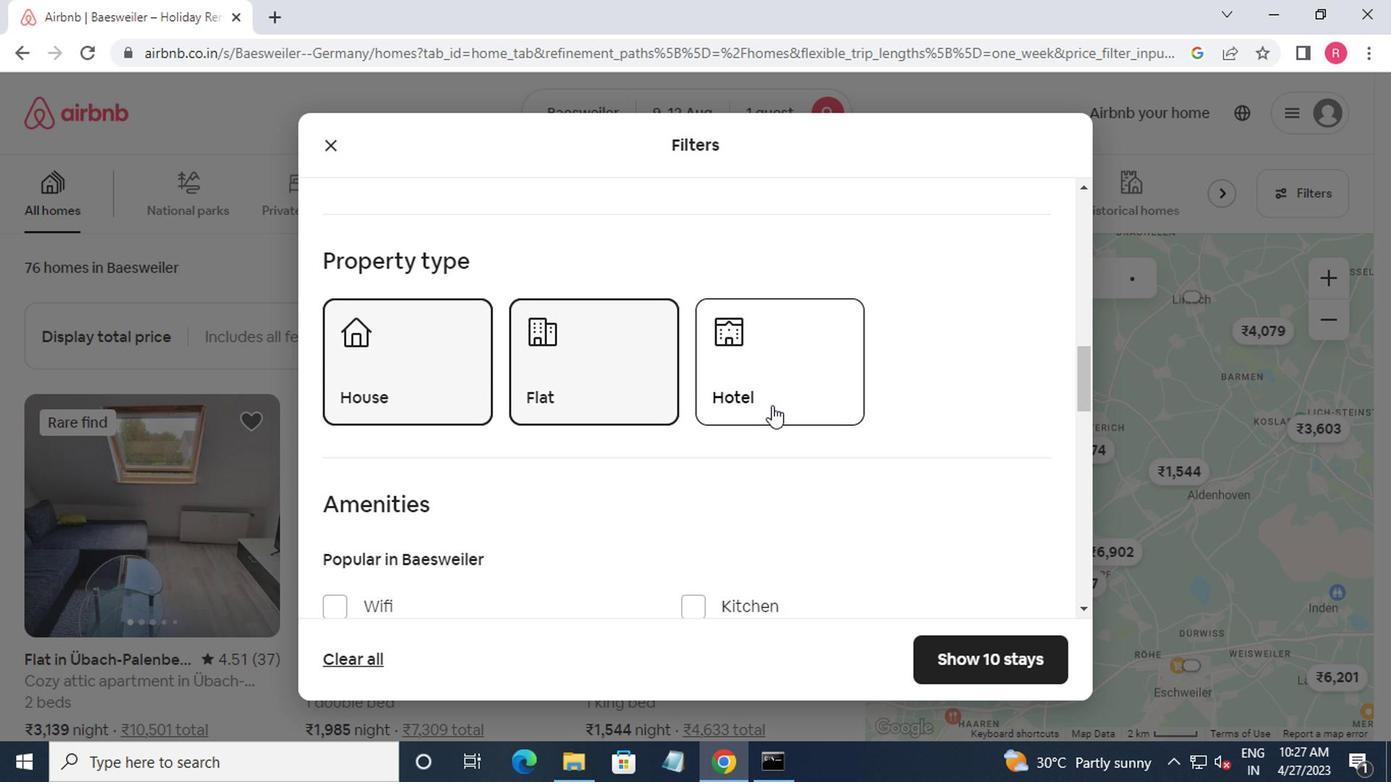 
Action: Mouse moved to (750, 402)
Screenshot: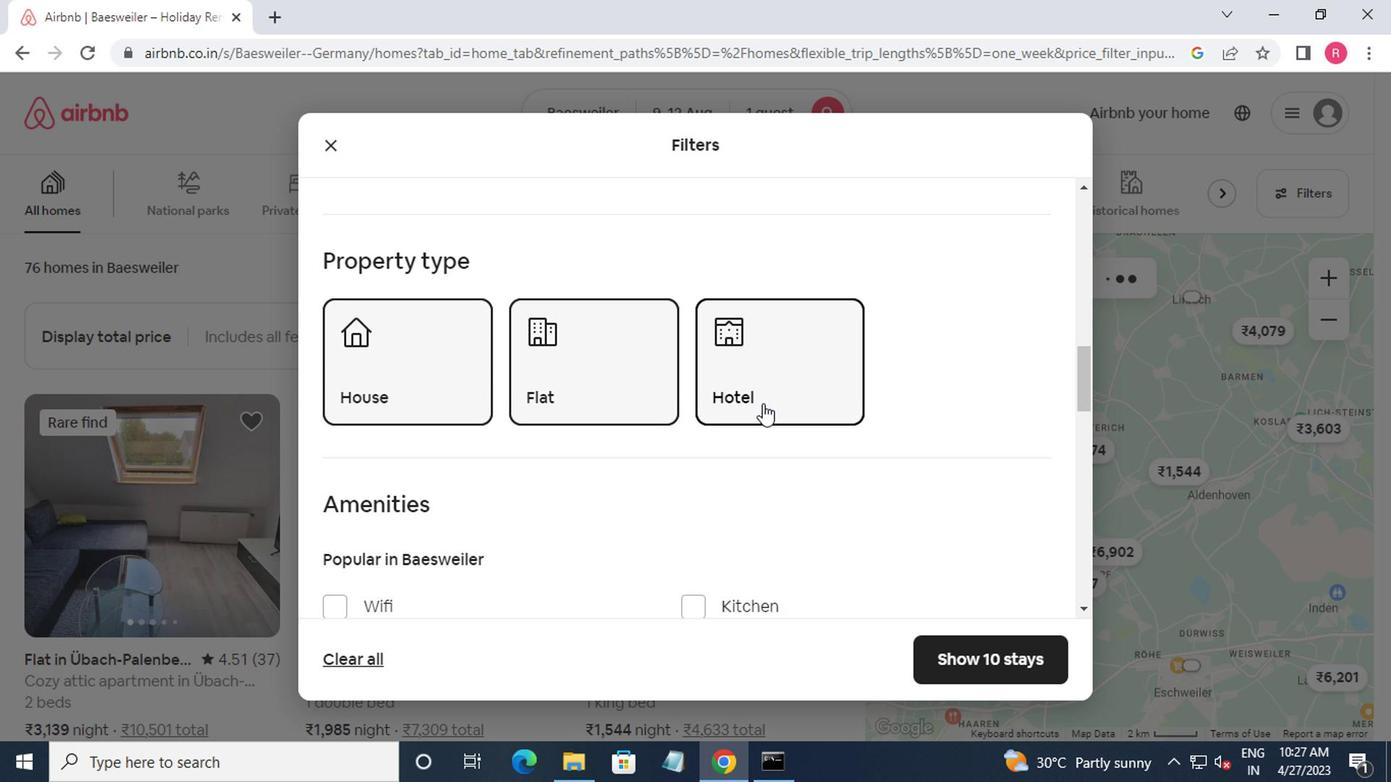 
Action: Mouse pressed left at (750, 402)
Screenshot: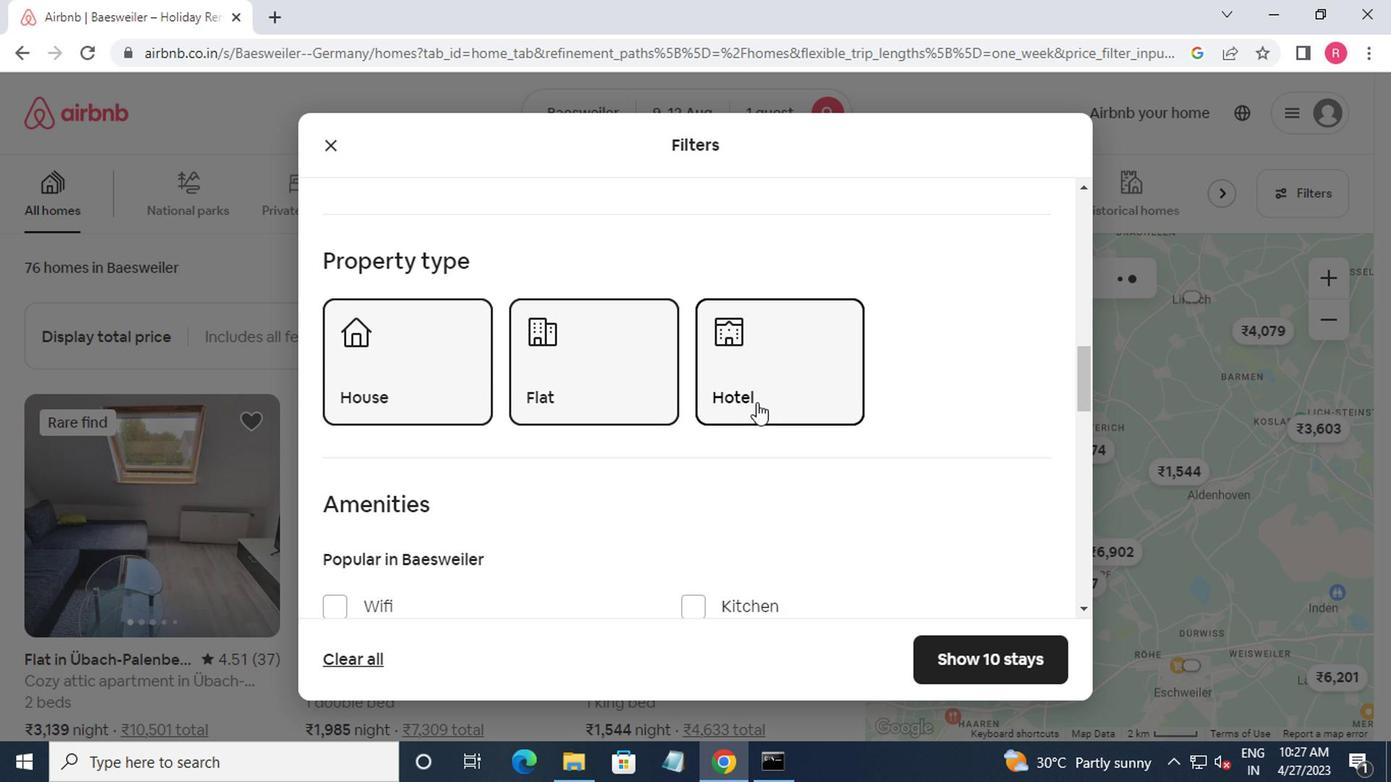 
Action: Mouse moved to (802, 403)
Screenshot: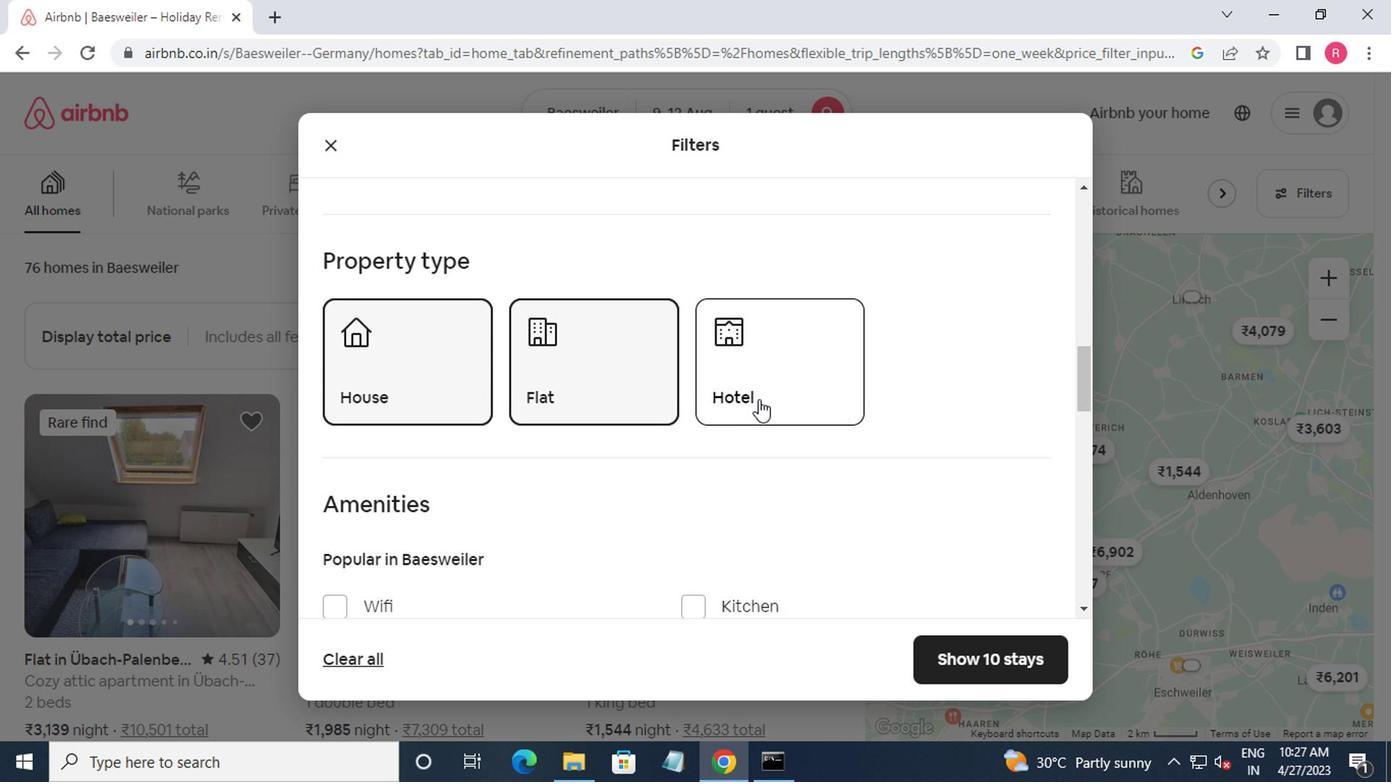 
Action: Mouse scrolled (802, 402) with delta (0, -1)
Screenshot: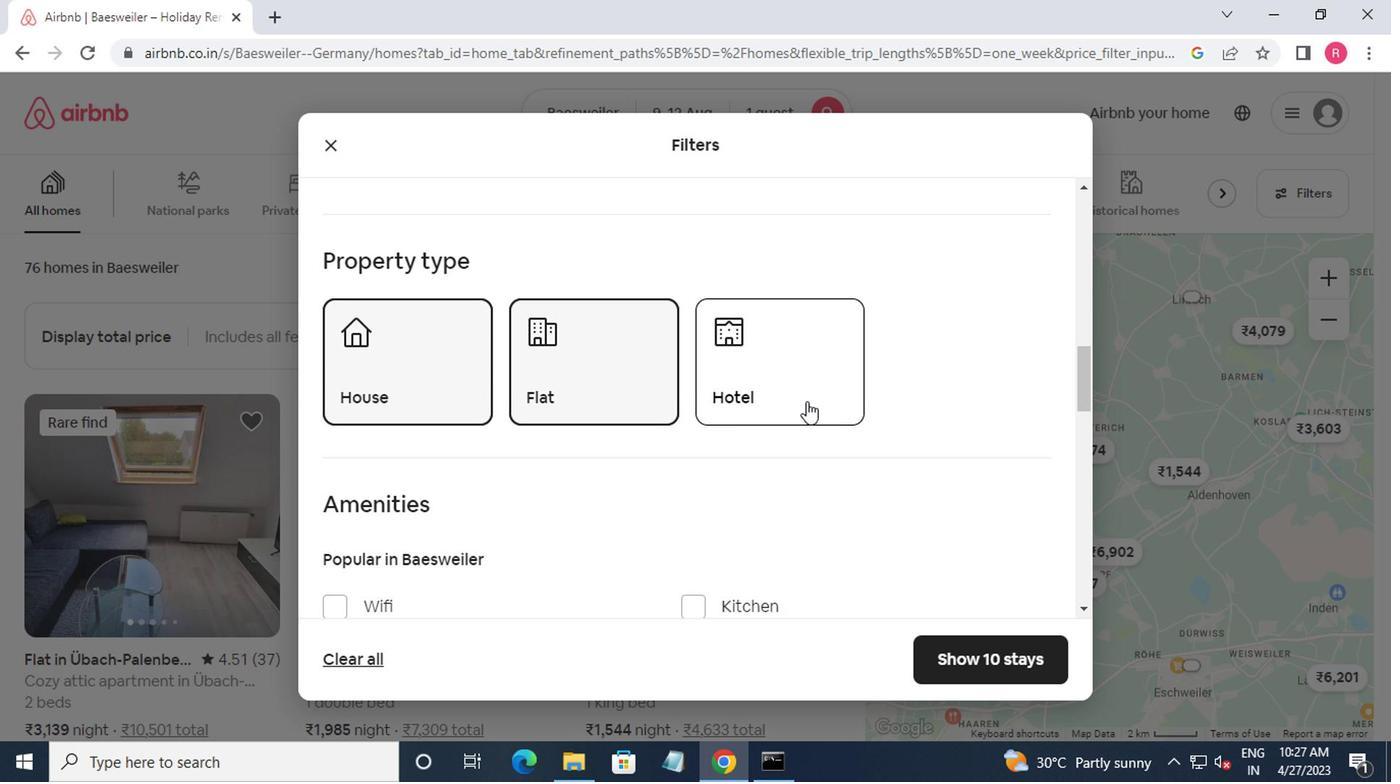 
Action: Mouse moved to (798, 407)
Screenshot: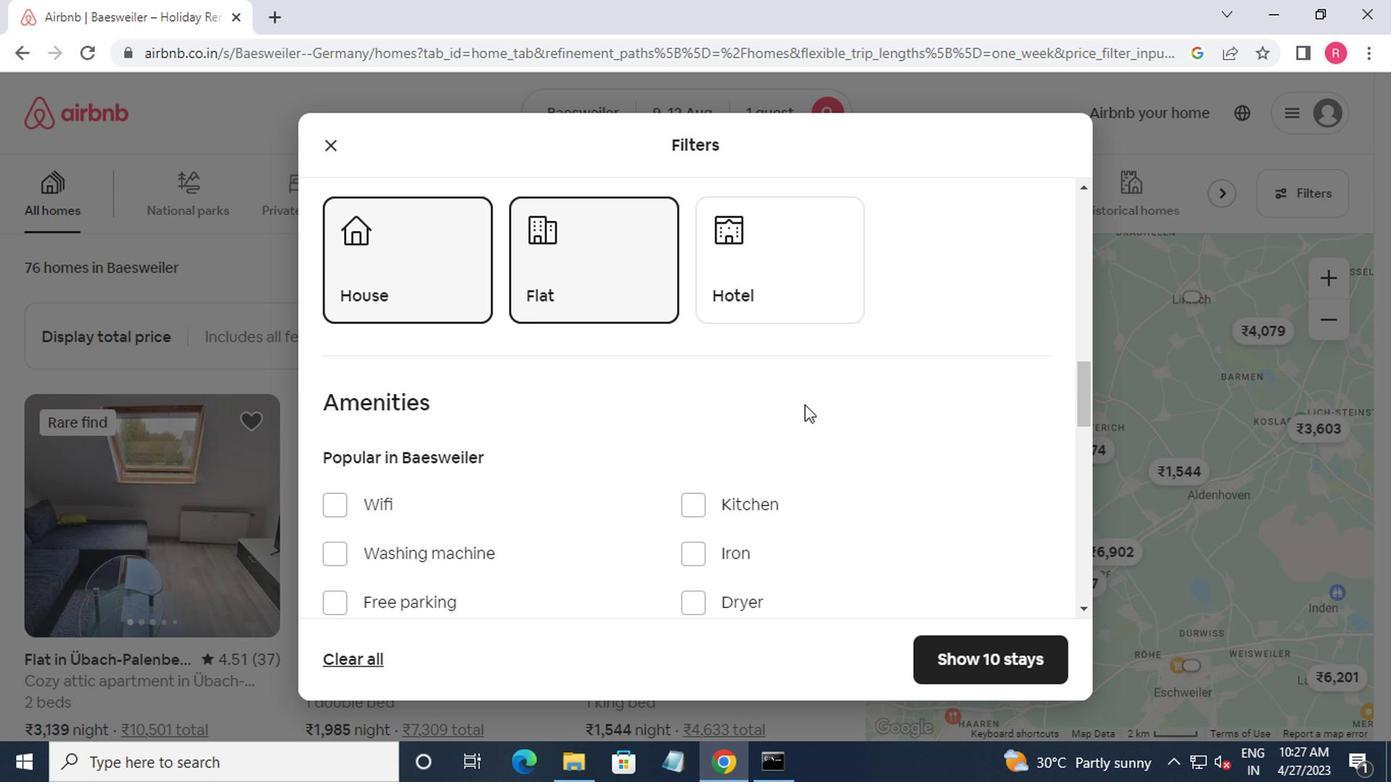 
Action: Mouse scrolled (798, 406) with delta (0, -1)
Screenshot: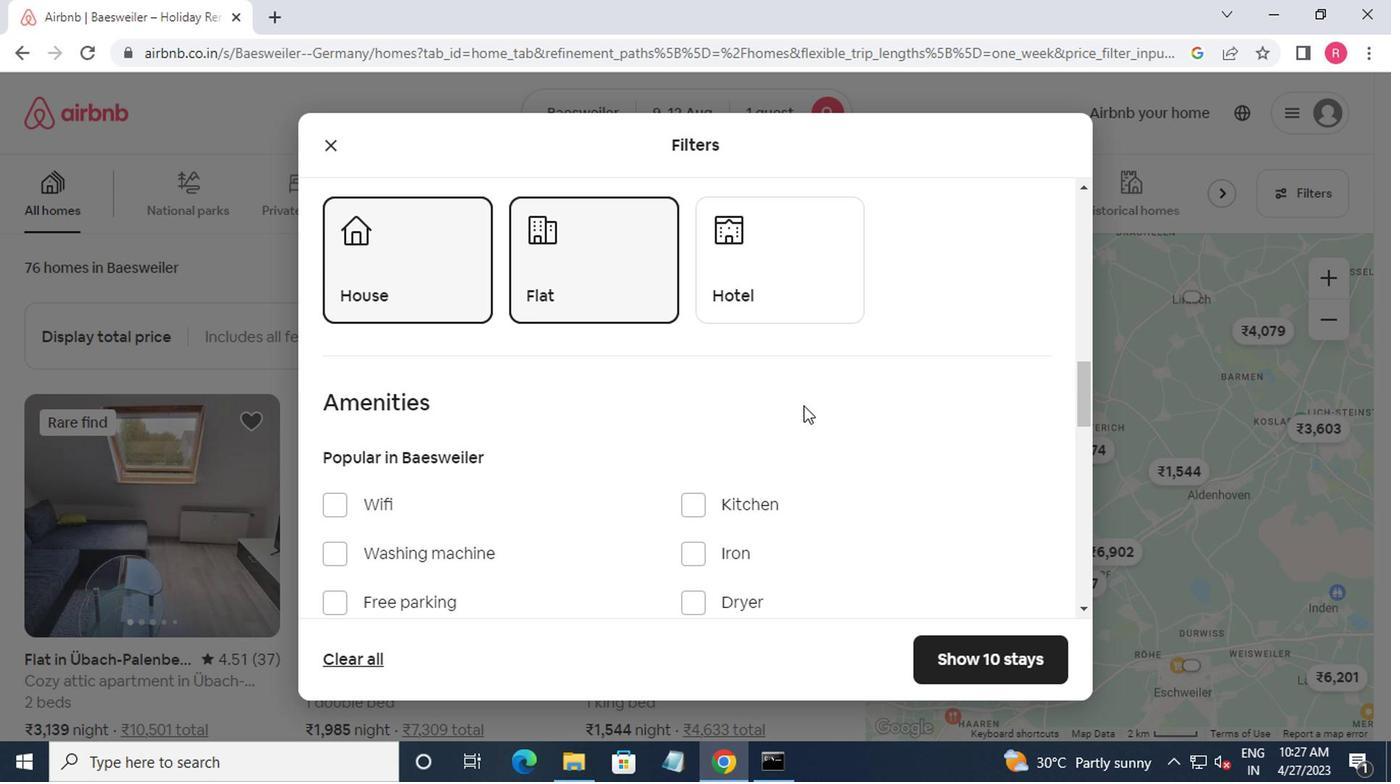 
Action: Mouse moved to (724, 401)
Screenshot: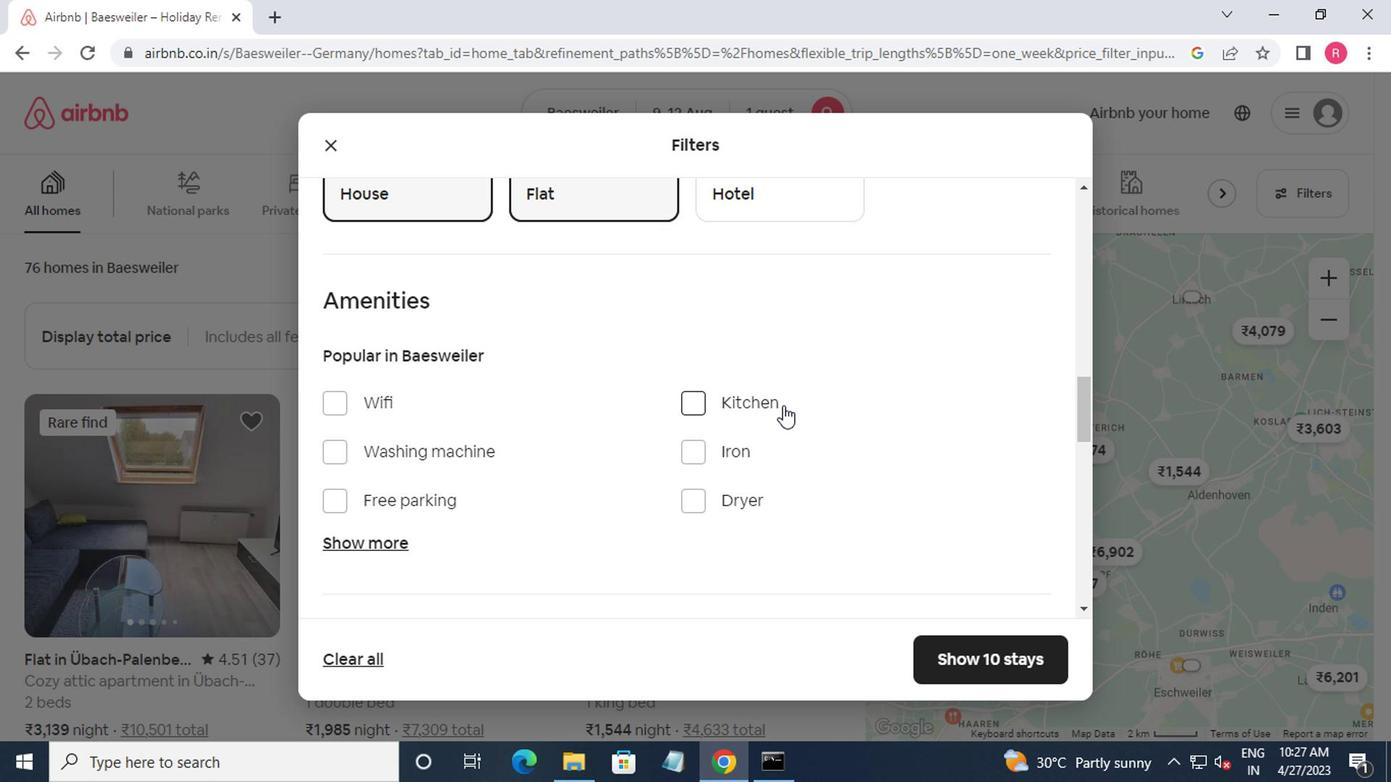 
Action: Mouse scrolled (724, 400) with delta (0, 0)
Screenshot: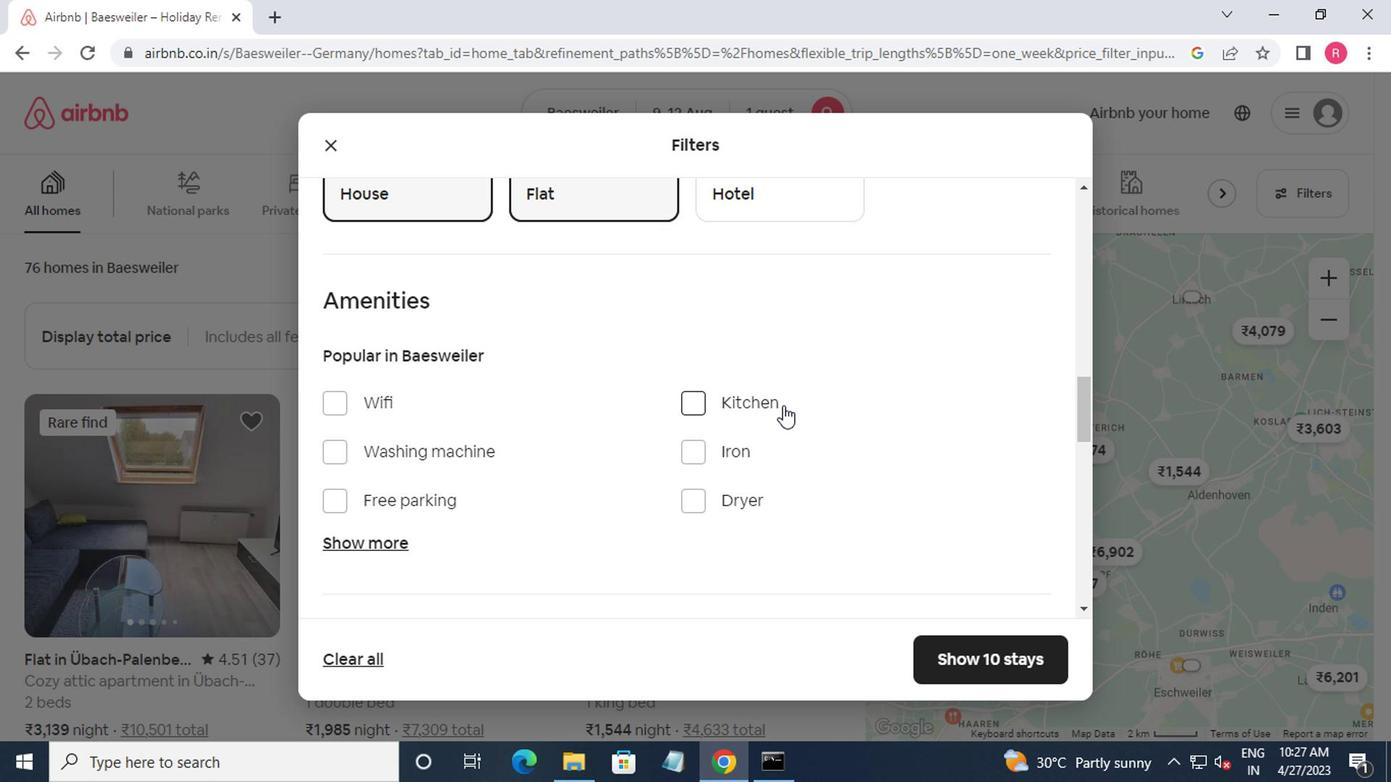 
Action: Mouse moved to (333, 301)
Screenshot: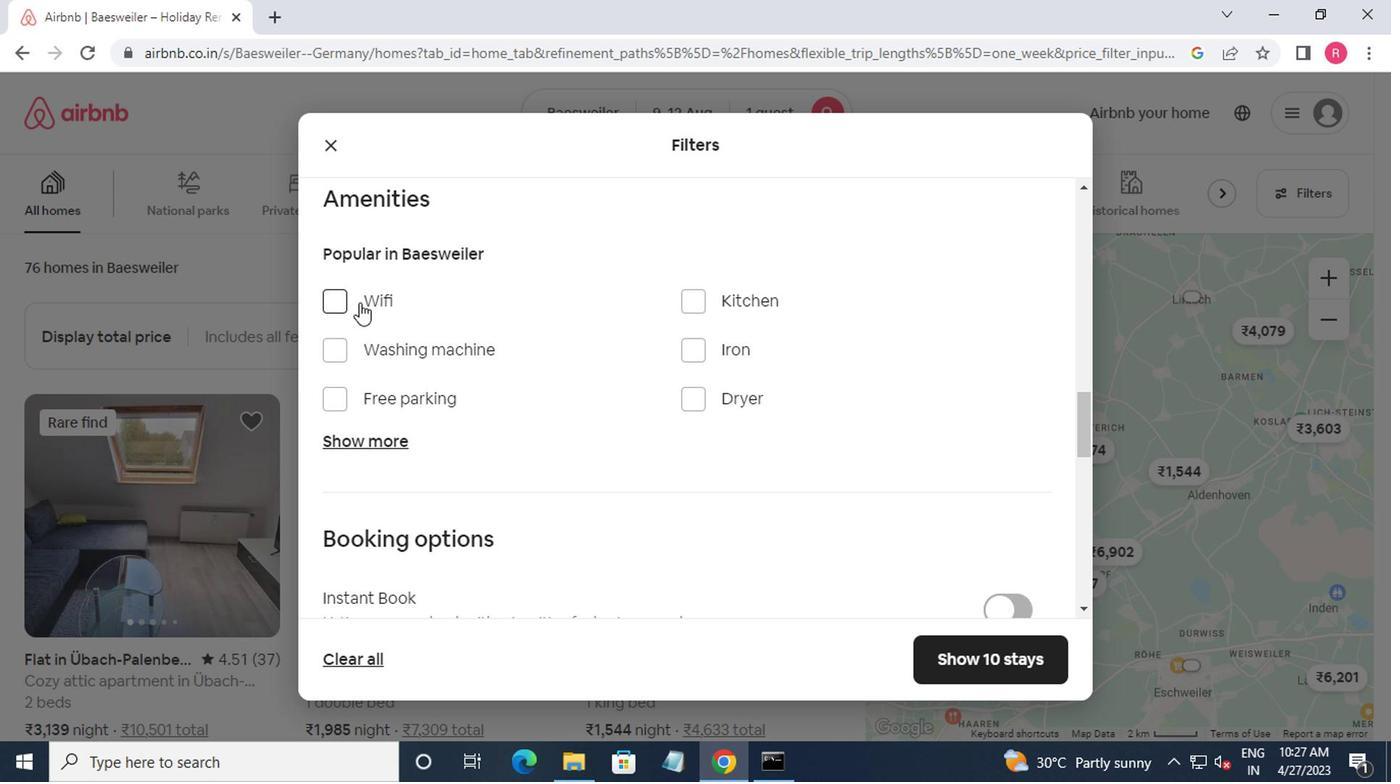 
Action: Mouse pressed left at (333, 301)
Screenshot: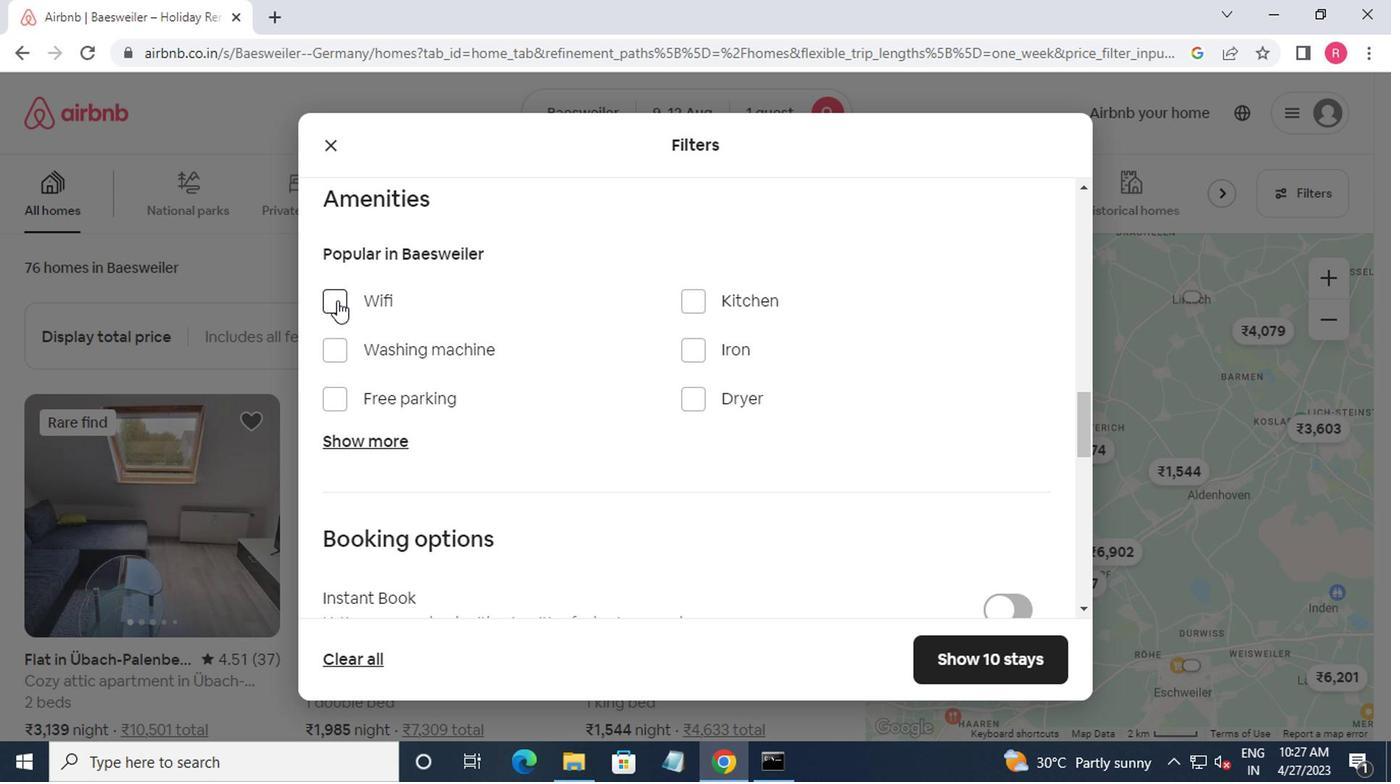 
Action: Mouse moved to (403, 299)
Screenshot: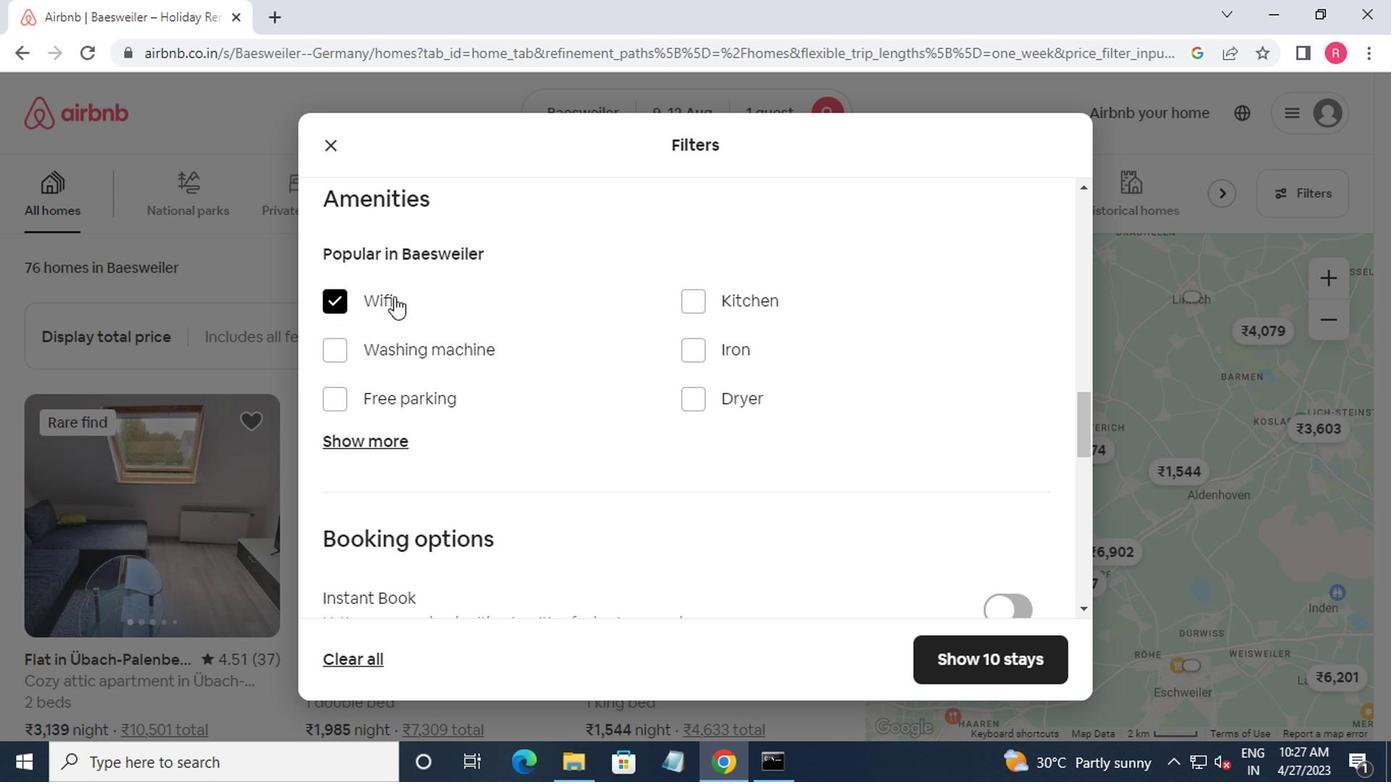 
Action: Mouse scrolled (403, 298) with delta (0, 0)
Screenshot: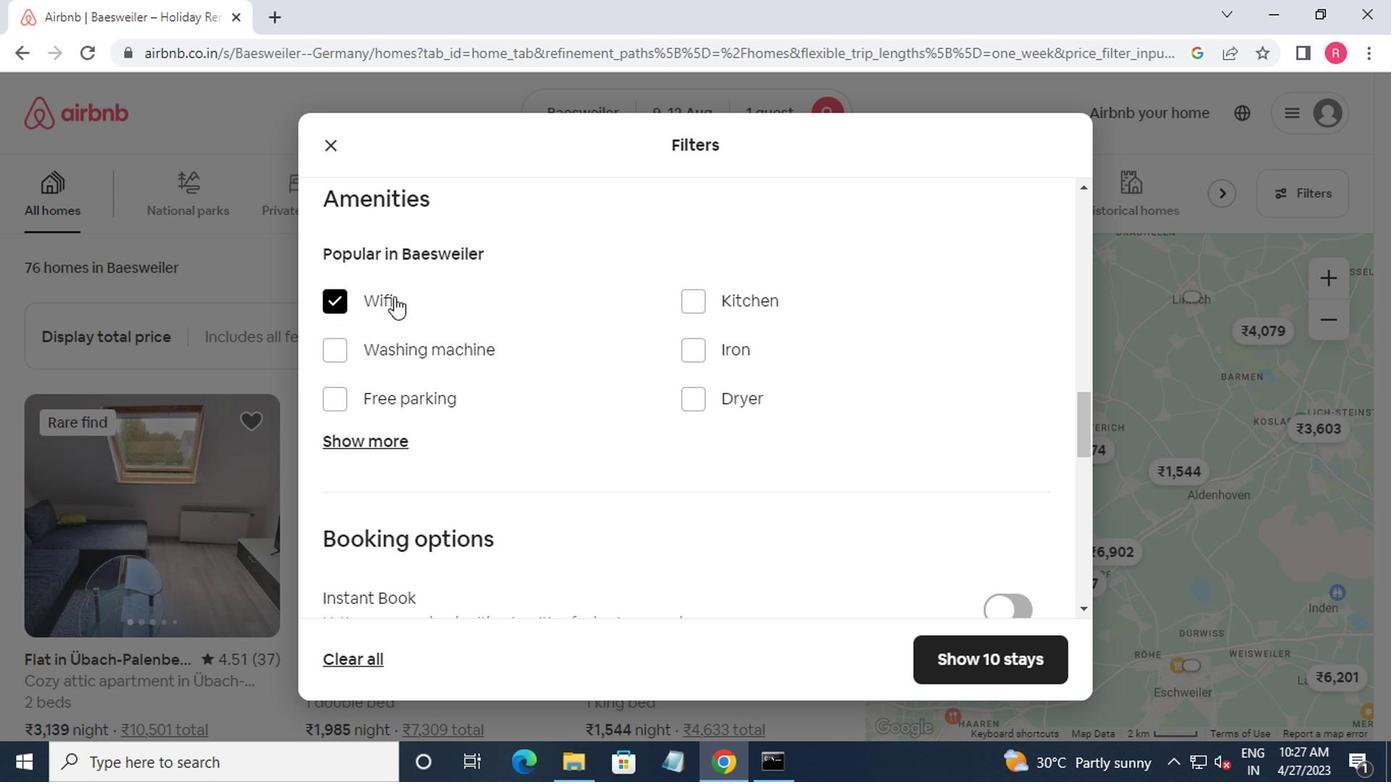 
Action: Mouse moved to (421, 308)
Screenshot: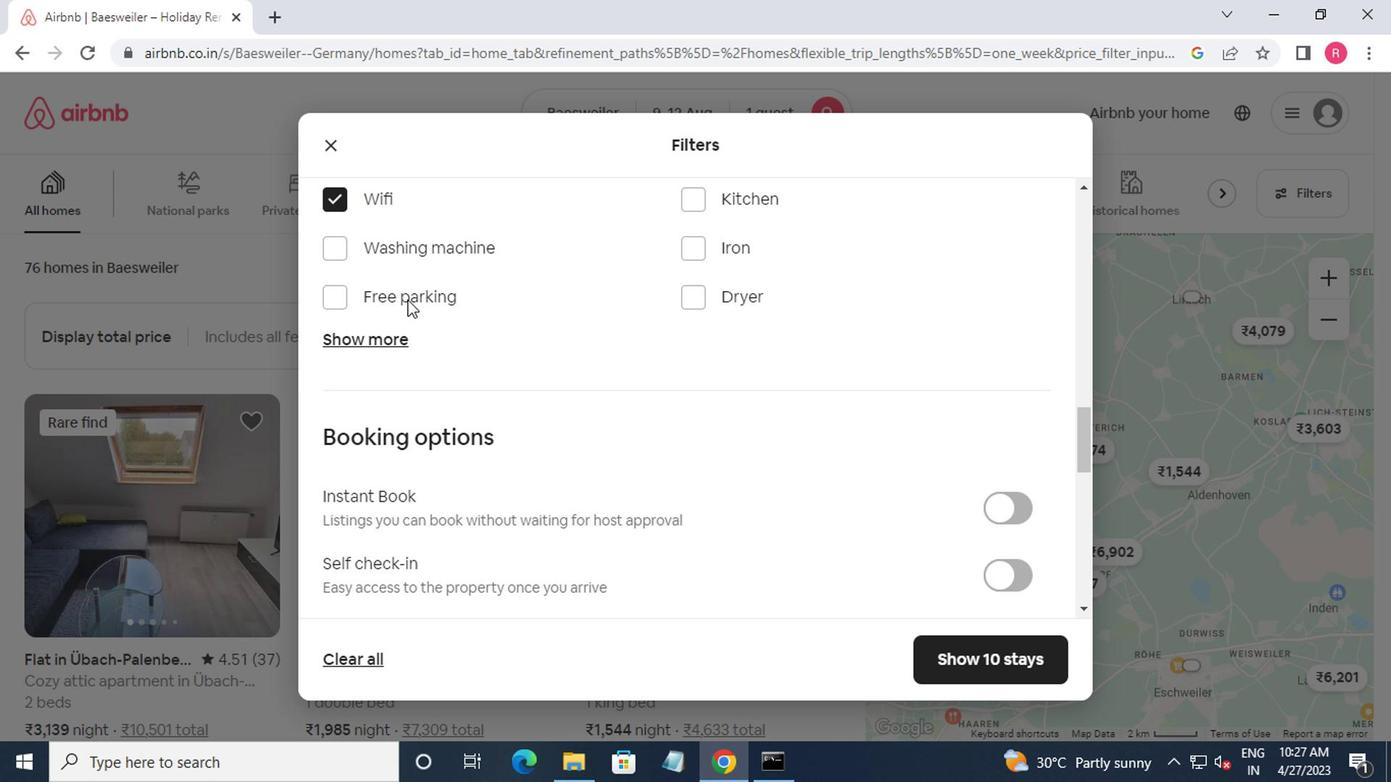 
Action: Mouse scrolled (421, 307) with delta (0, 0)
Screenshot: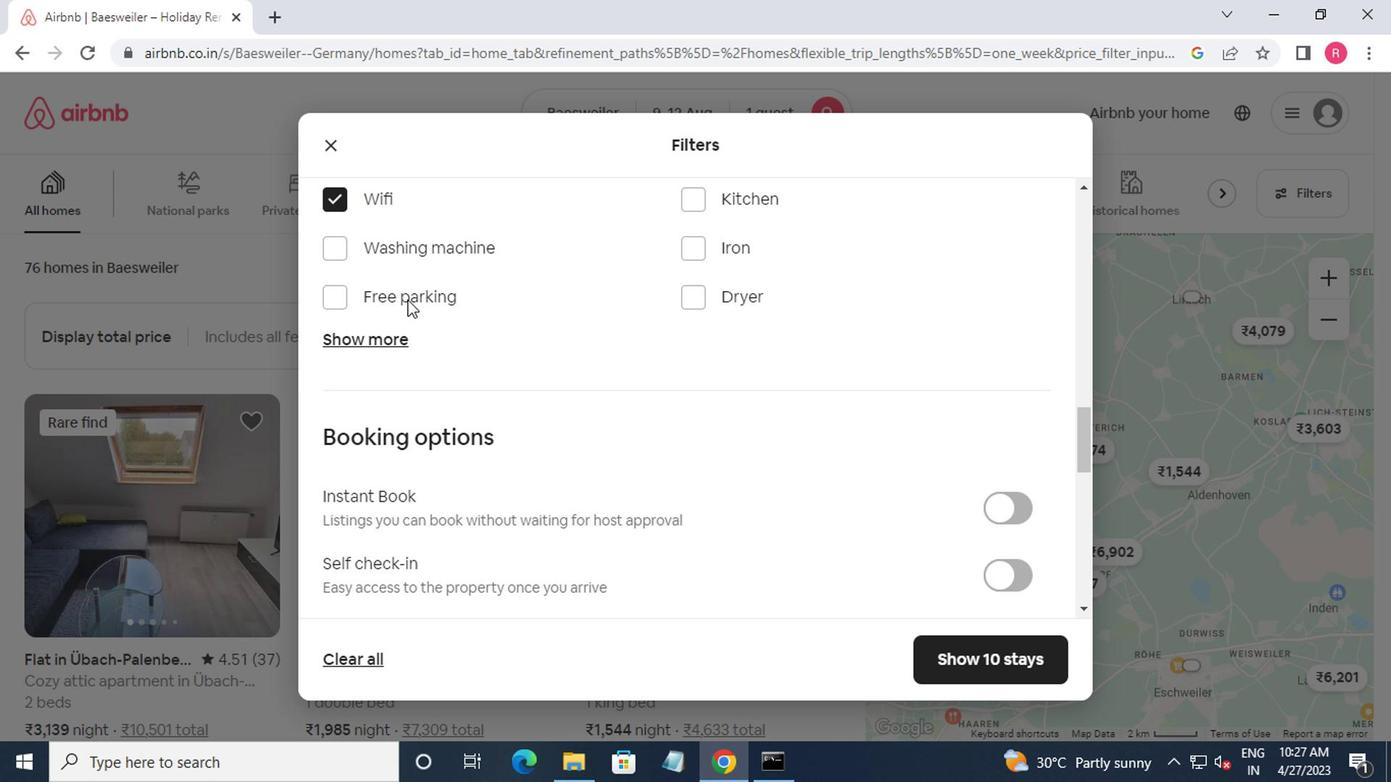 
Action: Mouse moved to (442, 310)
Screenshot: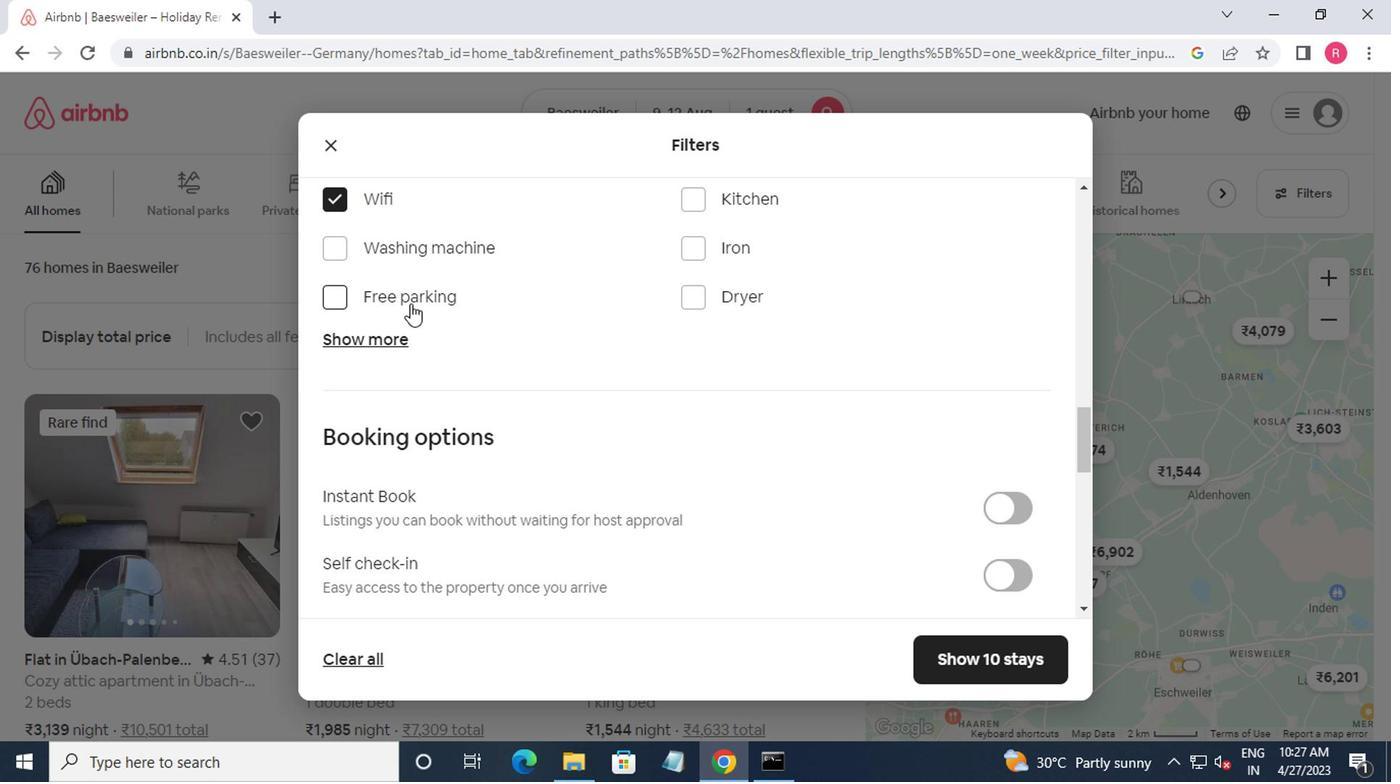 
Action: Mouse scrolled (442, 310) with delta (0, 0)
Screenshot: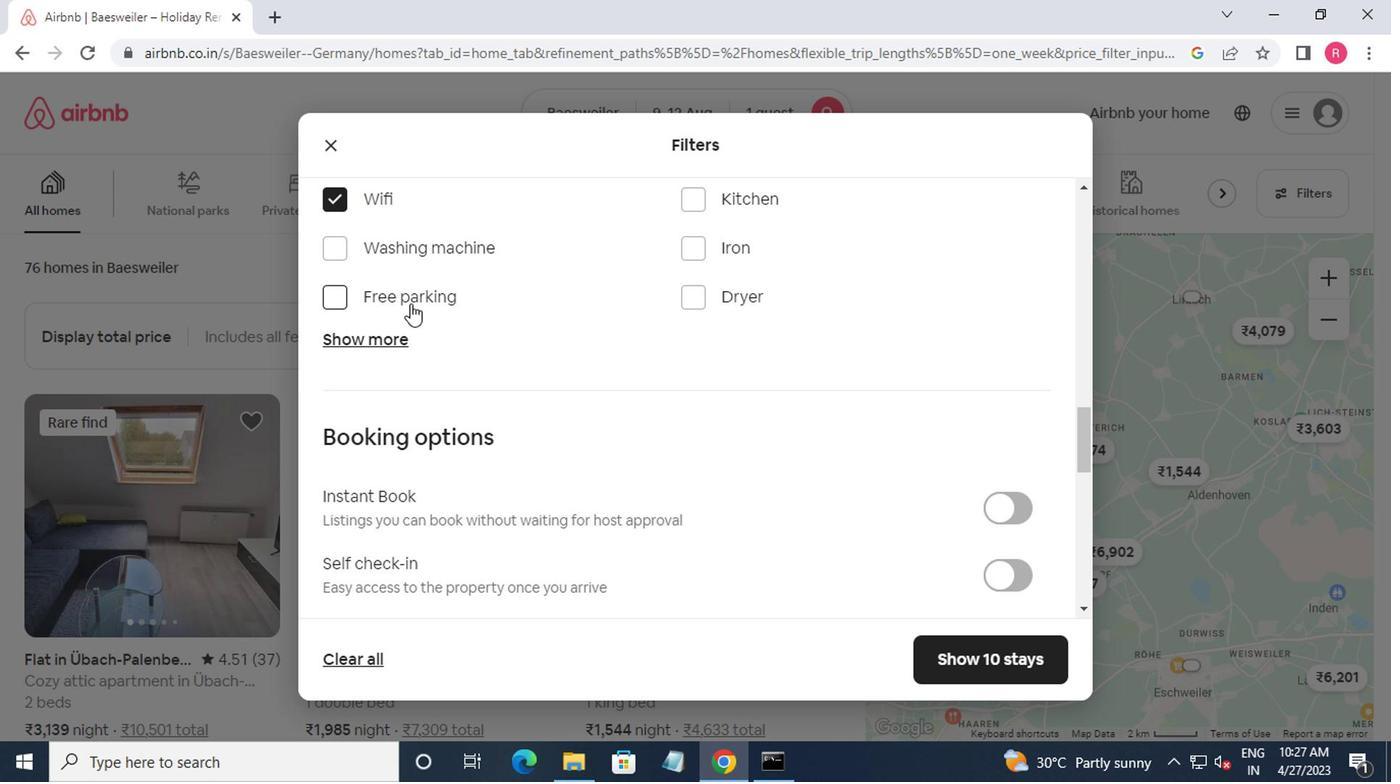 
Action: Mouse moved to (451, 310)
Screenshot: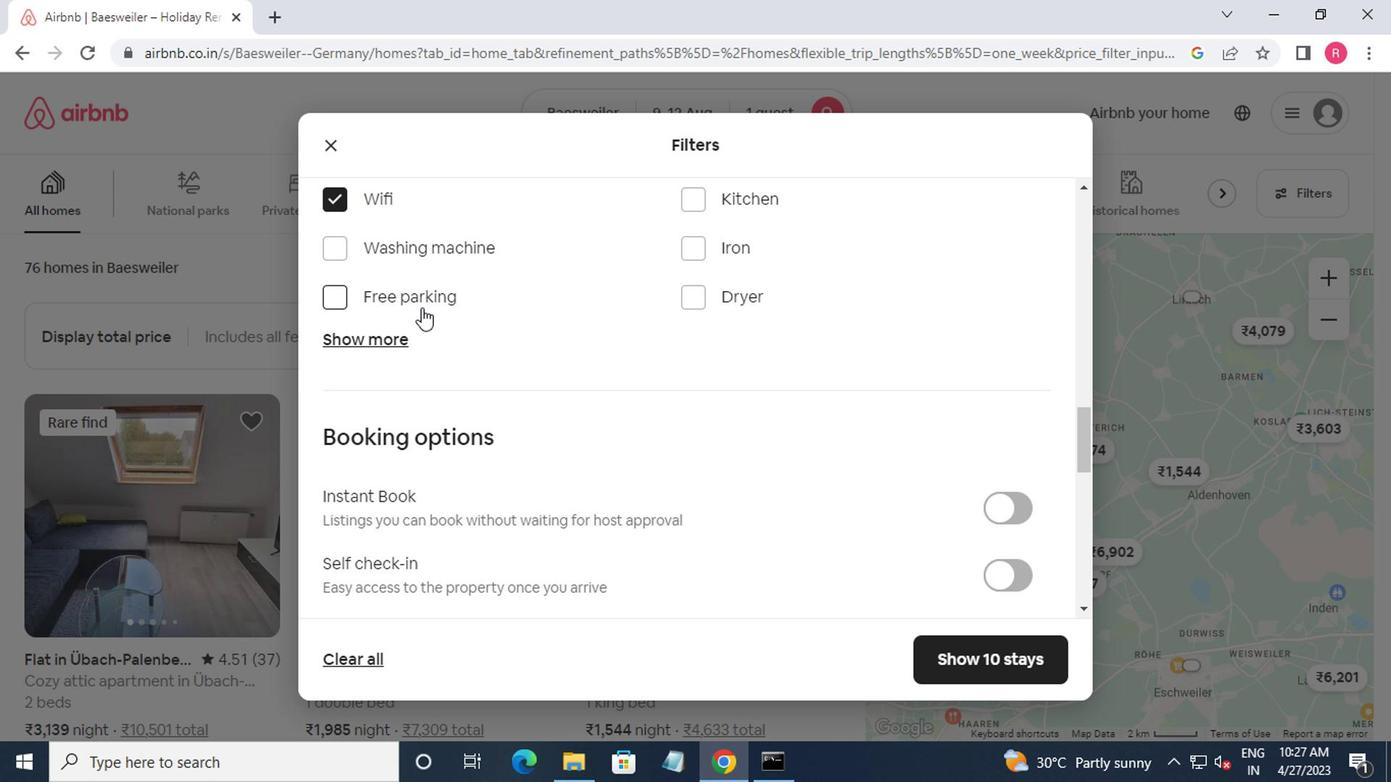 
Action: Mouse scrolled (451, 310) with delta (0, 0)
Screenshot: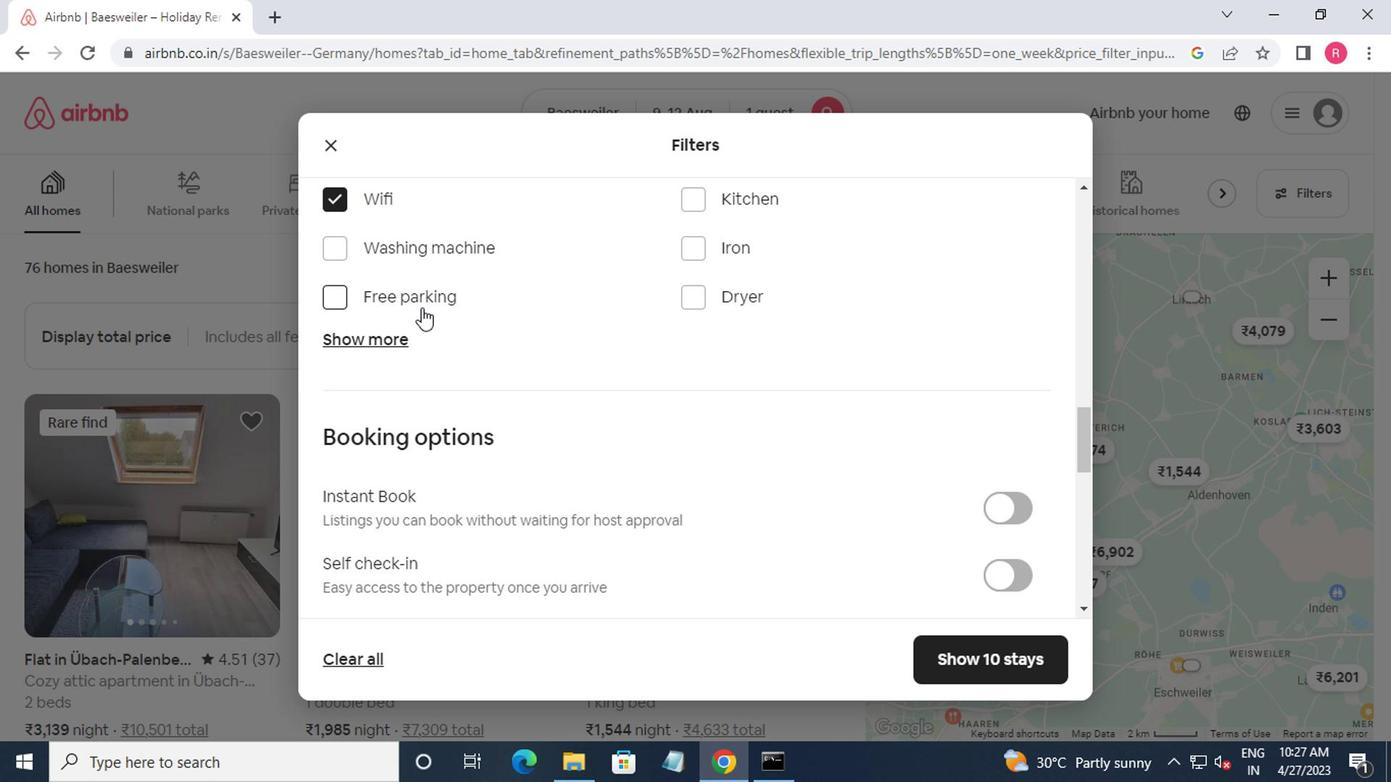 
Action: Mouse moved to (1000, 276)
Screenshot: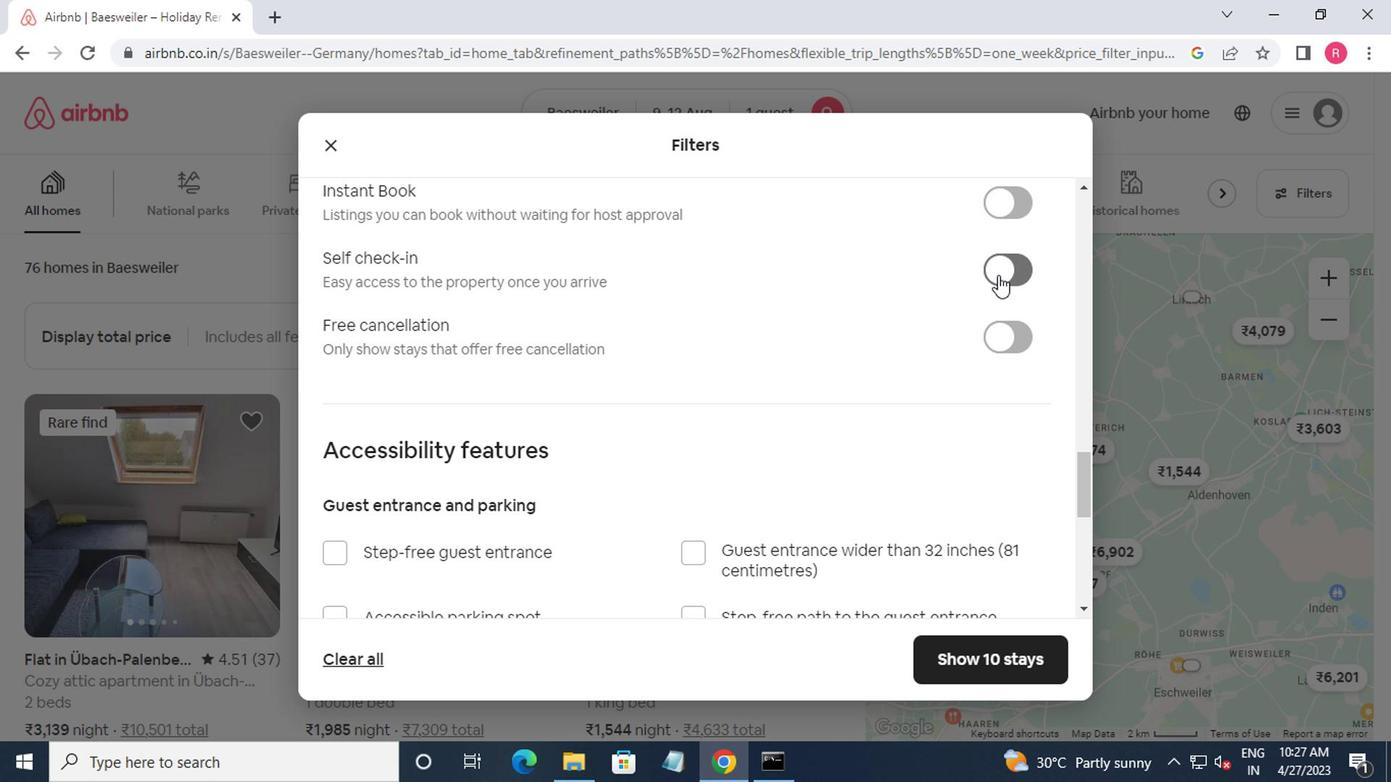
Action: Mouse pressed left at (1000, 276)
Screenshot: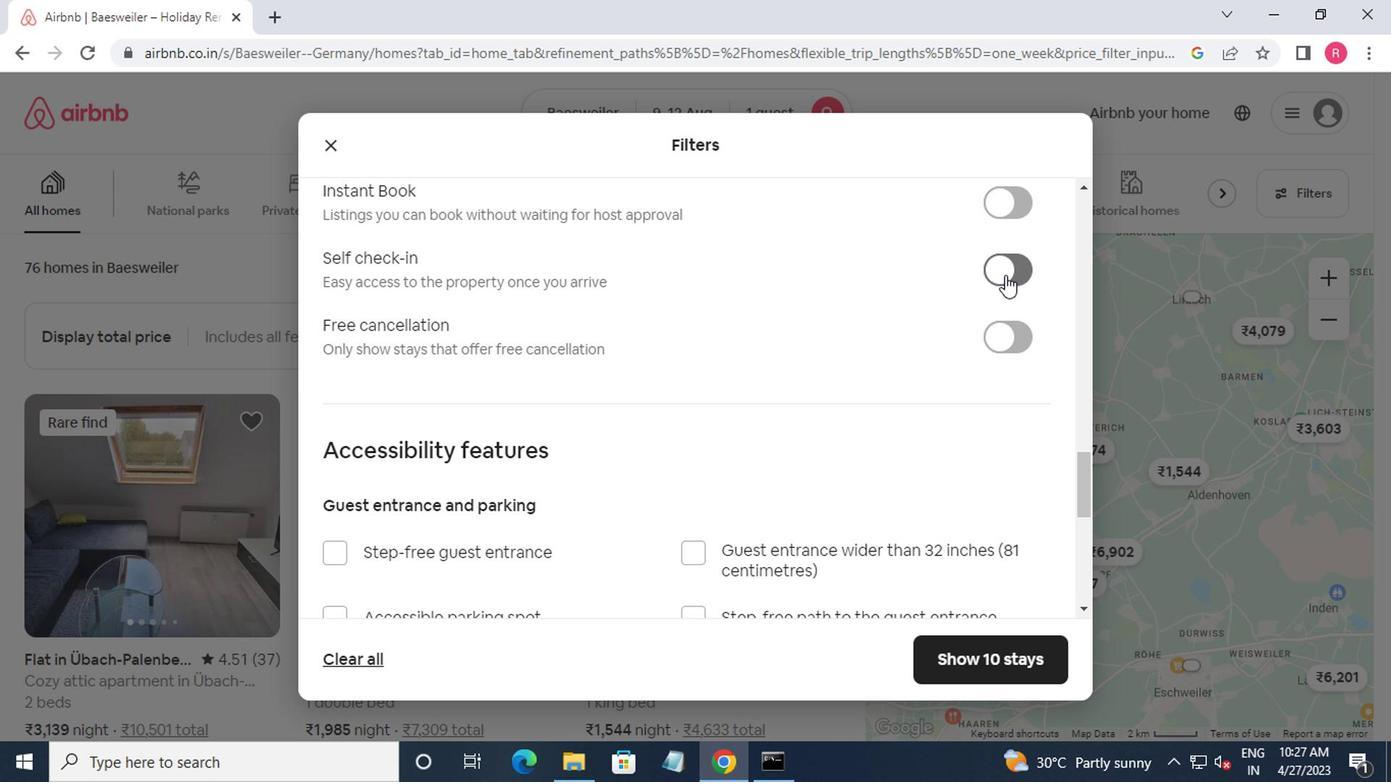 
Action: Mouse moved to (907, 290)
Screenshot: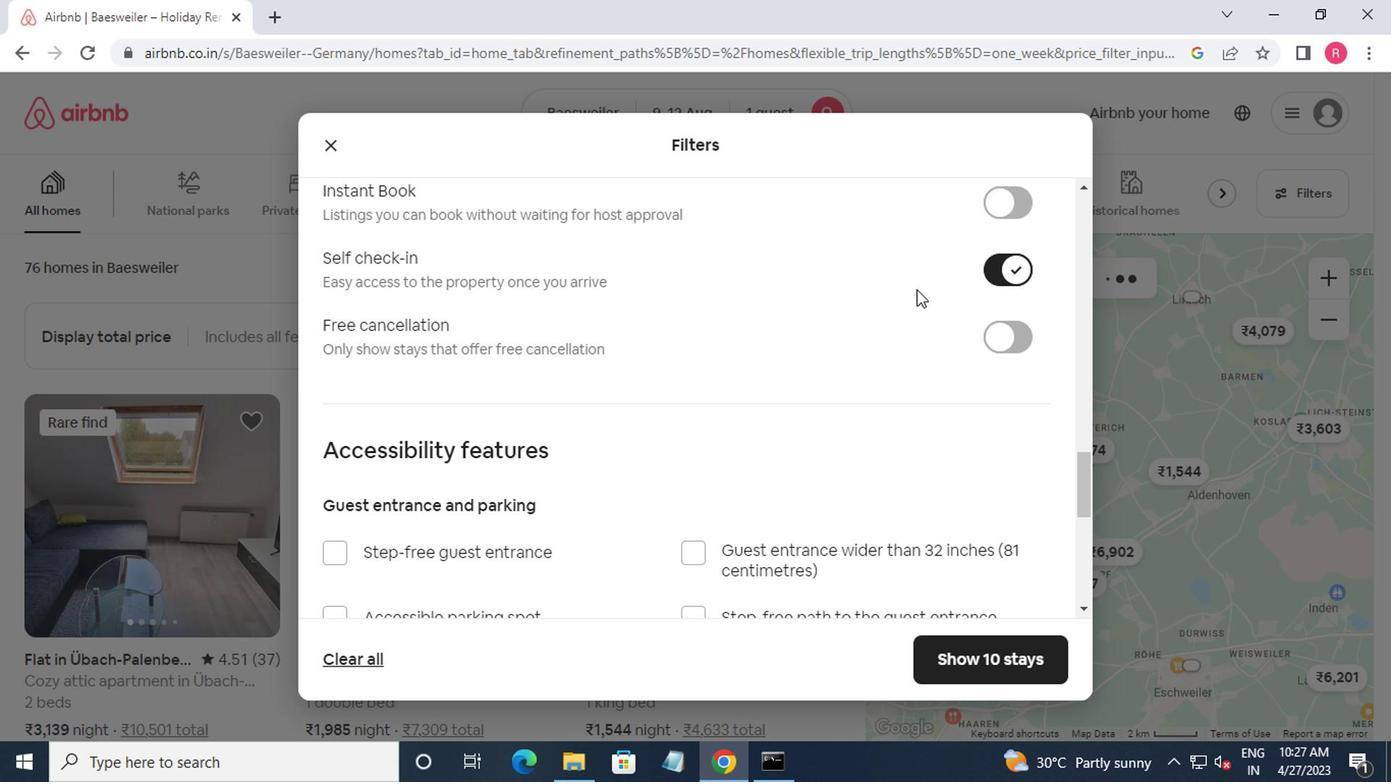 
Action: Mouse scrolled (907, 289) with delta (0, -1)
Screenshot: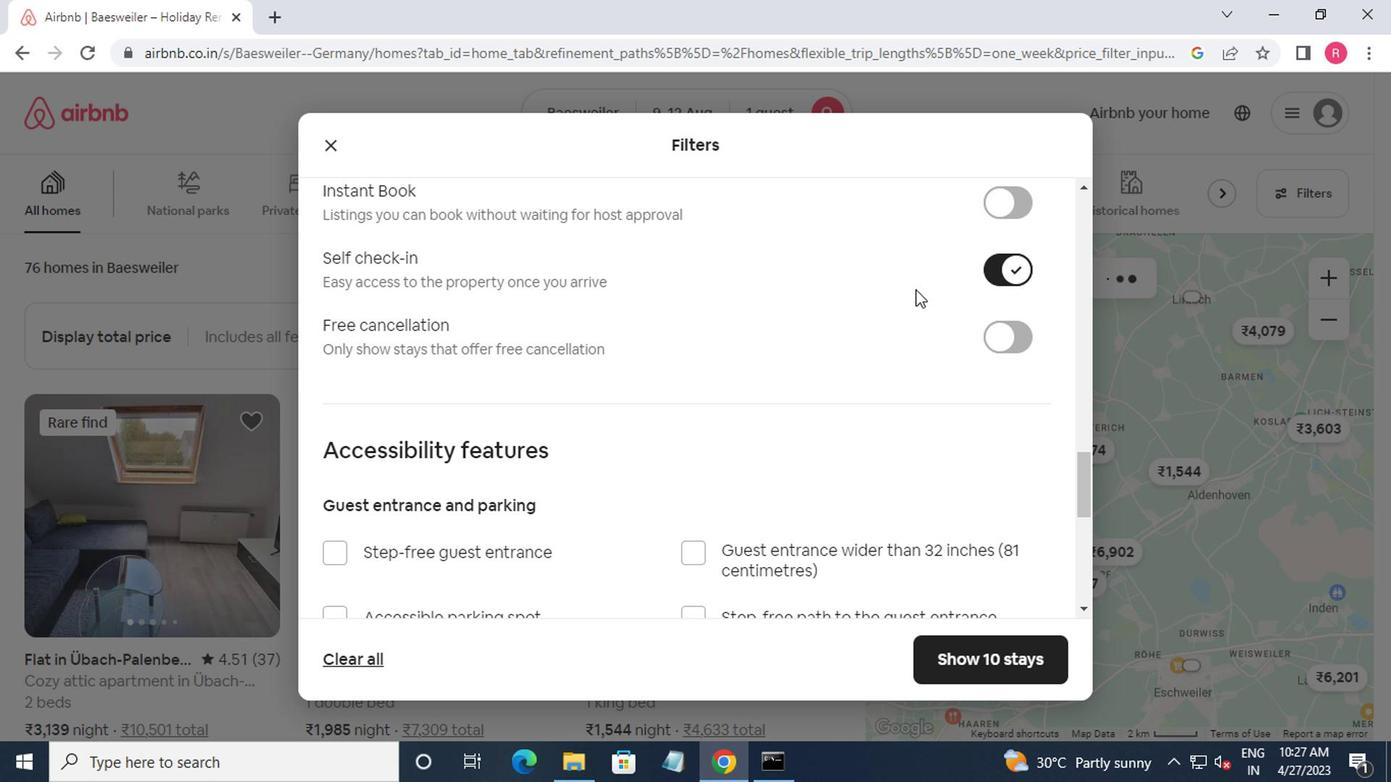 
Action: Mouse moved to (894, 298)
Screenshot: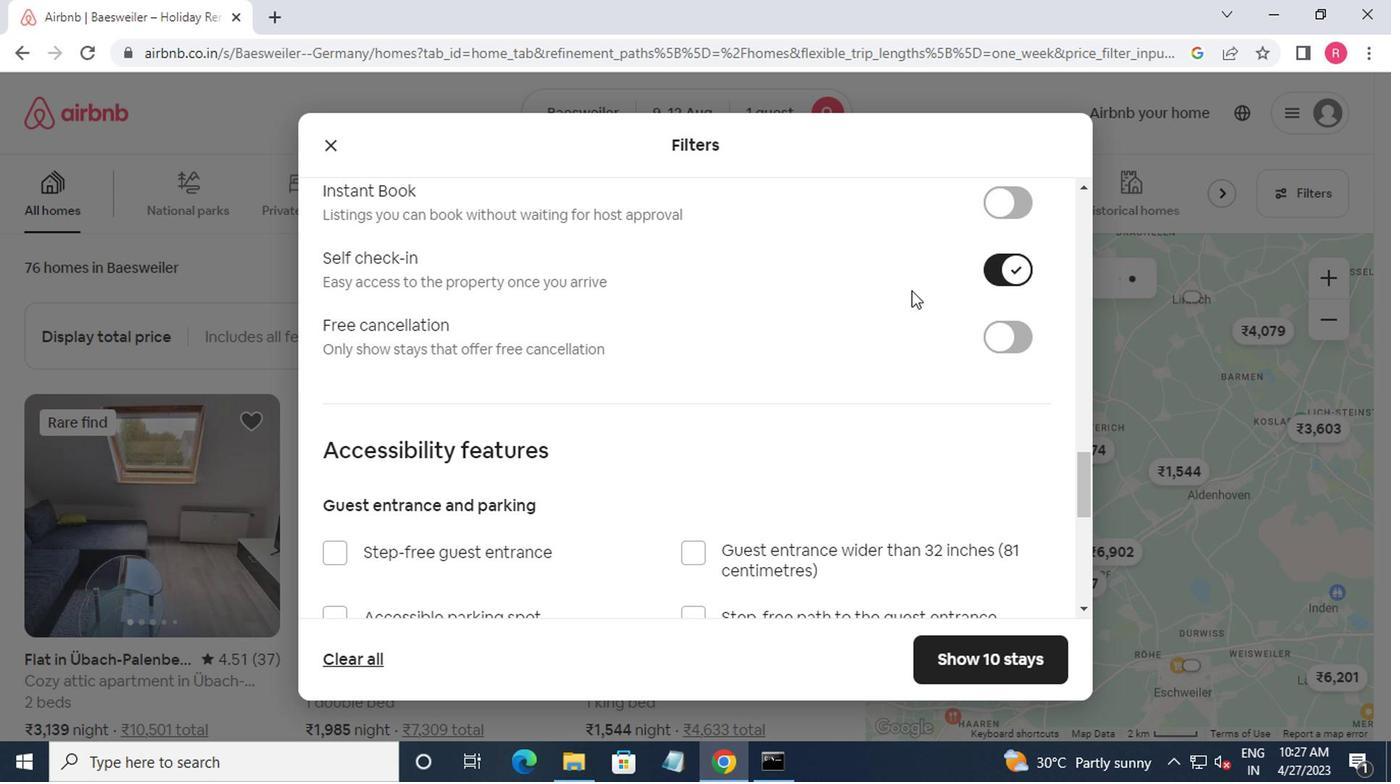 
Action: Mouse scrolled (894, 297) with delta (0, 0)
Screenshot: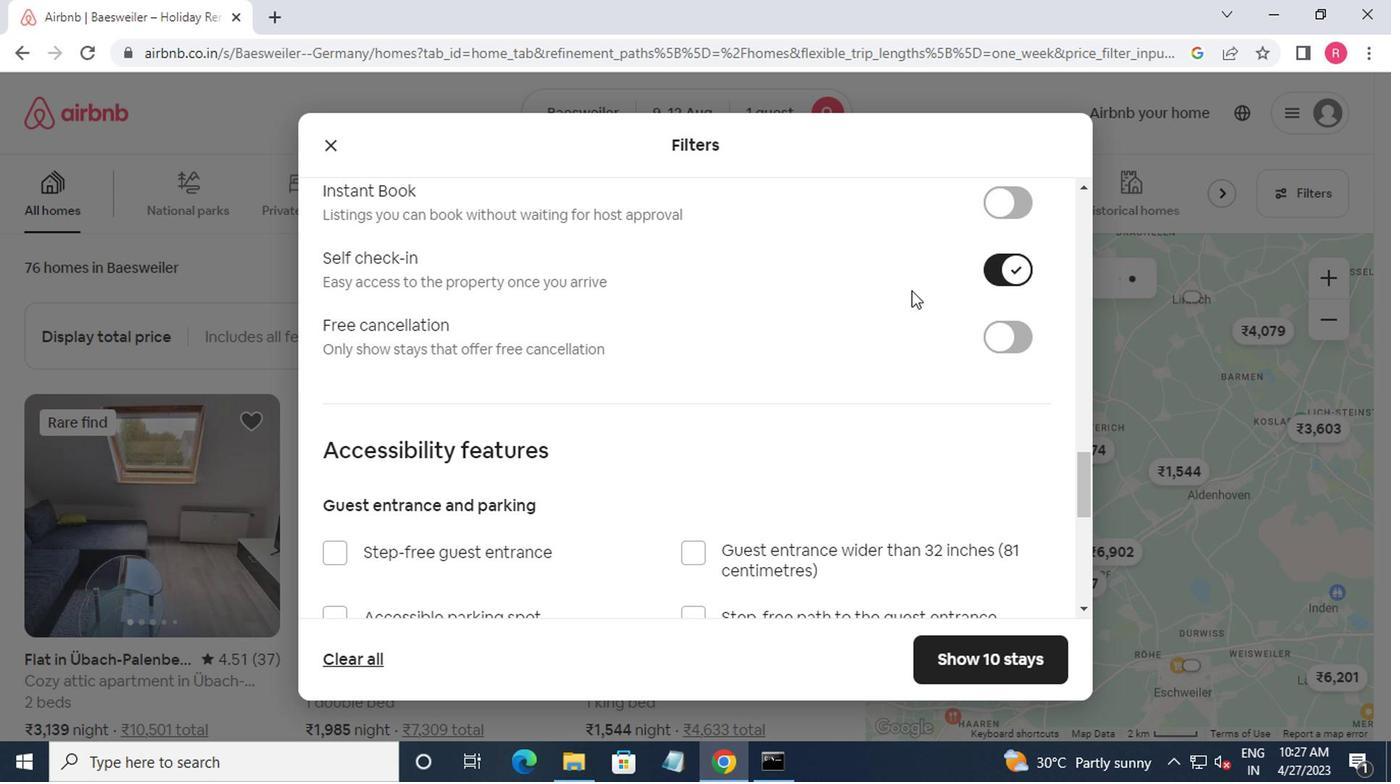 
Action: Mouse moved to (886, 301)
Screenshot: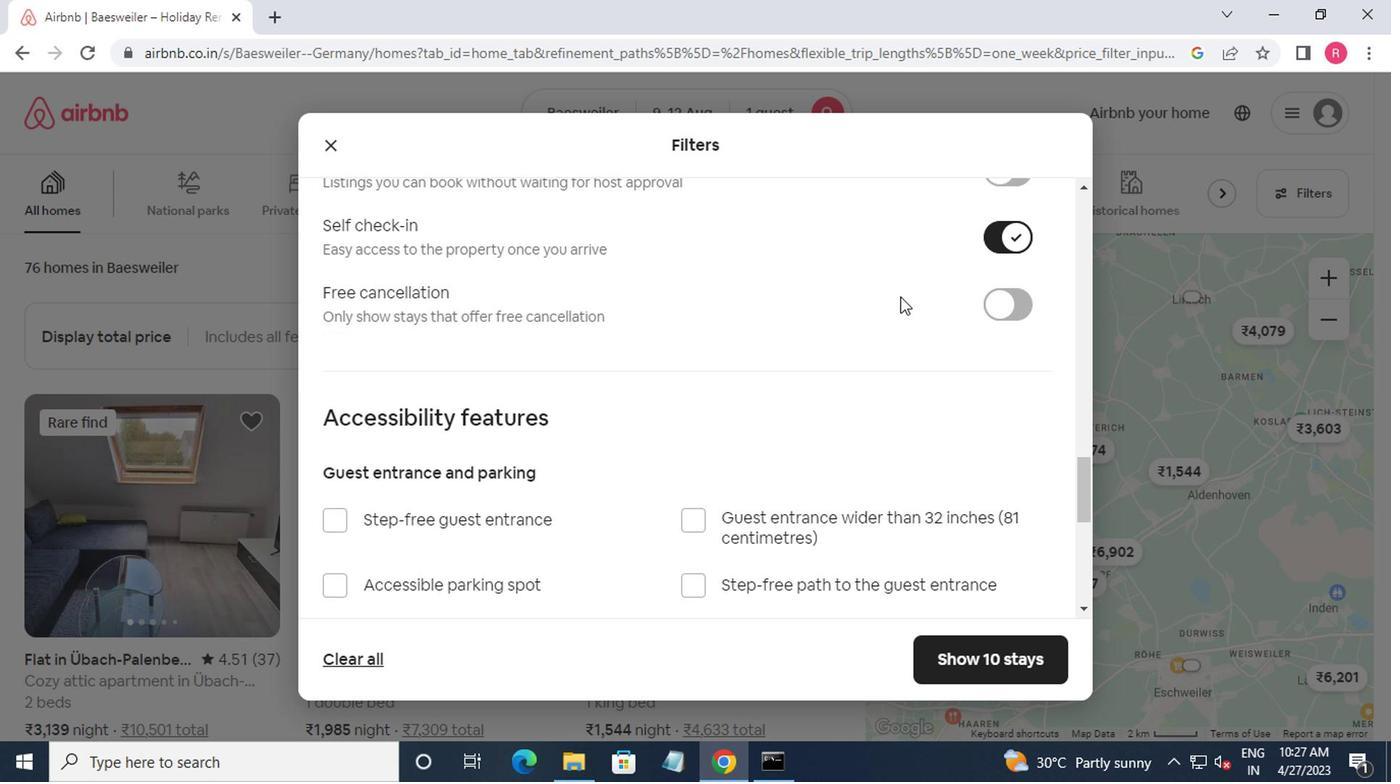 
Action: Mouse scrolled (886, 300) with delta (0, 0)
Screenshot: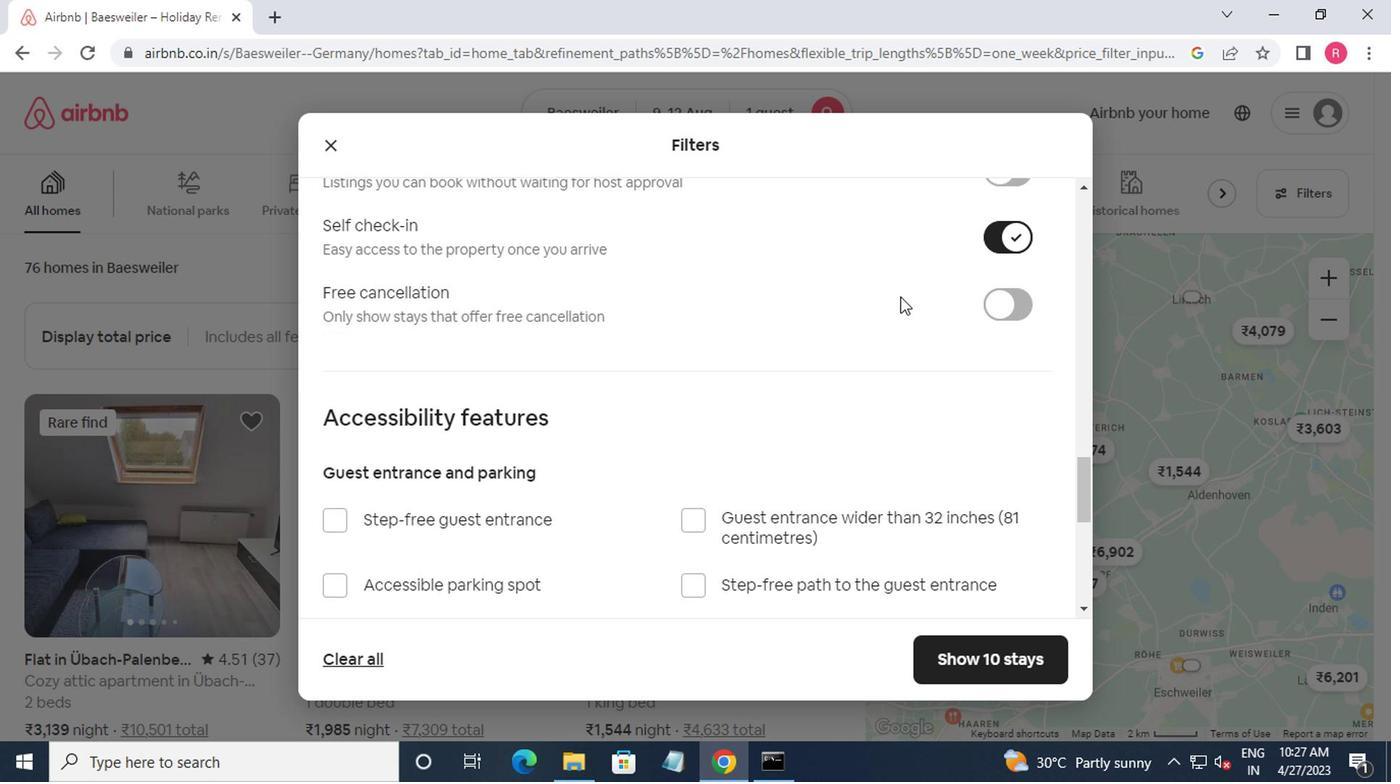 
Action: Mouse moved to (881, 301)
Screenshot: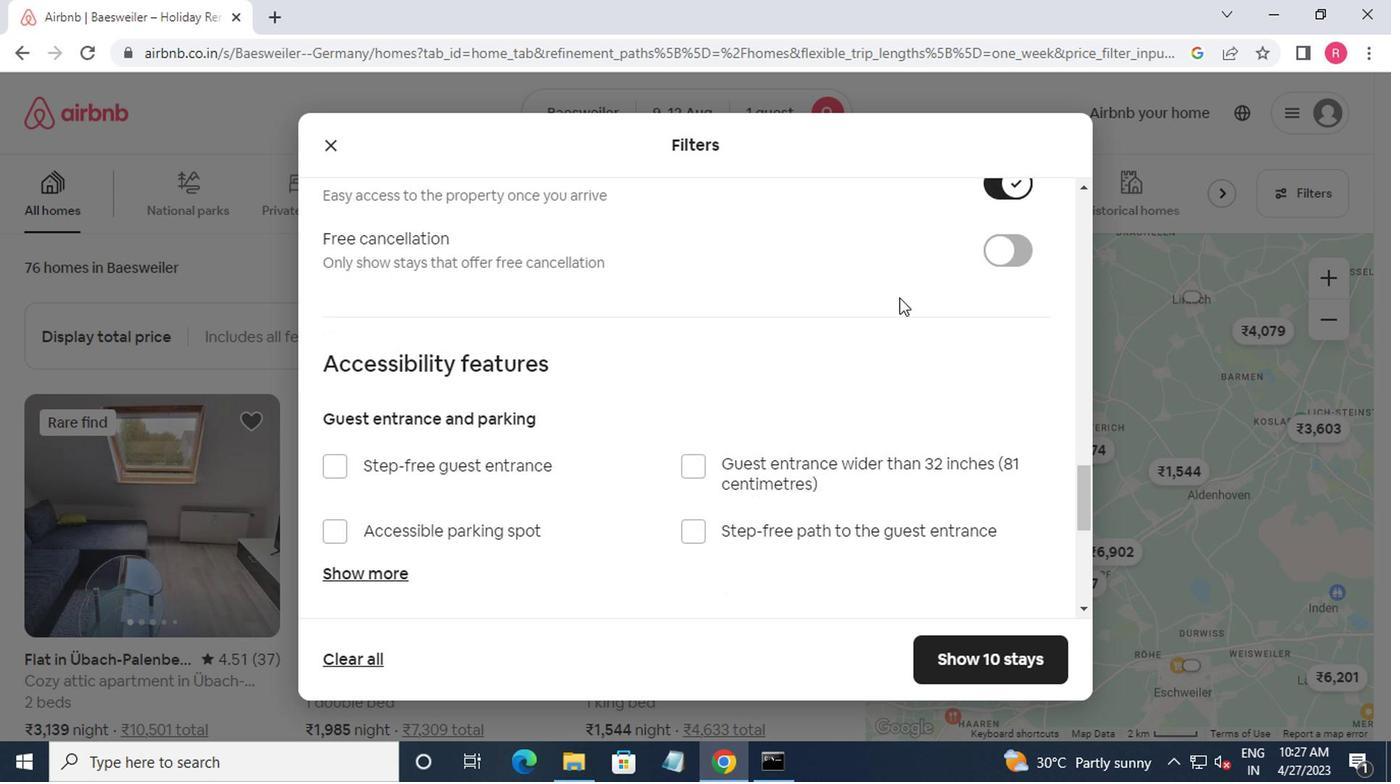 
Action: Mouse scrolled (881, 300) with delta (0, 0)
Screenshot: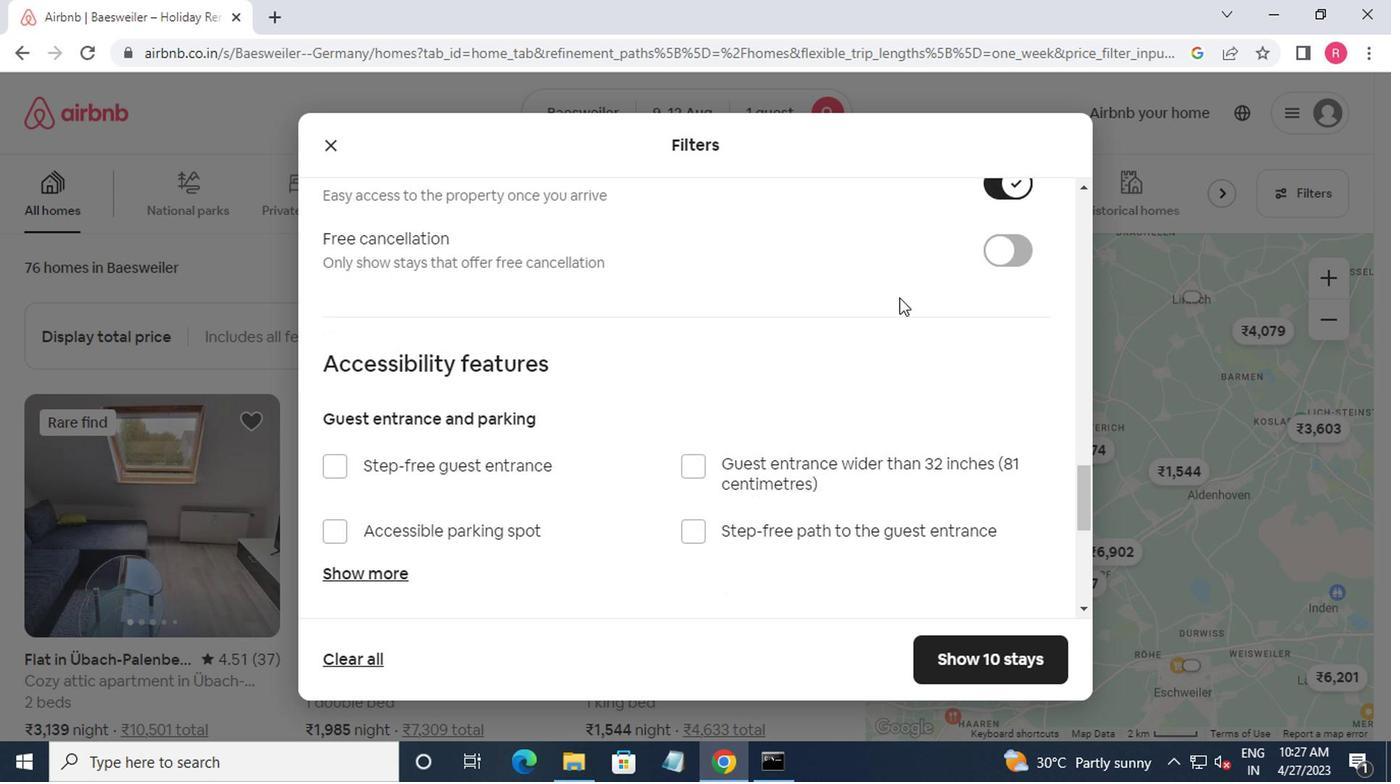 
Action: Mouse moved to (829, 349)
Screenshot: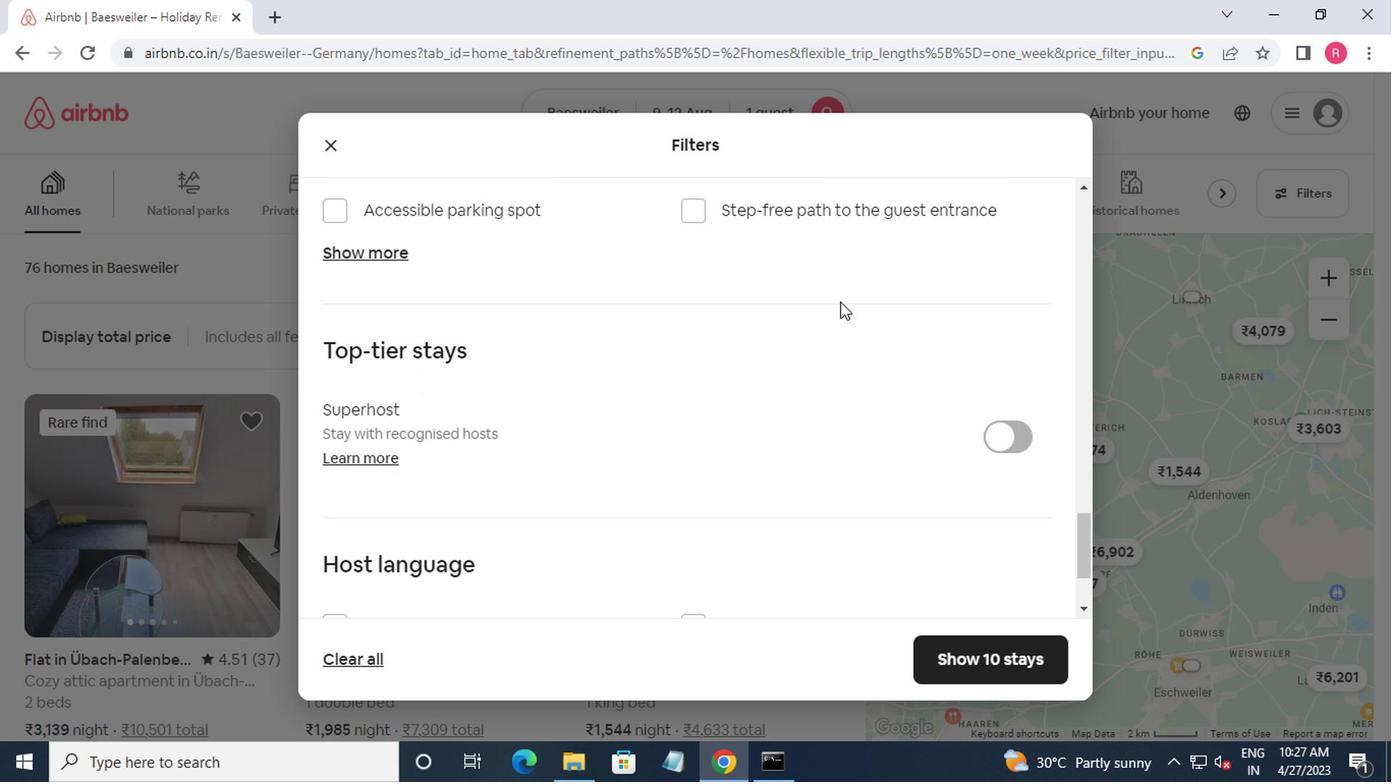 
Action: Mouse scrolled (829, 347) with delta (0, -1)
Screenshot: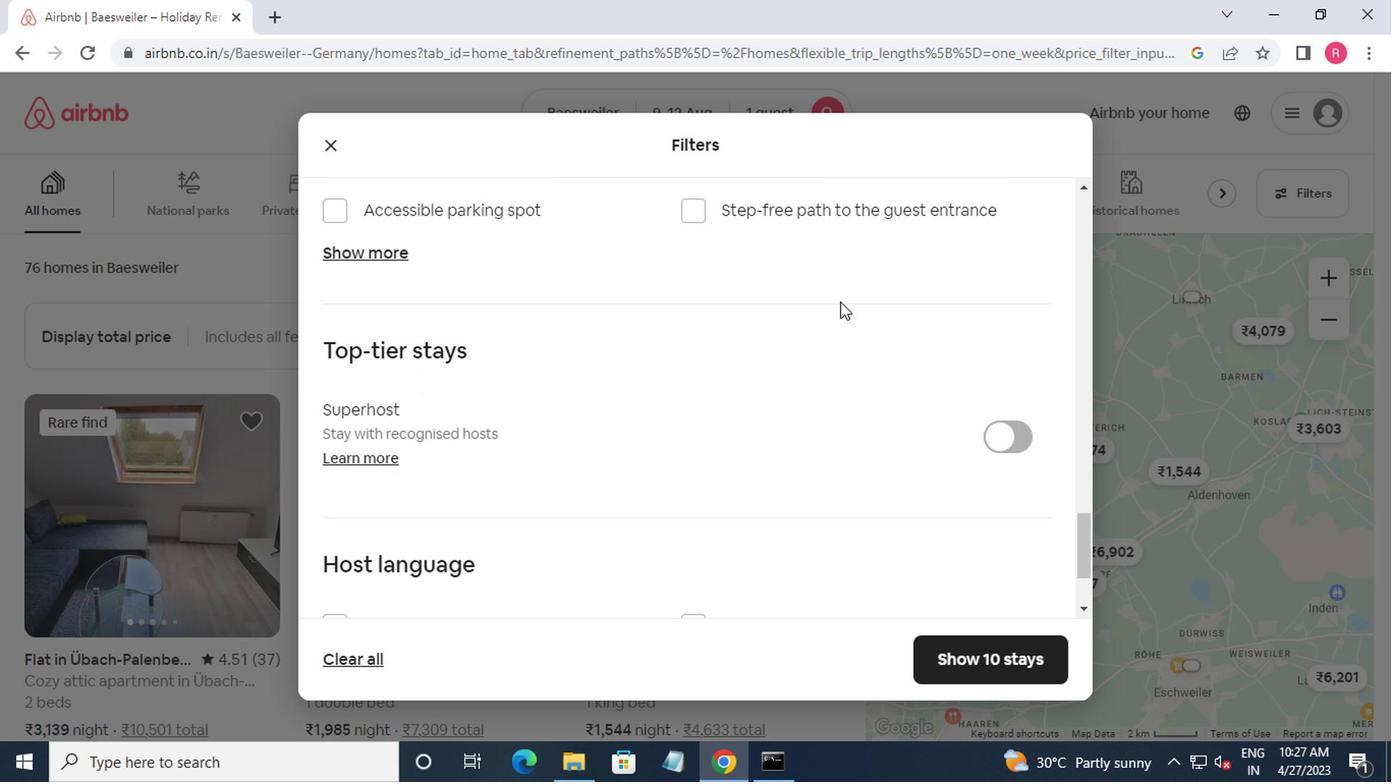 
Action: Mouse moved to (829, 352)
Screenshot: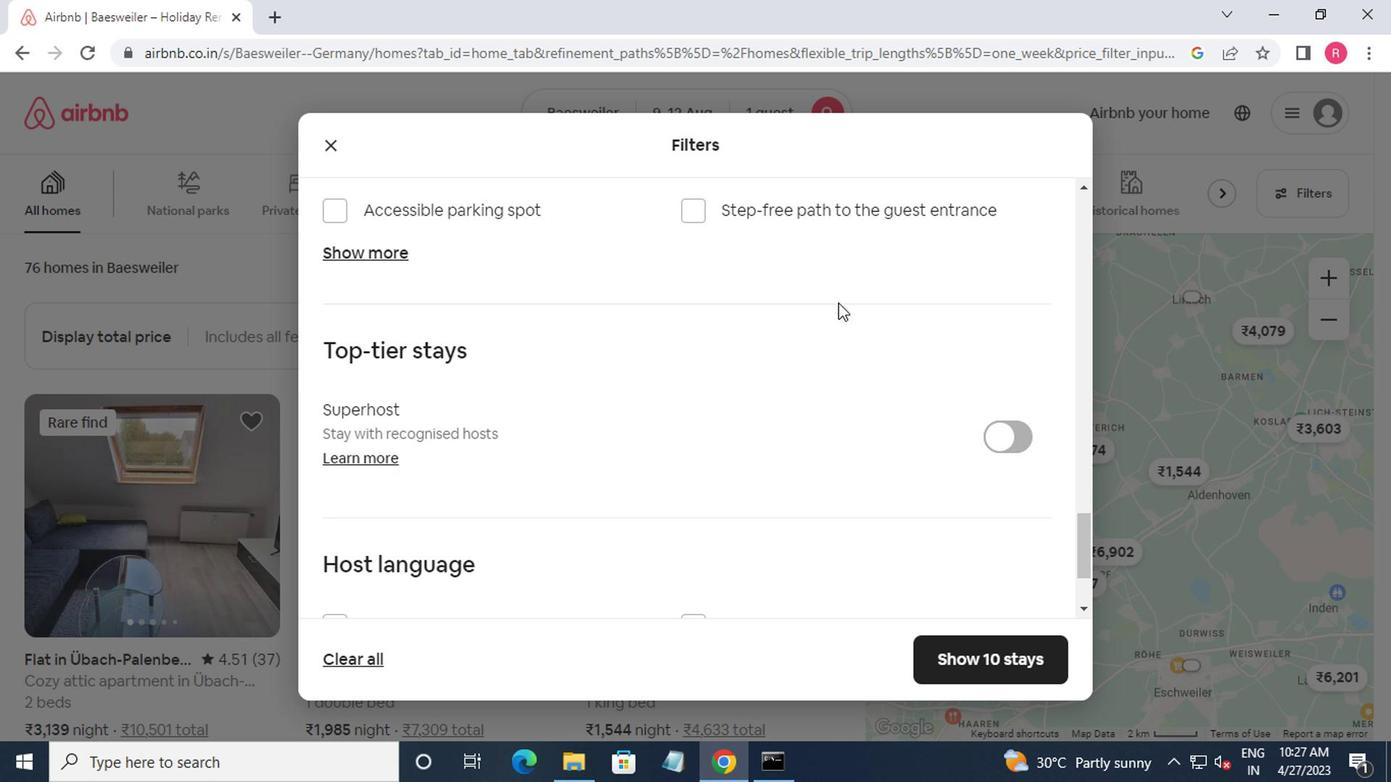 
Action: Mouse scrolled (829, 352) with delta (0, 0)
Screenshot: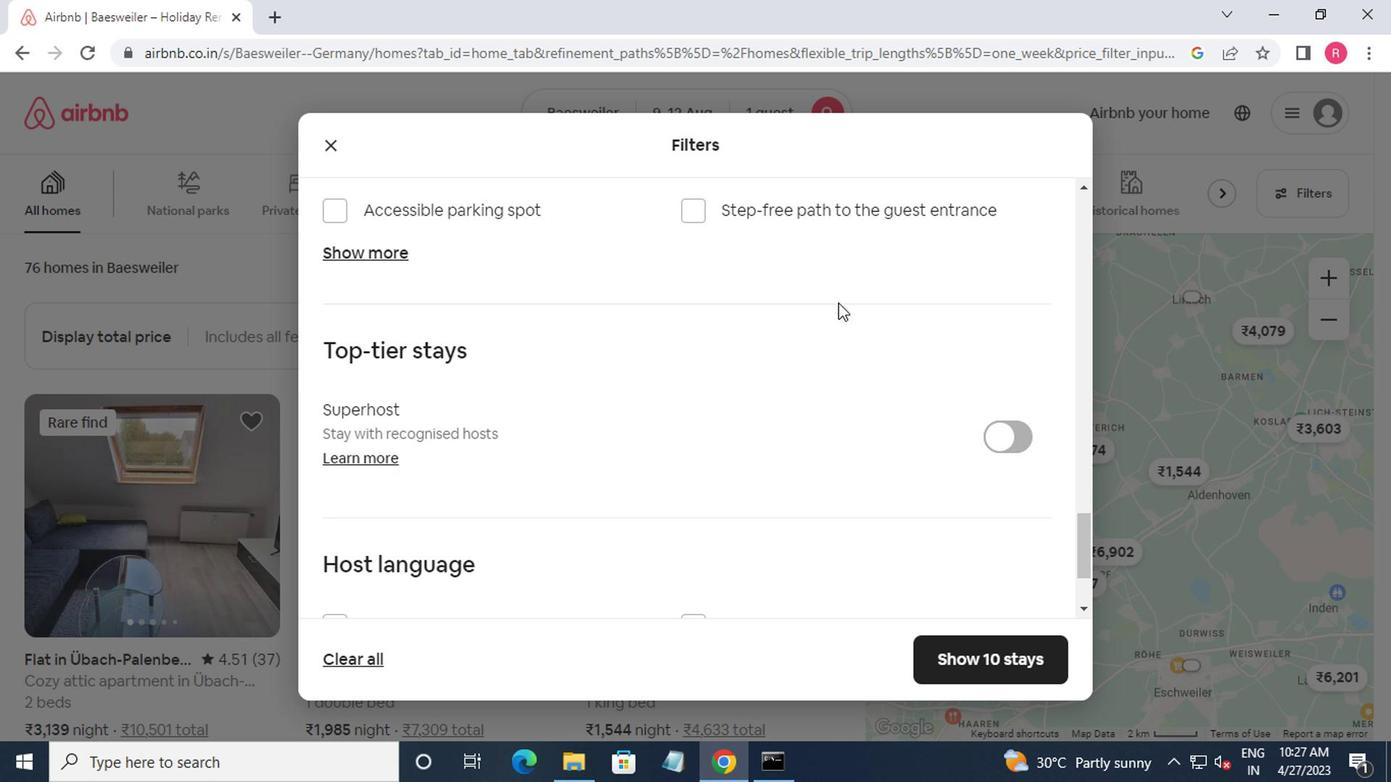 
Action: Mouse moved to (829, 352)
Screenshot: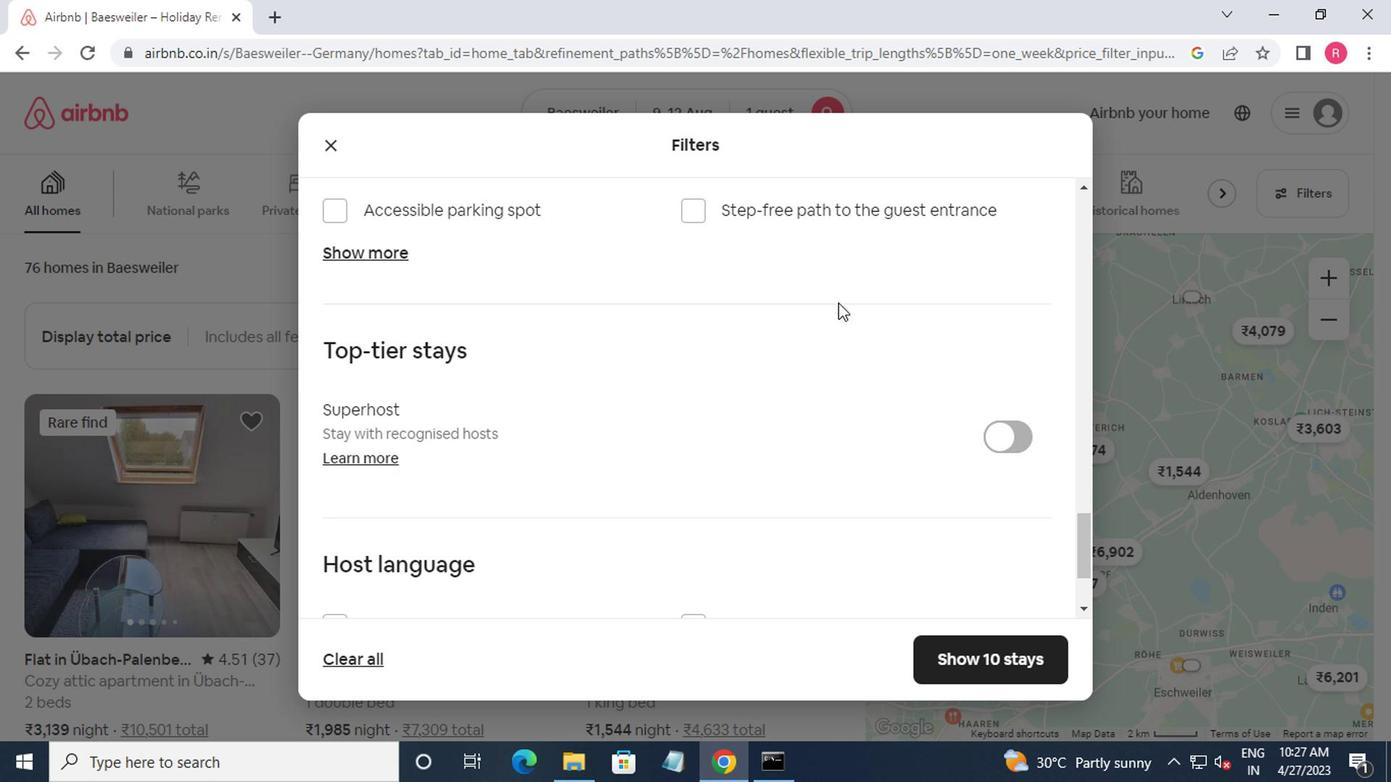 
Action: Mouse scrolled (829, 352) with delta (0, 0)
Screenshot: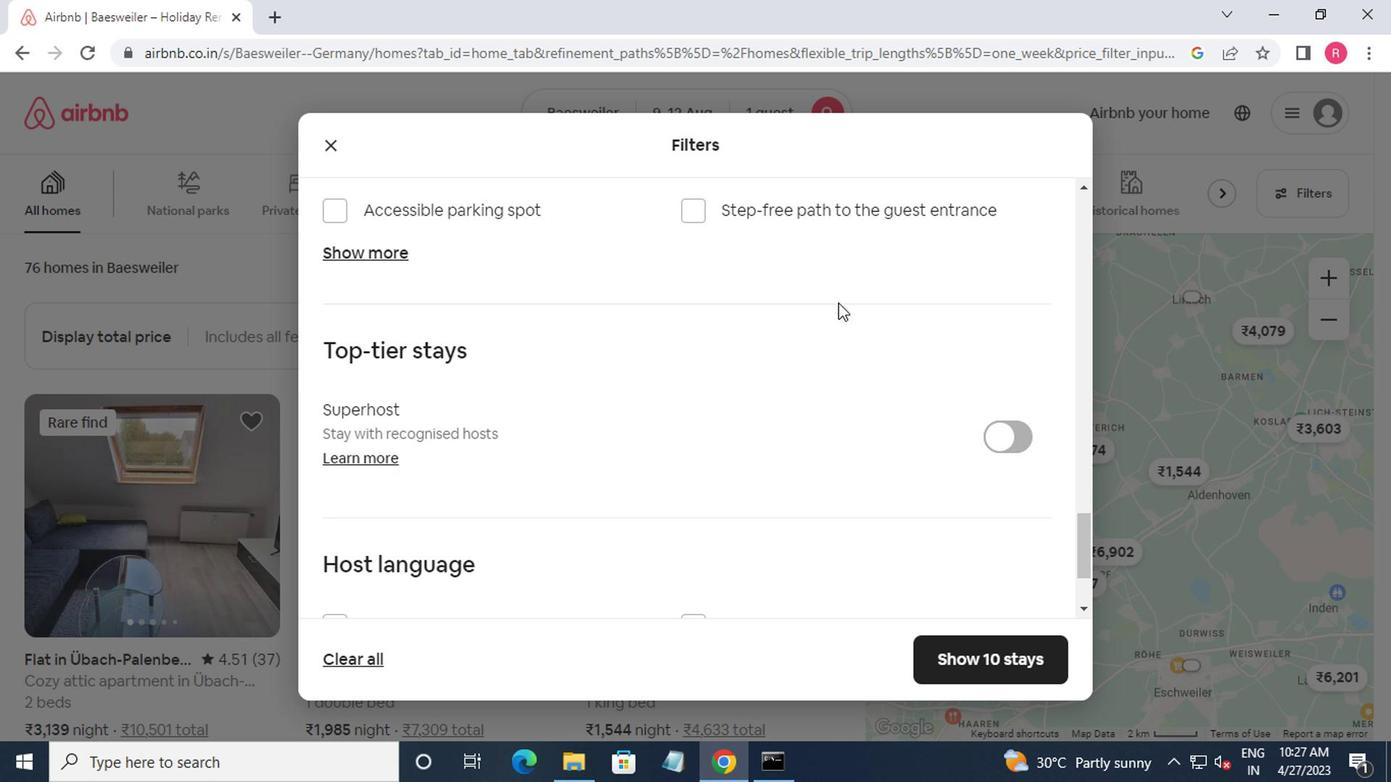 
Action: Mouse moved to (829, 355)
Screenshot: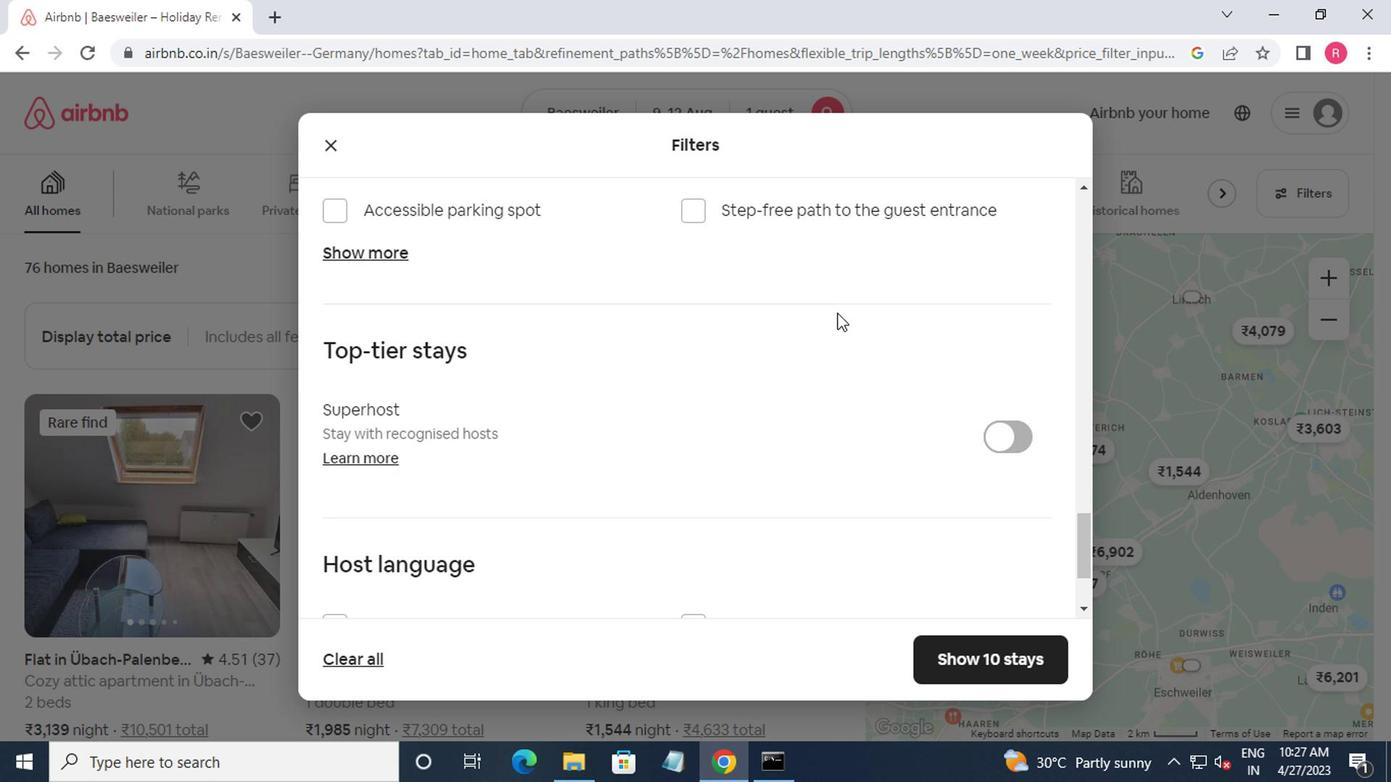 
Action: Mouse scrolled (829, 354) with delta (0, 0)
Screenshot: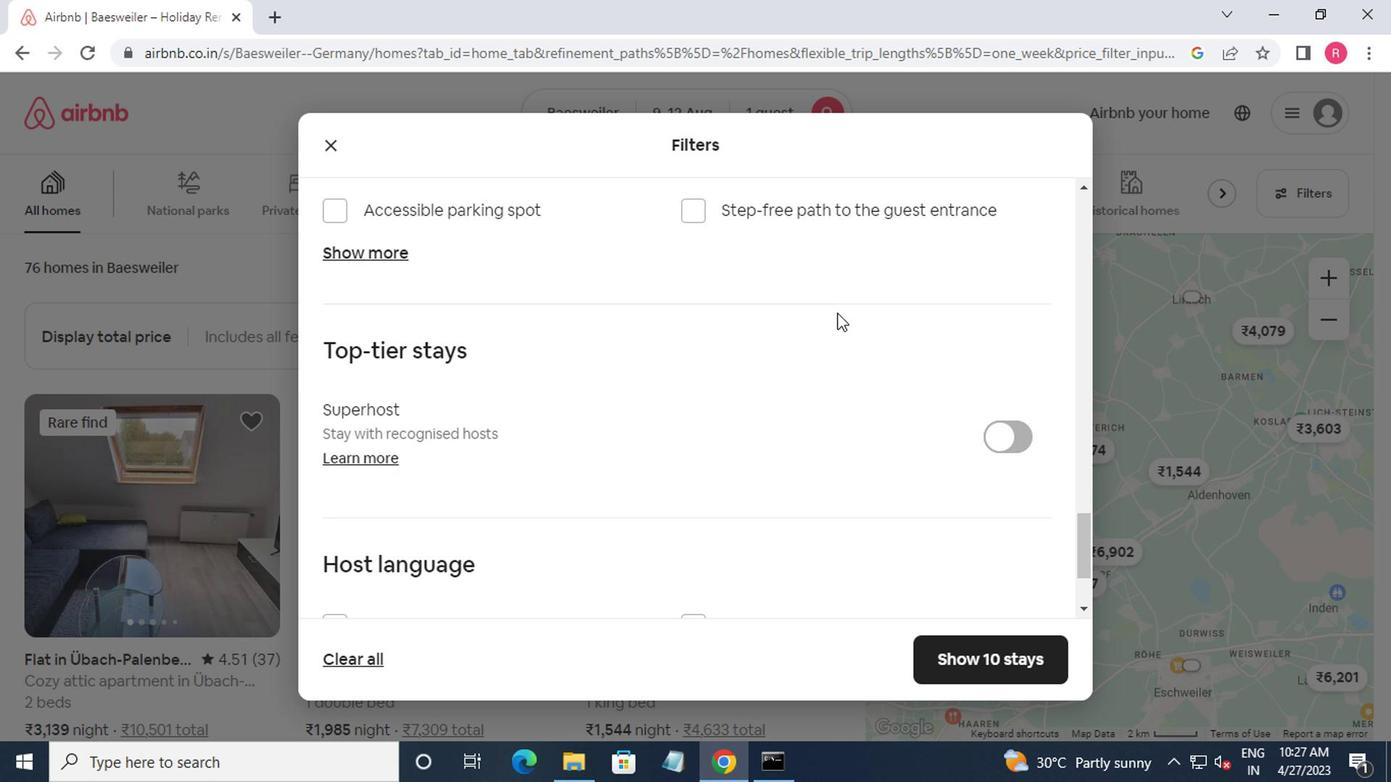 
Action: Mouse moved to (328, 475)
Screenshot: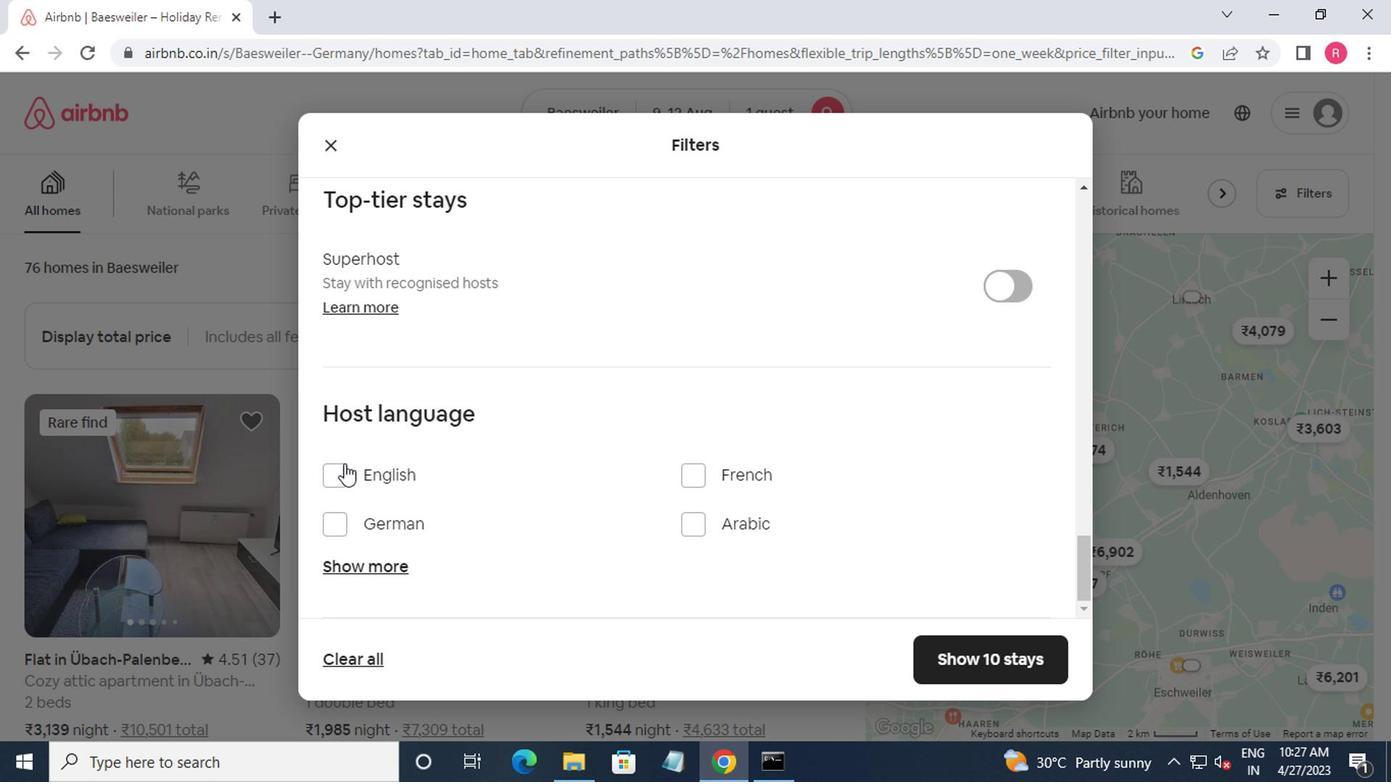 
Action: Mouse pressed left at (328, 475)
Screenshot: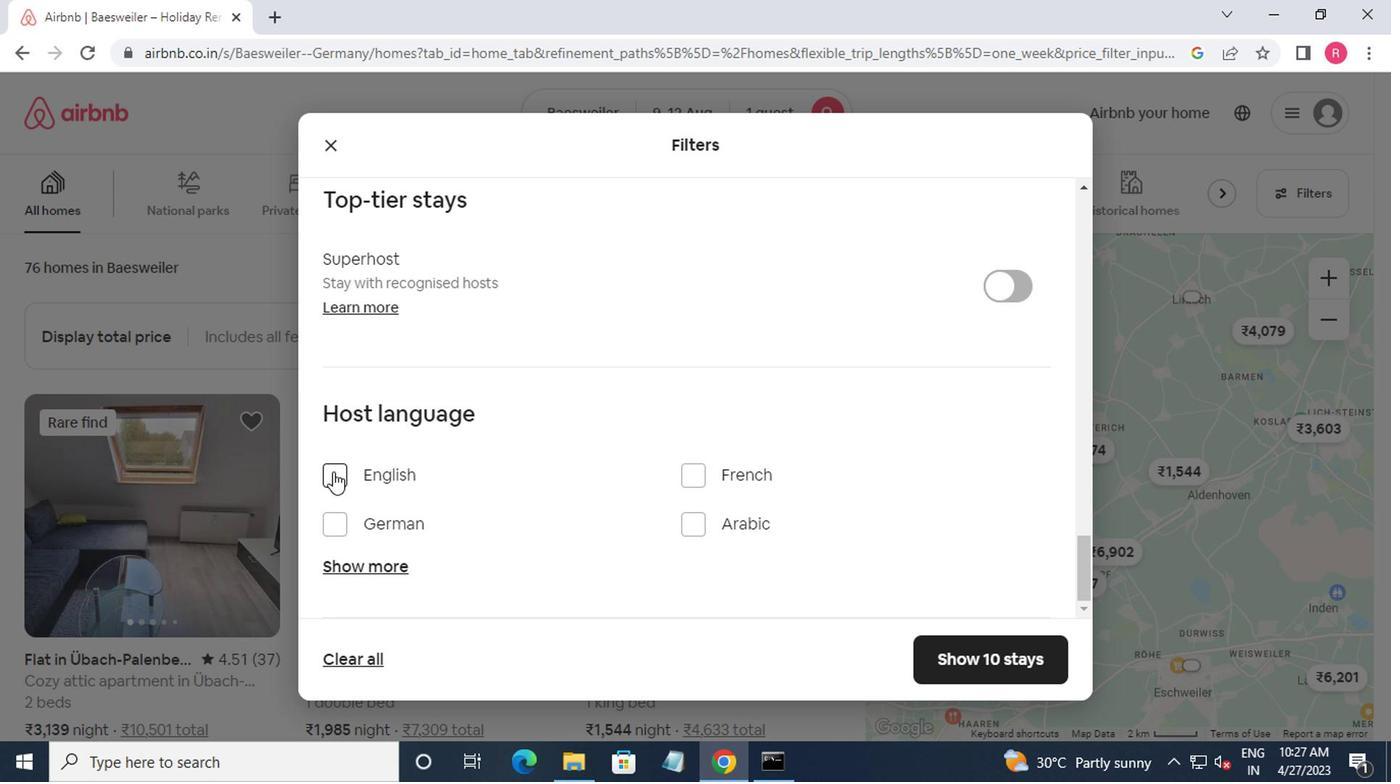 
Action: Mouse moved to (1004, 670)
Screenshot: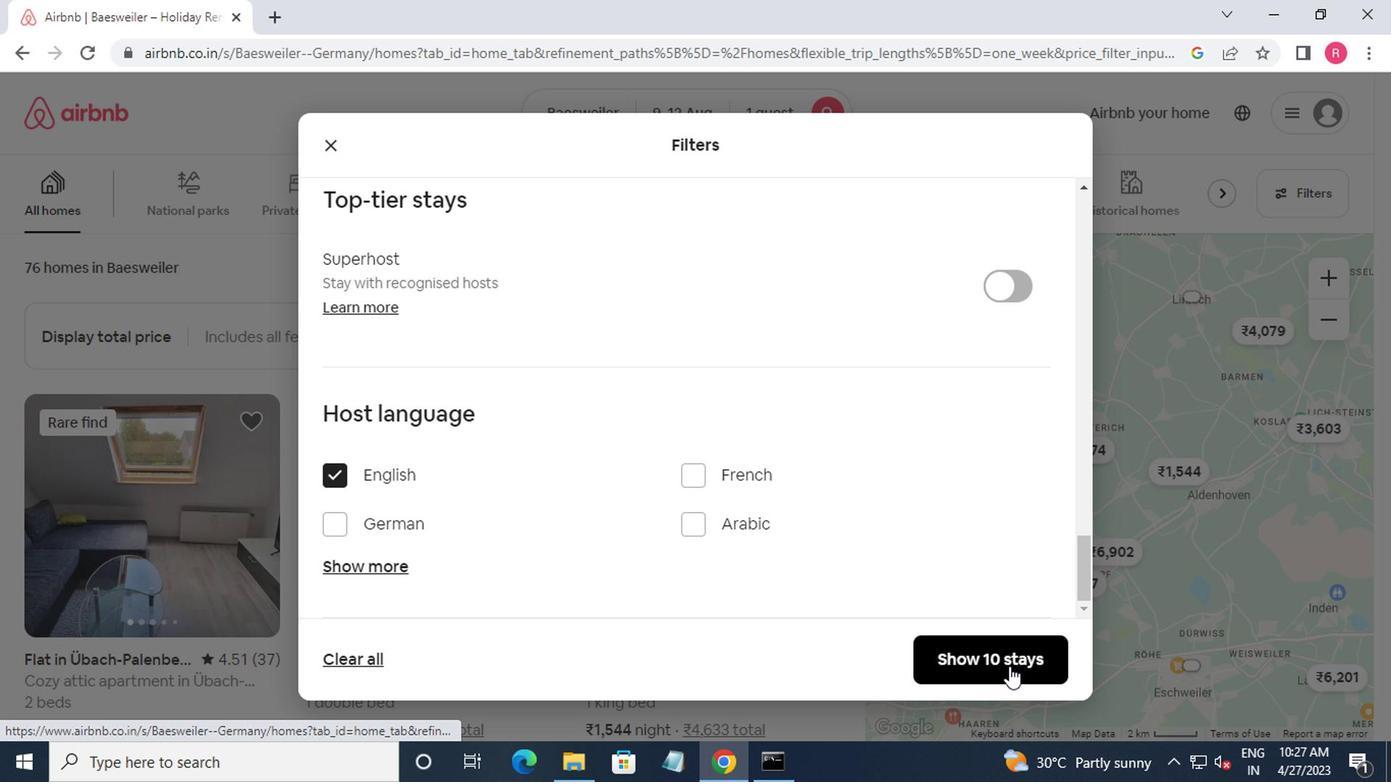 
Action: Mouse pressed left at (1004, 670)
Screenshot: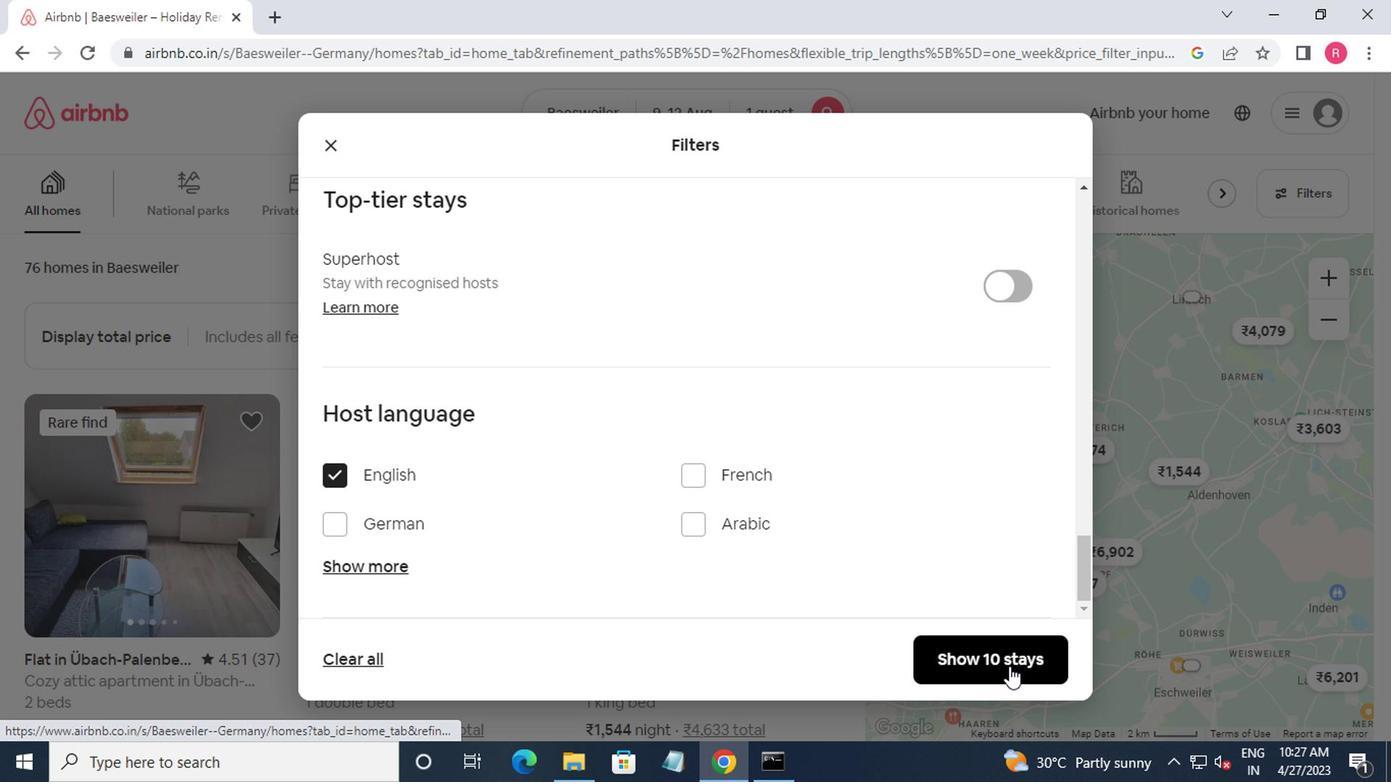 
Action: Mouse moved to (1005, 638)
Screenshot: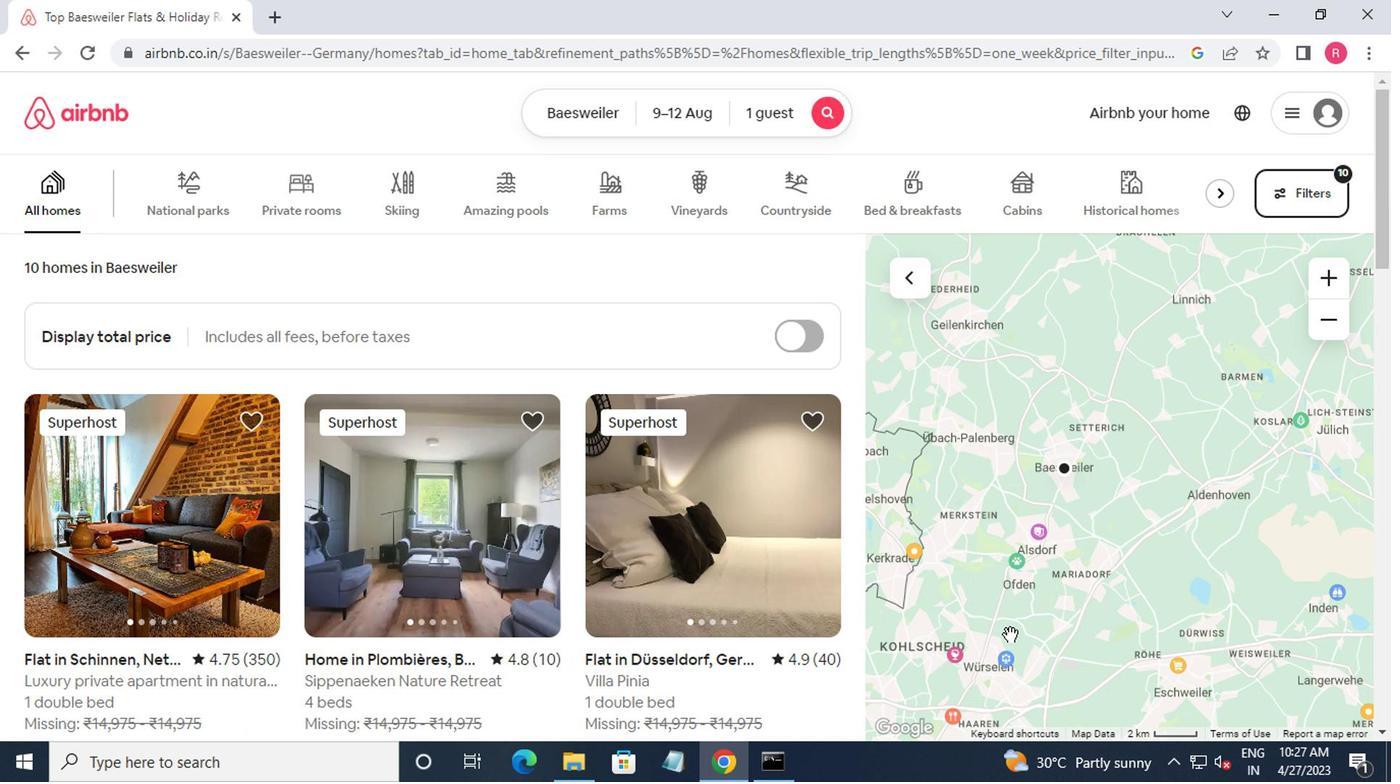 
